 Task: Look for space in Howard, United States from 10th July, 2023 to 15th July, 2023 for 7 adults in price range Rs.10000 to Rs.15000. Place can be entire place or shared room with 4 bedrooms having 7 beds and 4 bathrooms. Property type can be house, flat, guest house. Amenities needed are: wifi, TV, free parkinig on premises, gym, breakfast. Booking option can be shelf check-in. Required host language is English.
Action: Mouse moved to (594, 121)
Screenshot: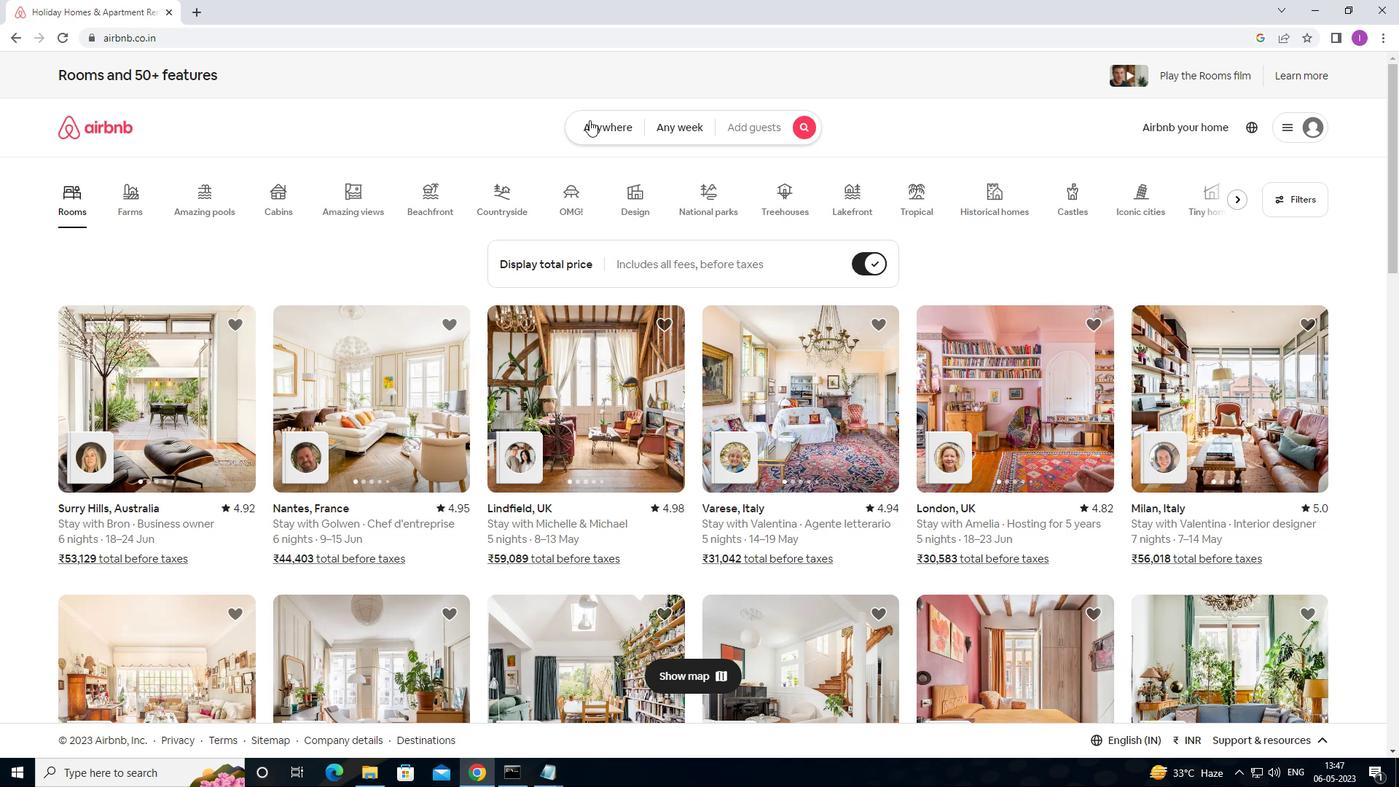 
Action: Mouse pressed left at (594, 121)
Screenshot: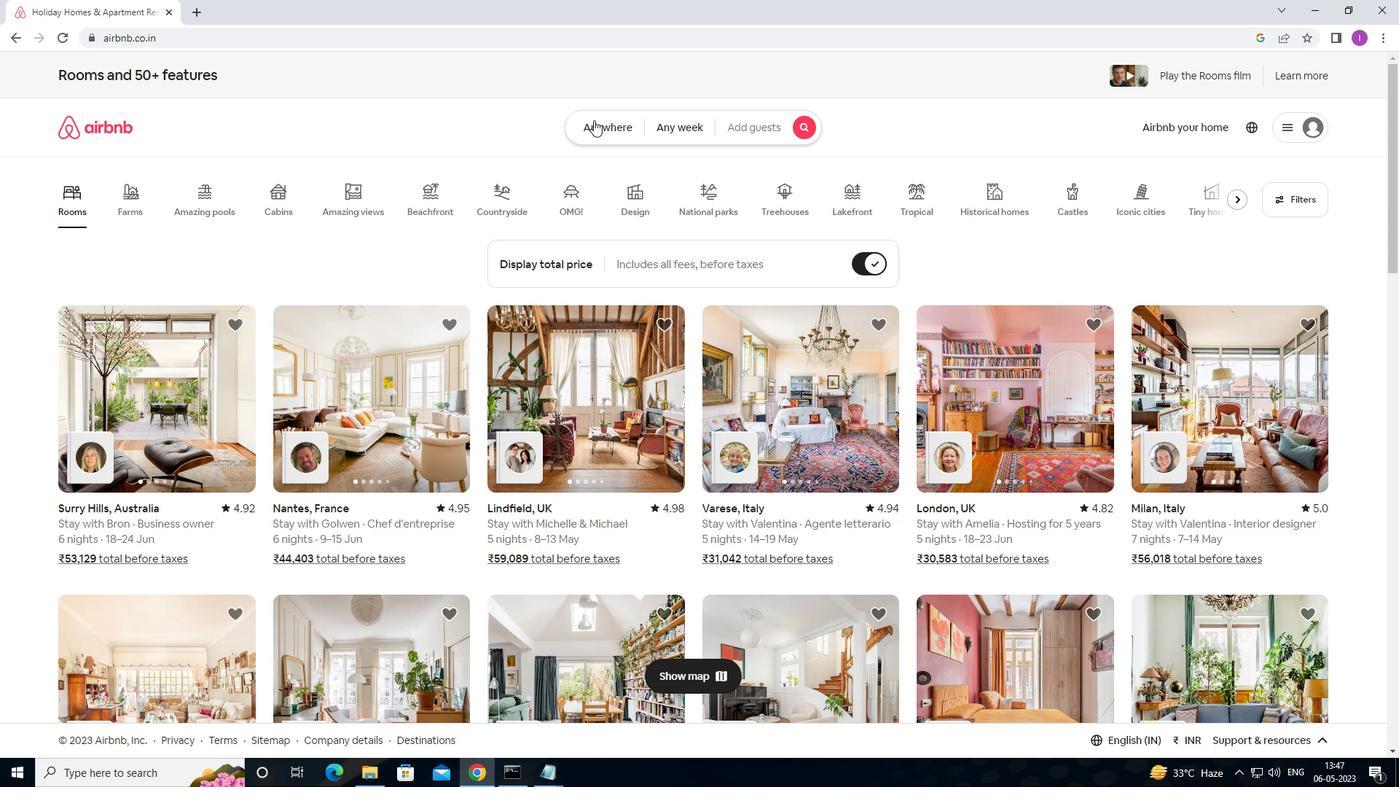 
Action: Mouse moved to (446, 186)
Screenshot: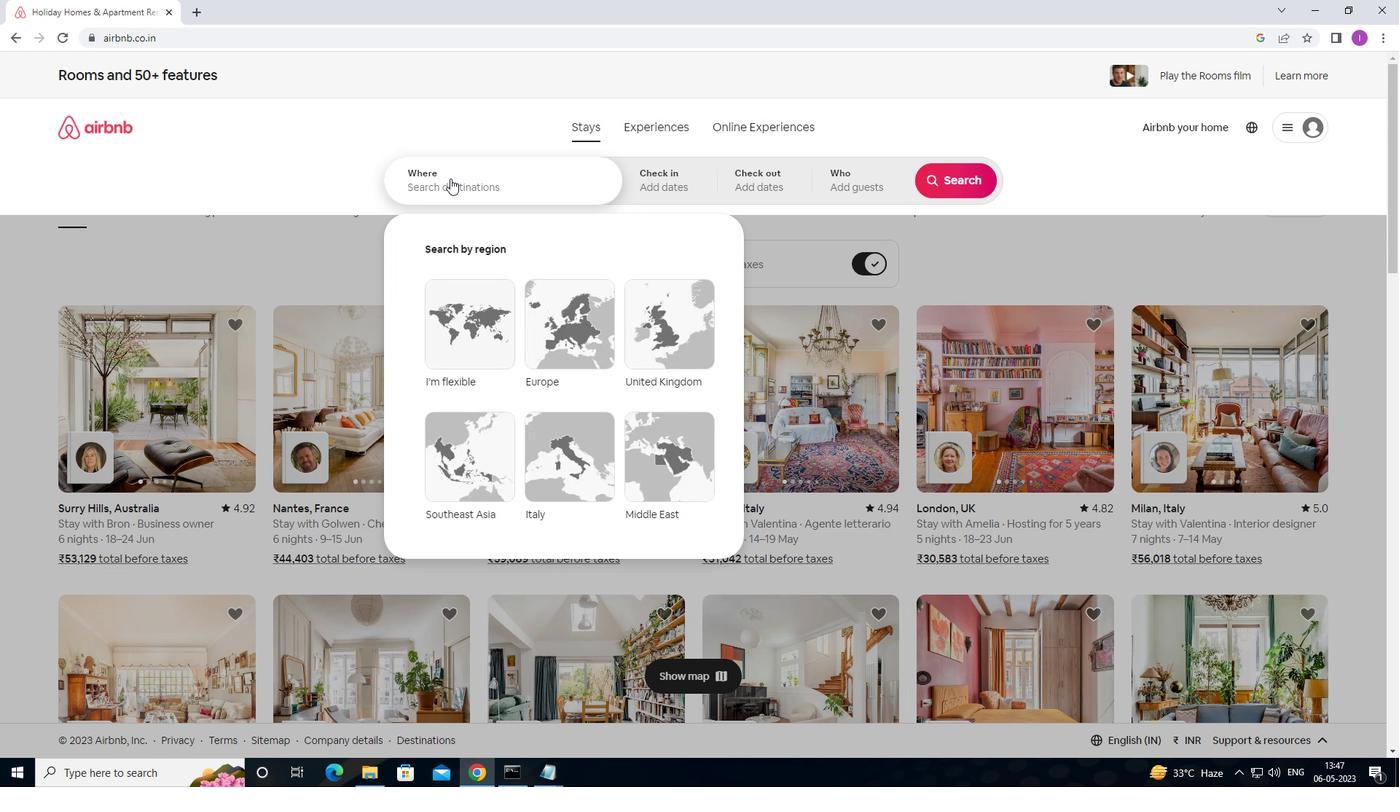 
Action: Mouse pressed left at (446, 186)
Screenshot: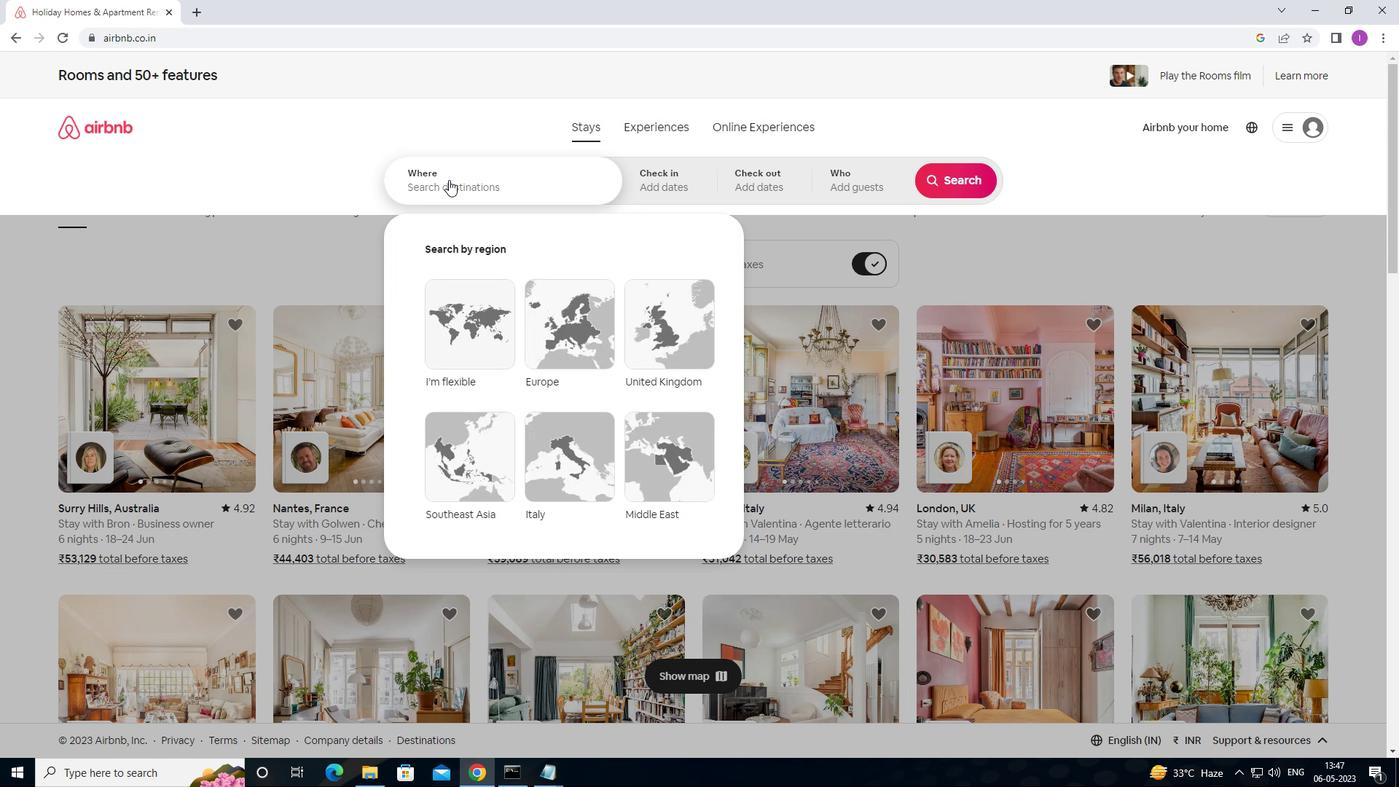 
Action: Mouse moved to (416, 8)
Screenshot: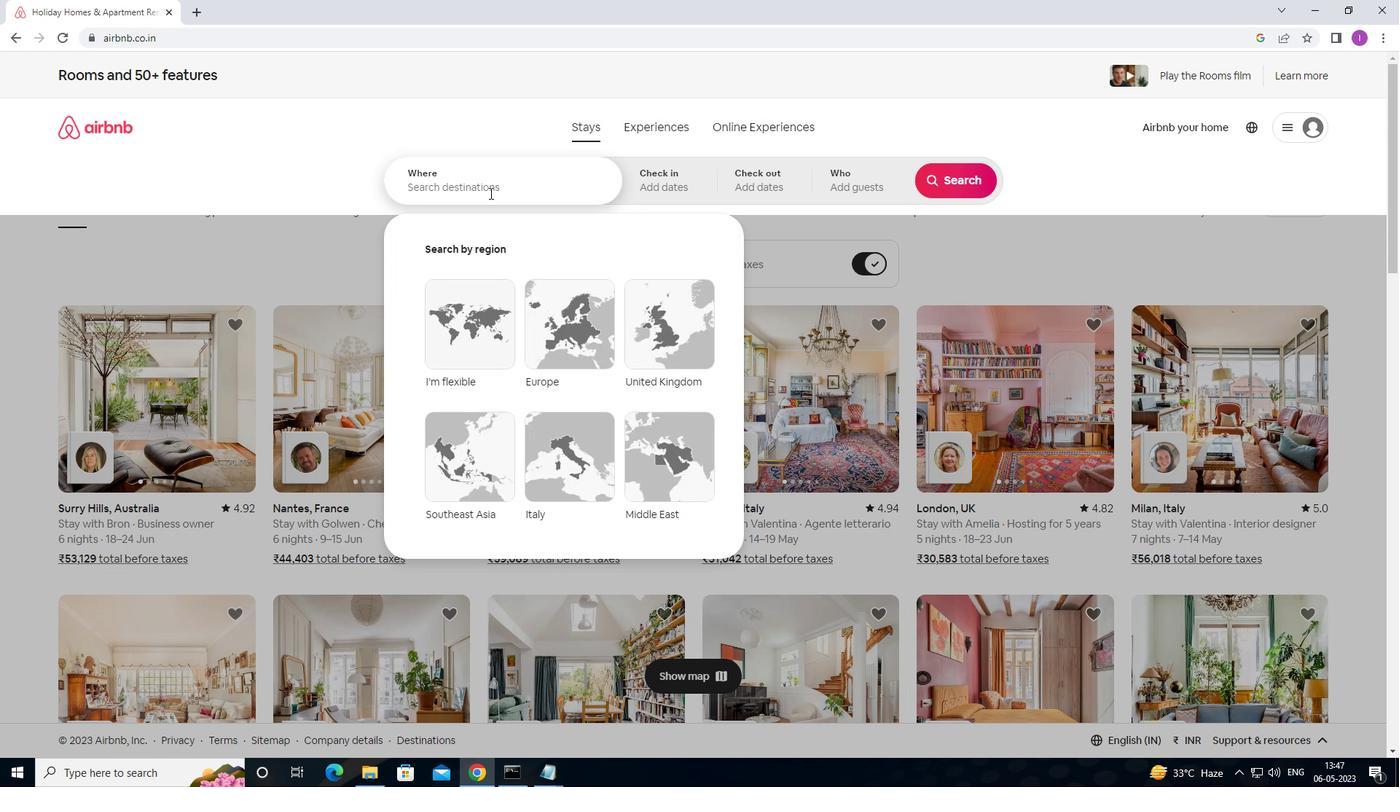 
Action: Key pressed <Key.shift><Key.shift><Key.shift>HOWARD,<Key.shift>UNITED<Key.space>STATES
Screenshot: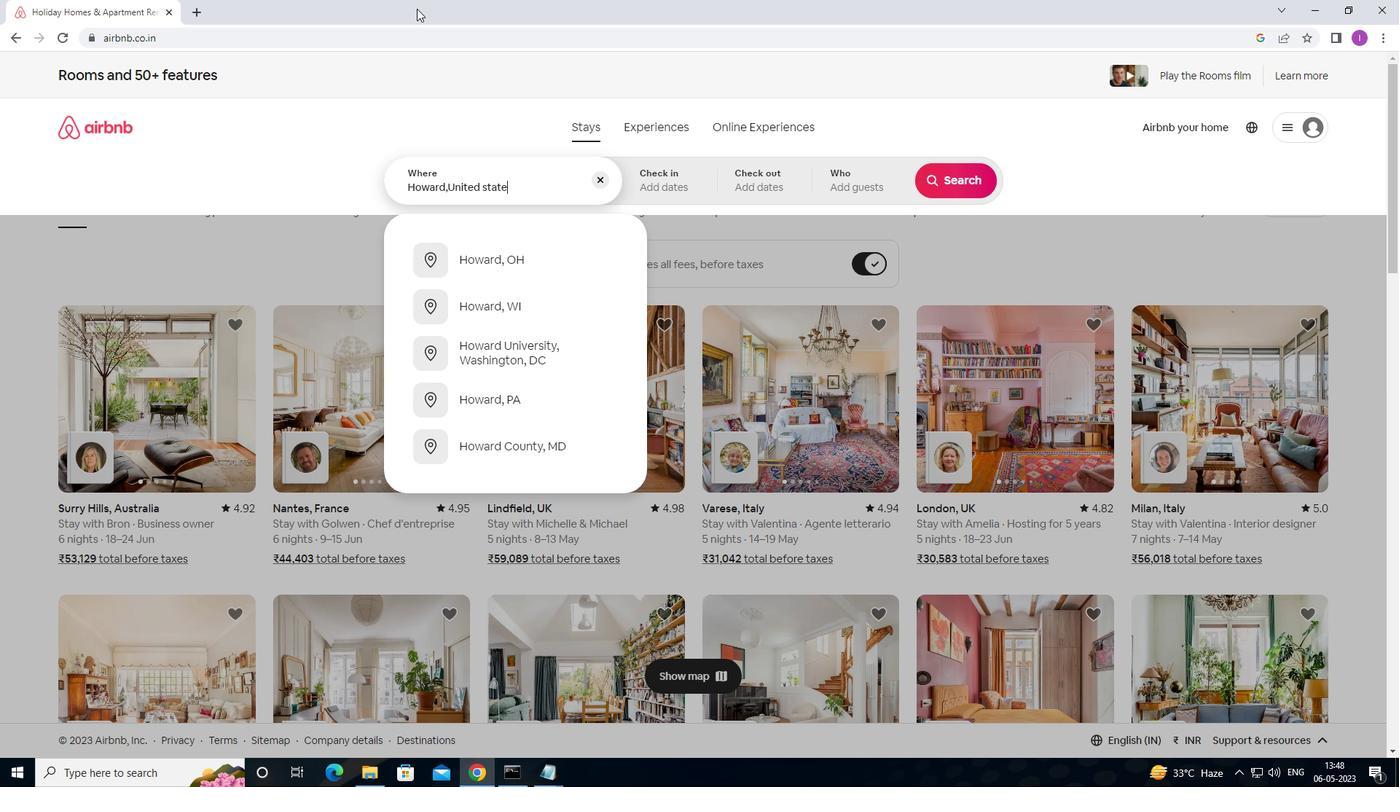 
Action: Mouse moved to (648, 186)
Screenshot: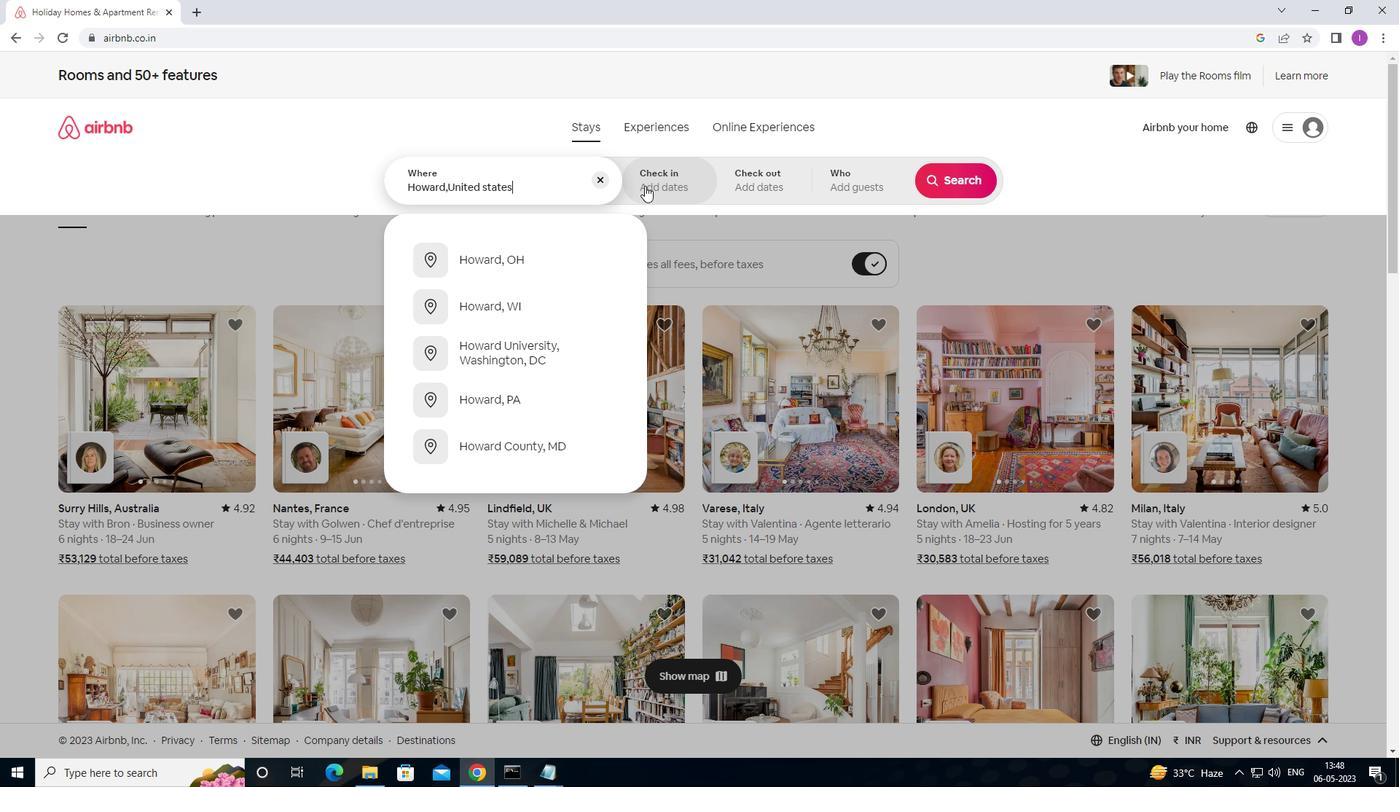 
Action: Mouse pressed left at (648, 186)
Screenshot: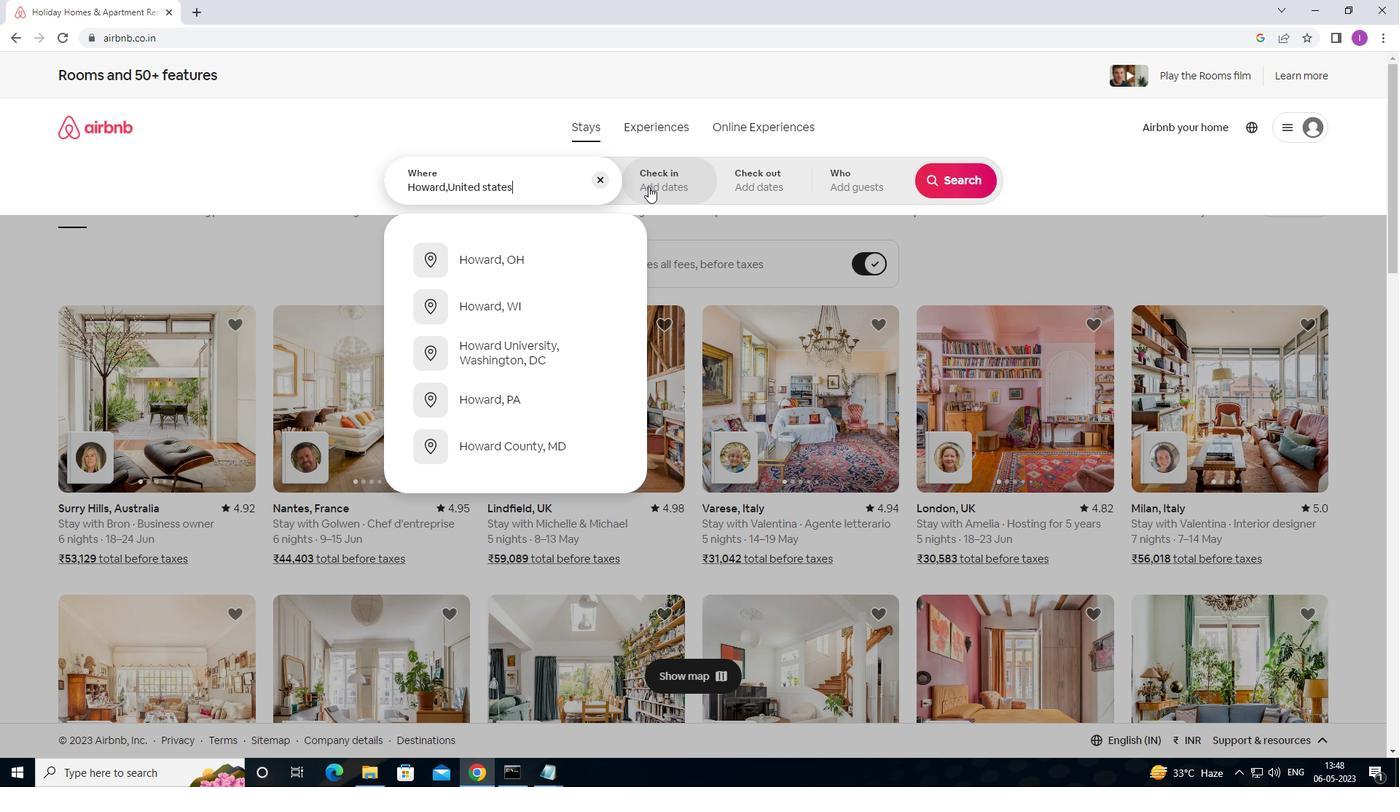 
Action: Mouse moved to (955, 301)
Screenshot: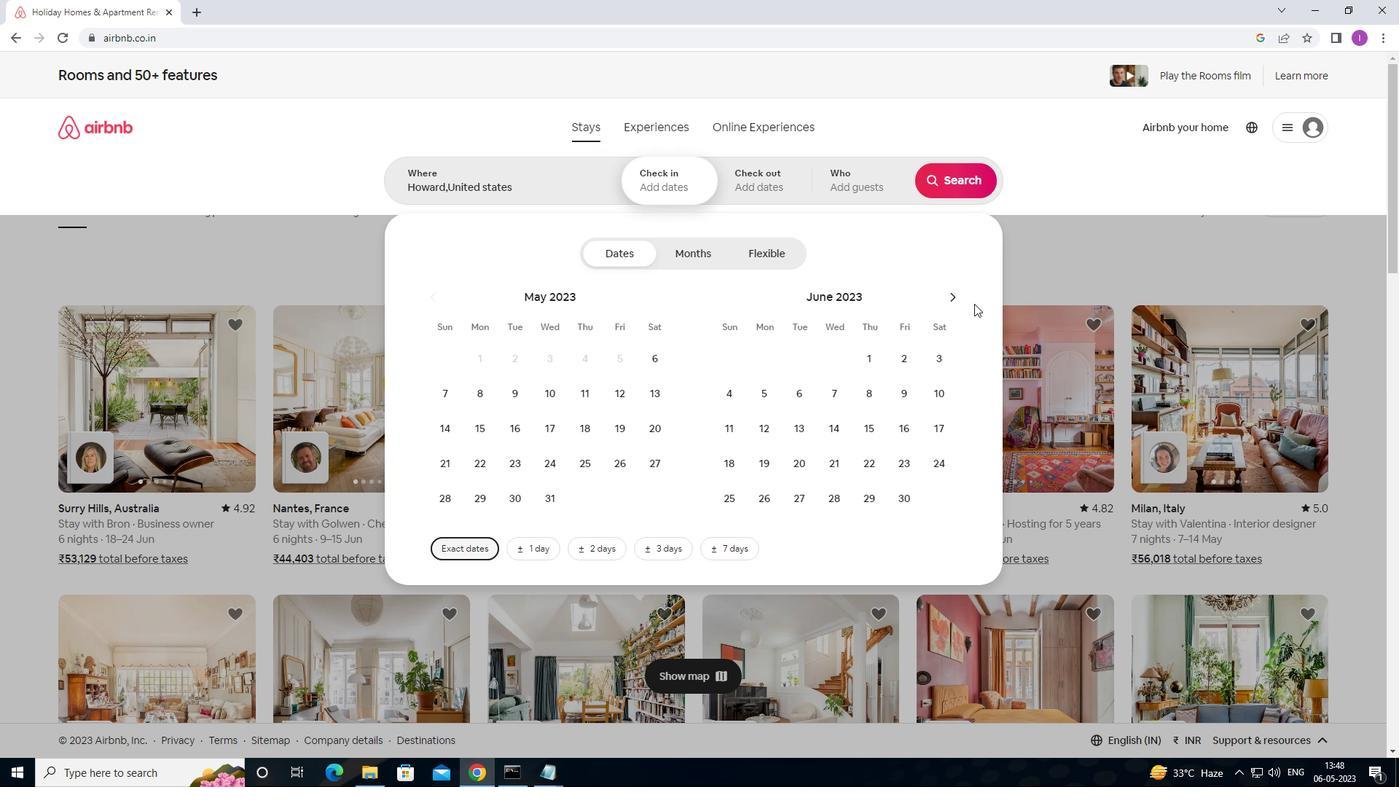 
Action: Mouse pressed left at (955, 301)
Screenshot: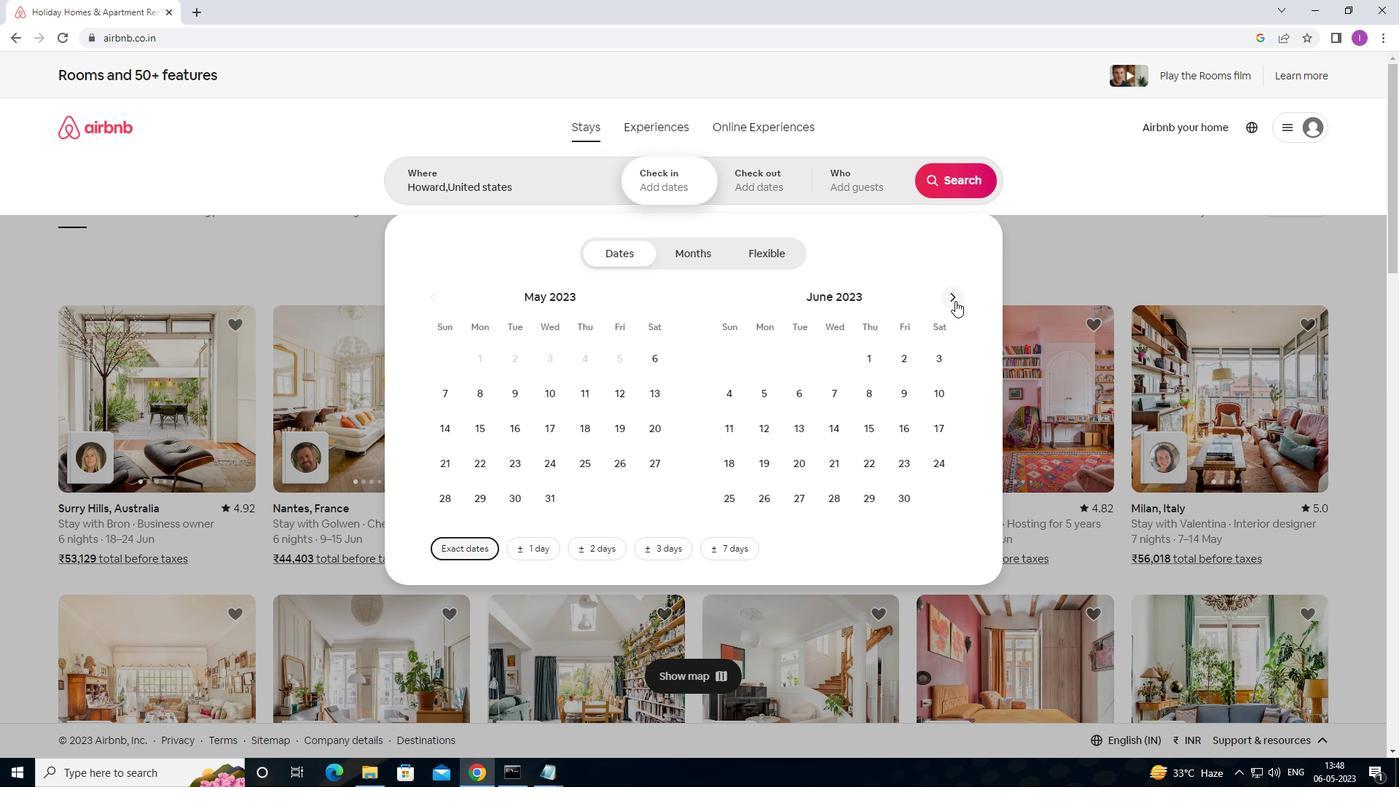 
Action: Mouse pressed left at (955, 301)
Screenshot: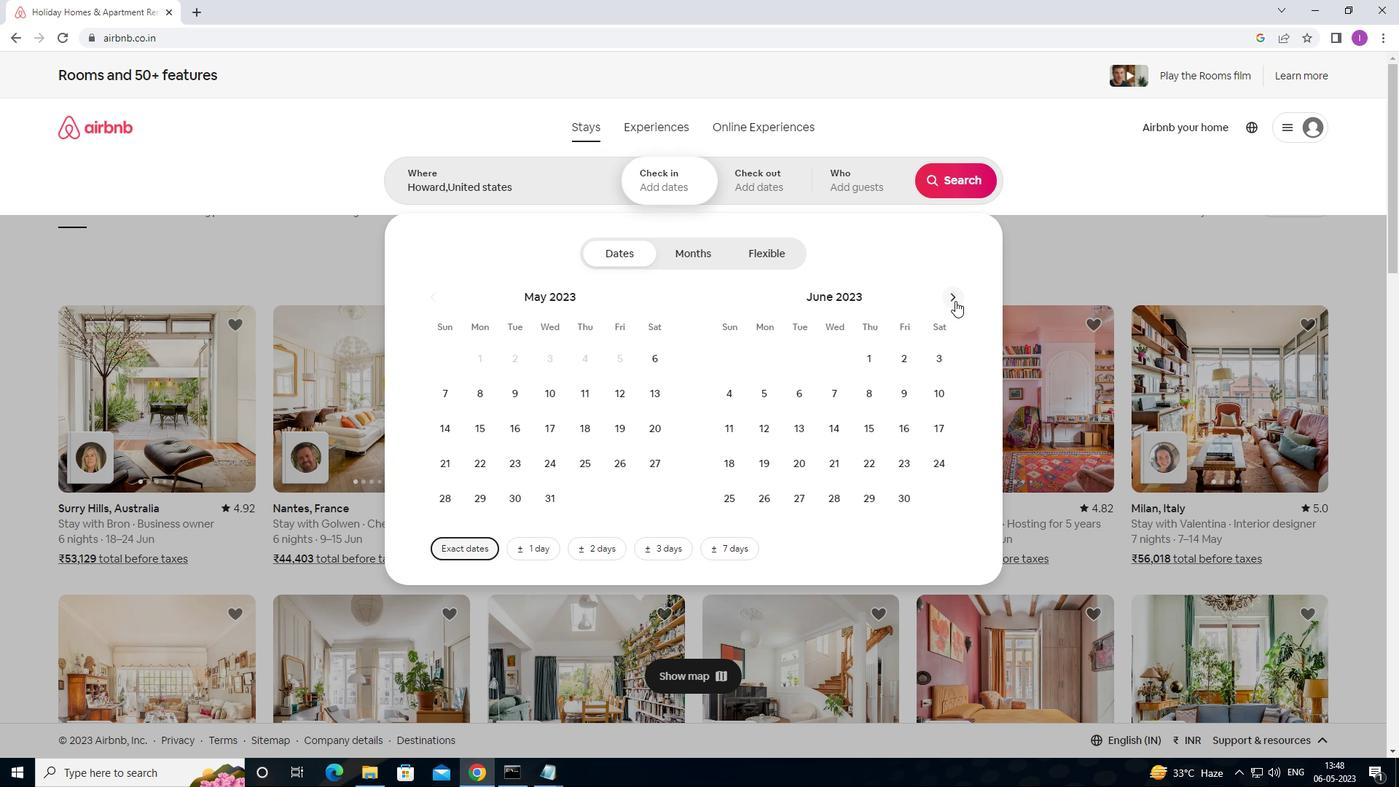 
Action: Mouse moved to (478, 430)
Screenshot: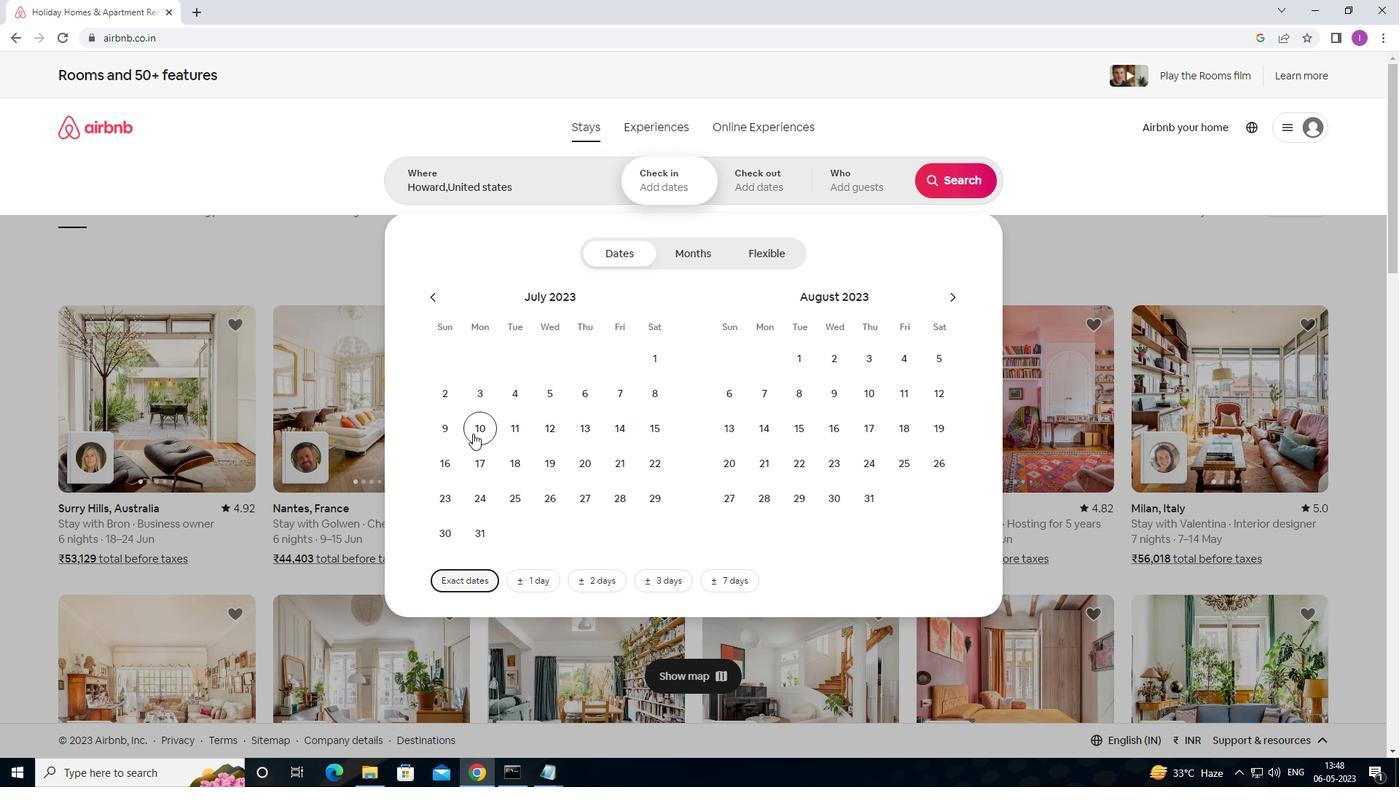 
Action: Mouse pressed left at (478, 430)
Screenshot: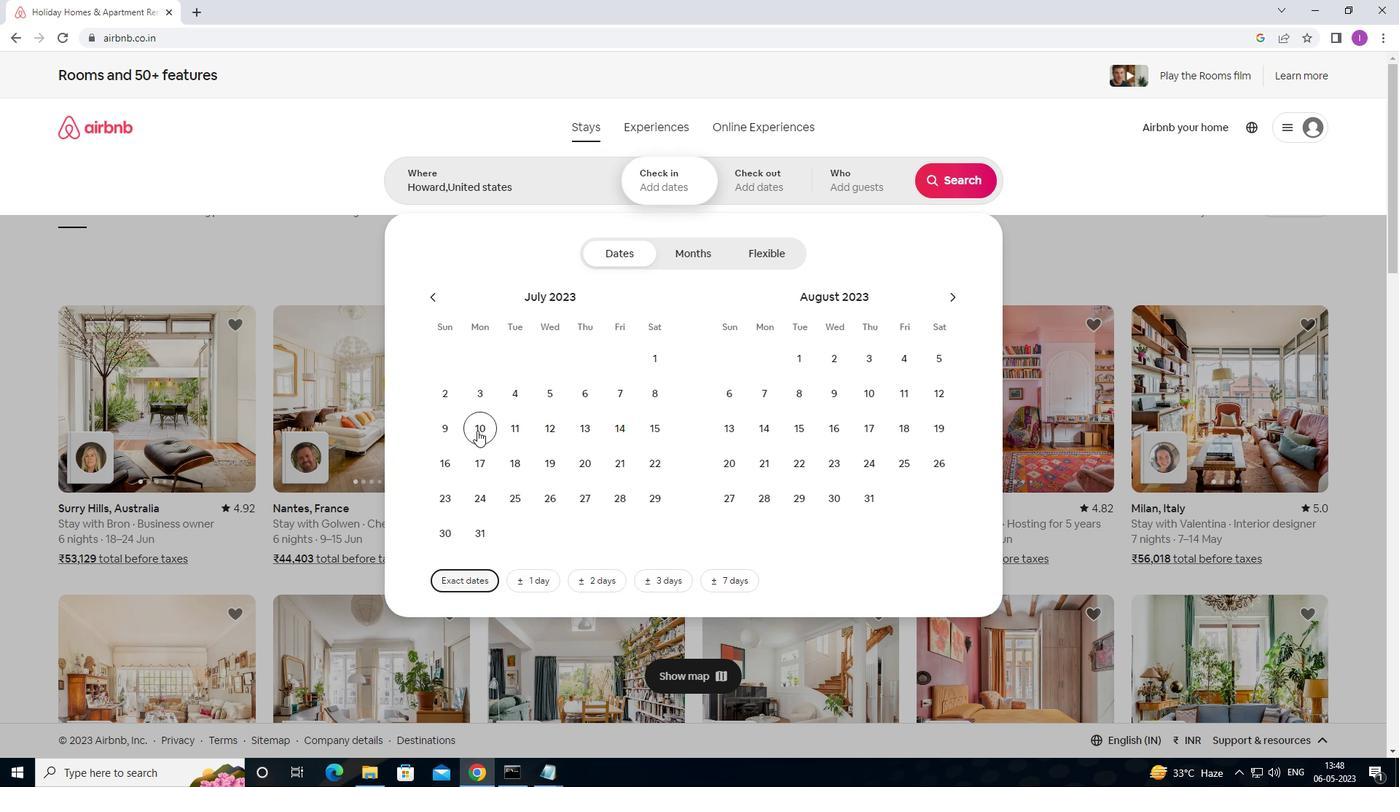 
Action: Mouse moved to (653, 426)
Screenshot: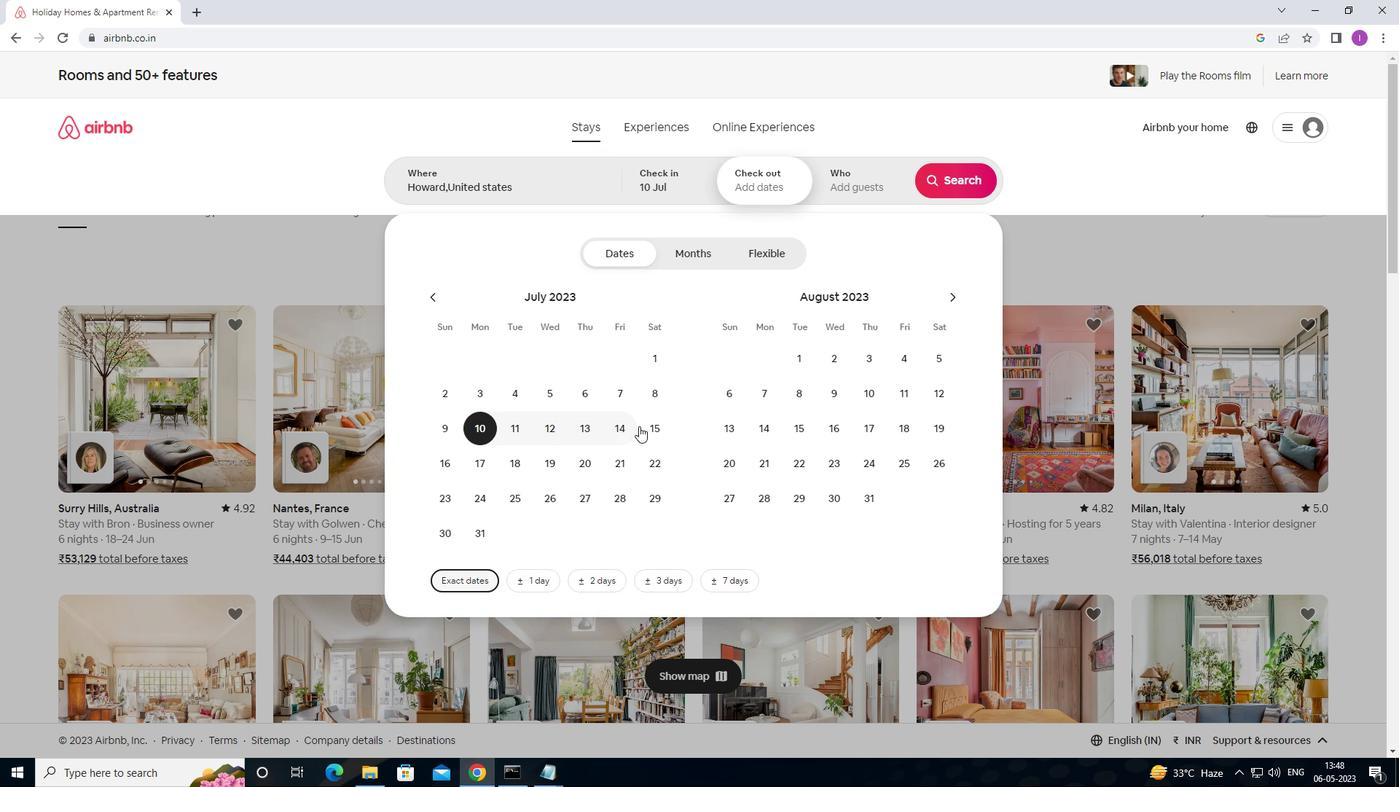 
Action: Mouse pressed left at (653, 426)
Screenshot: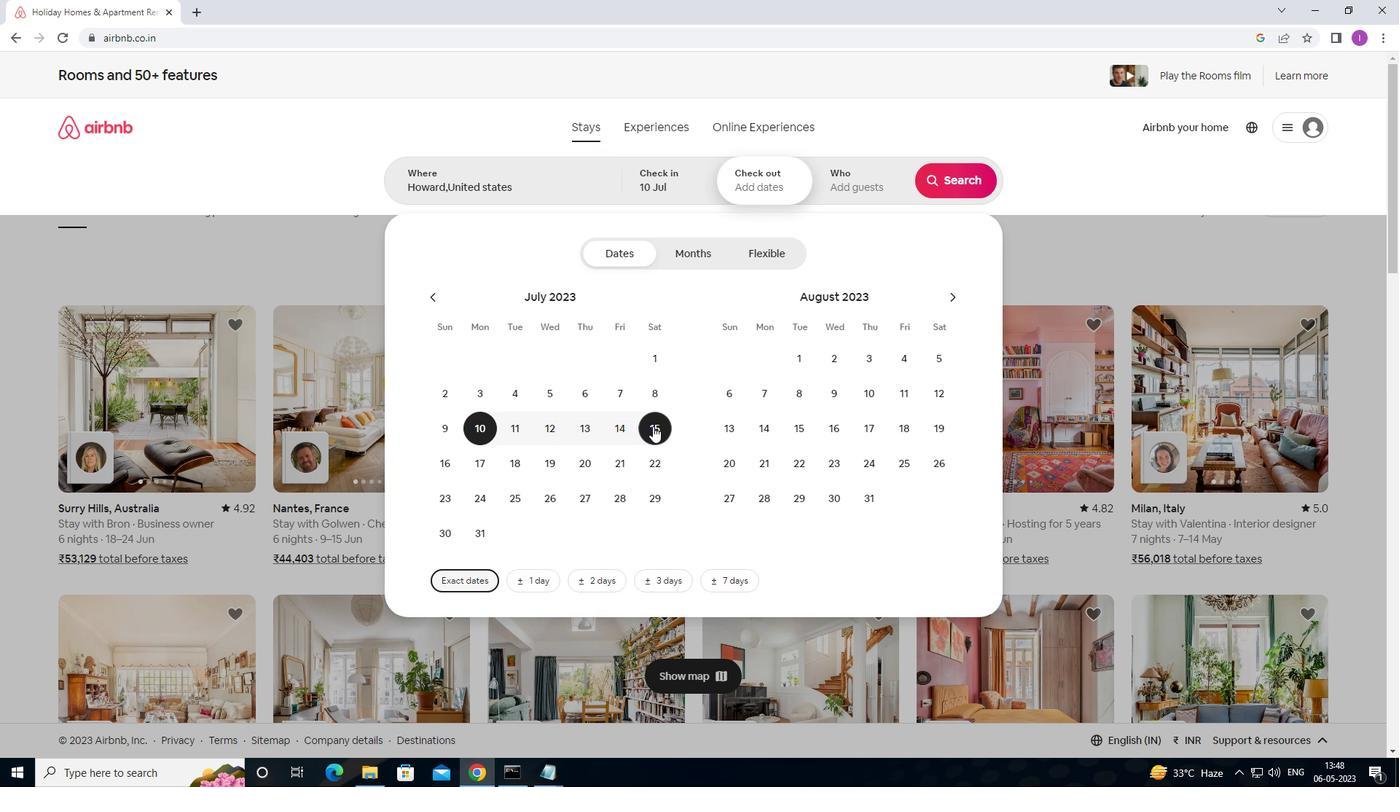 
Action: Mouse moved to (868, 189)
Screenshot: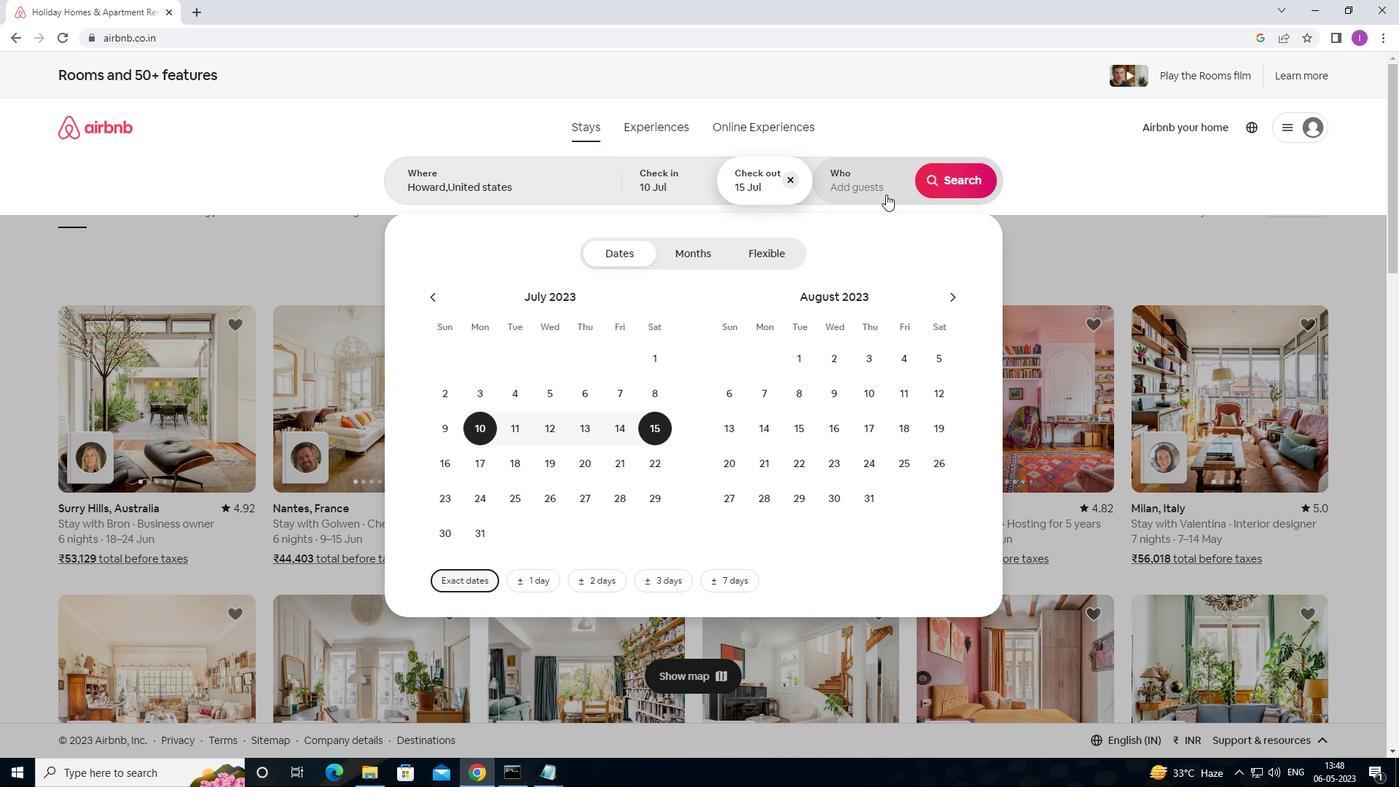 
Action: Mouse pressed left at (868, 189)
Screenshot: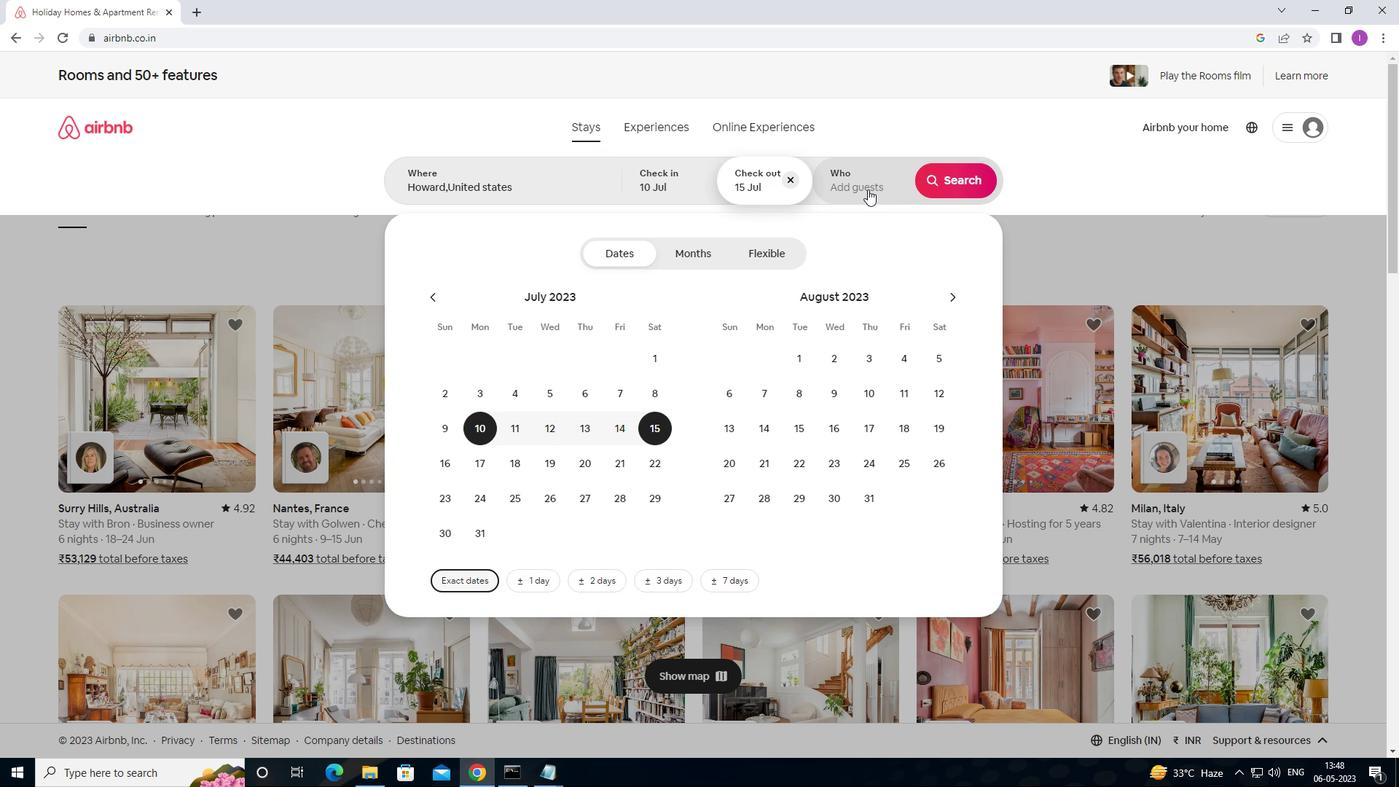 
Action: Mouse moved to (958, 260)
Screenshot: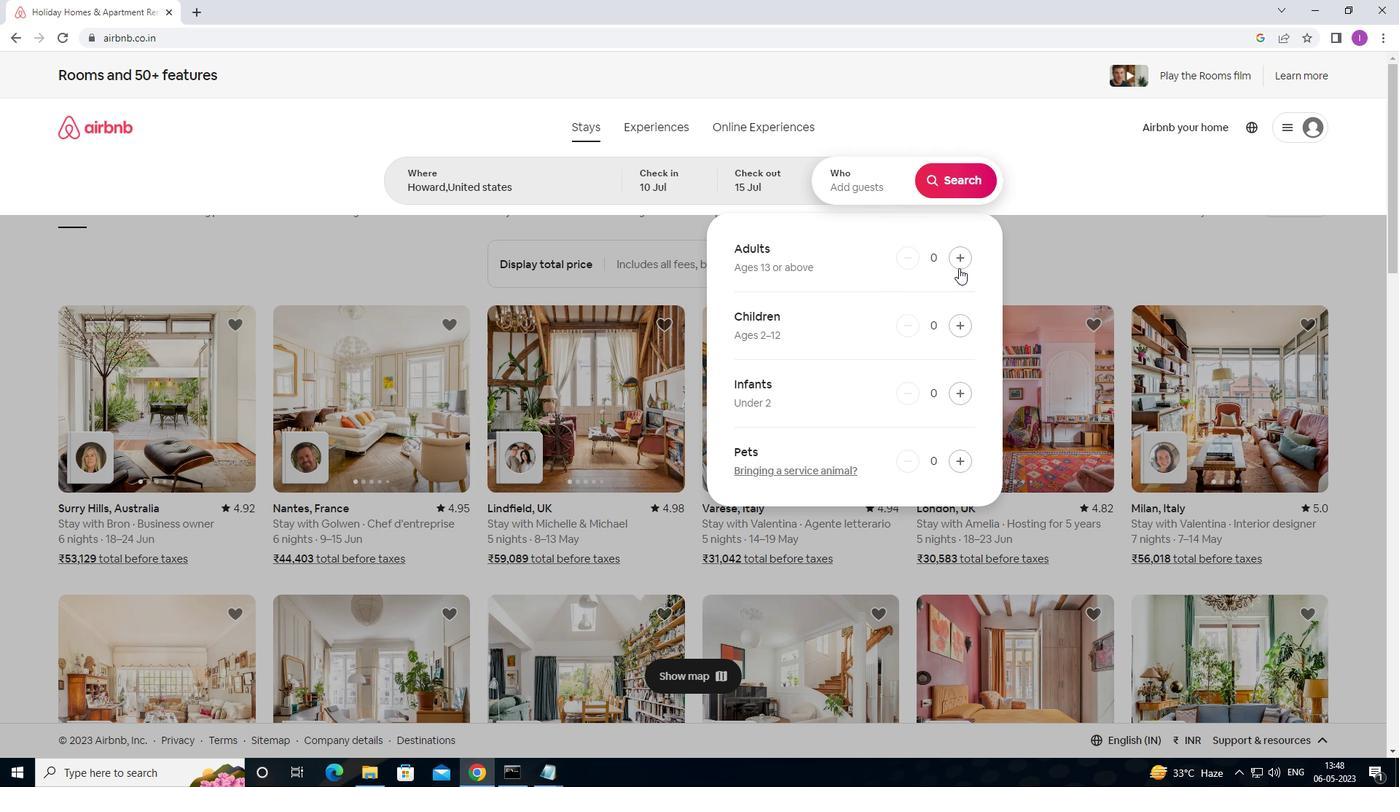 
Action: Mouse pressed left at (958, 260)
Screenshot: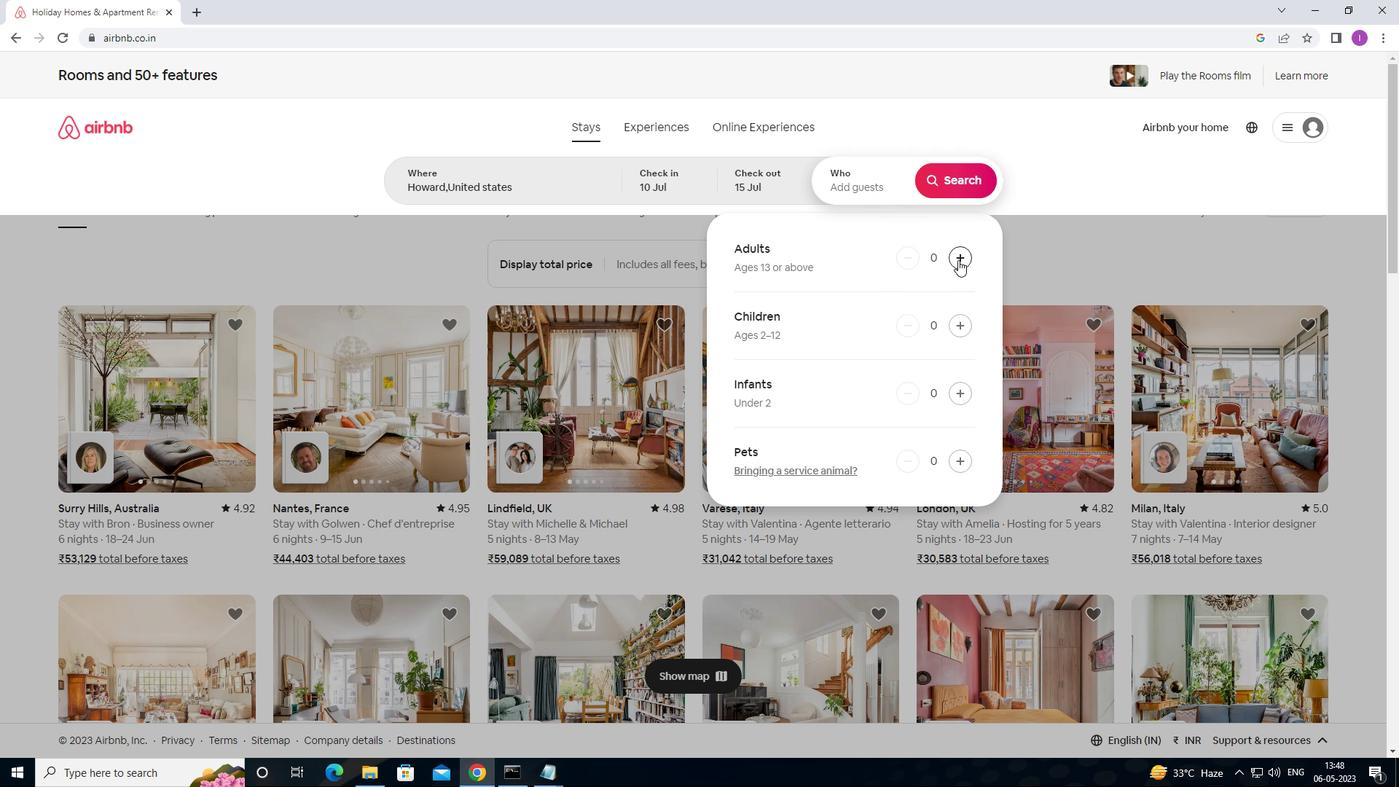 
Action: Mouse pressed left at (958, 260)
Screenshot: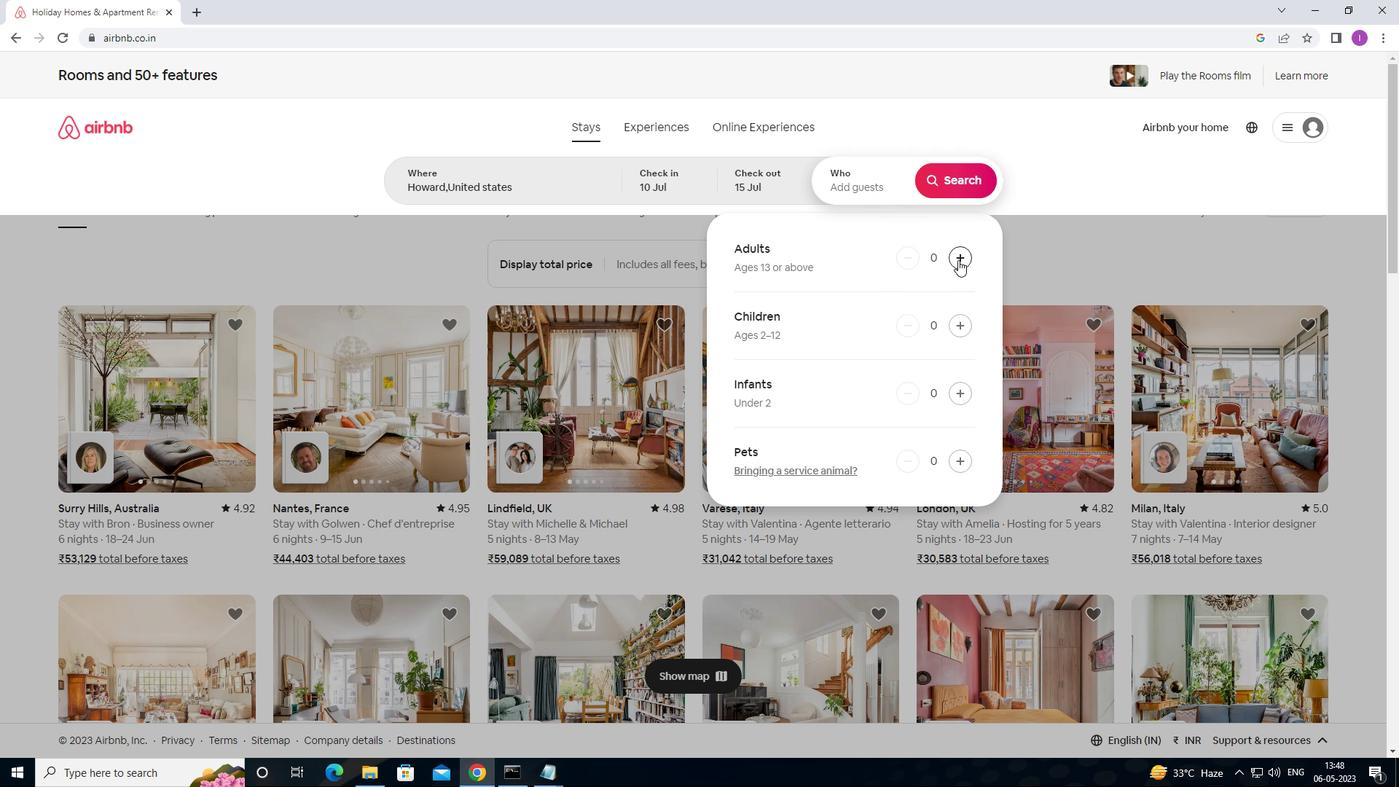 
Action: Mouse pressed left at (958, 260)
Screenshot: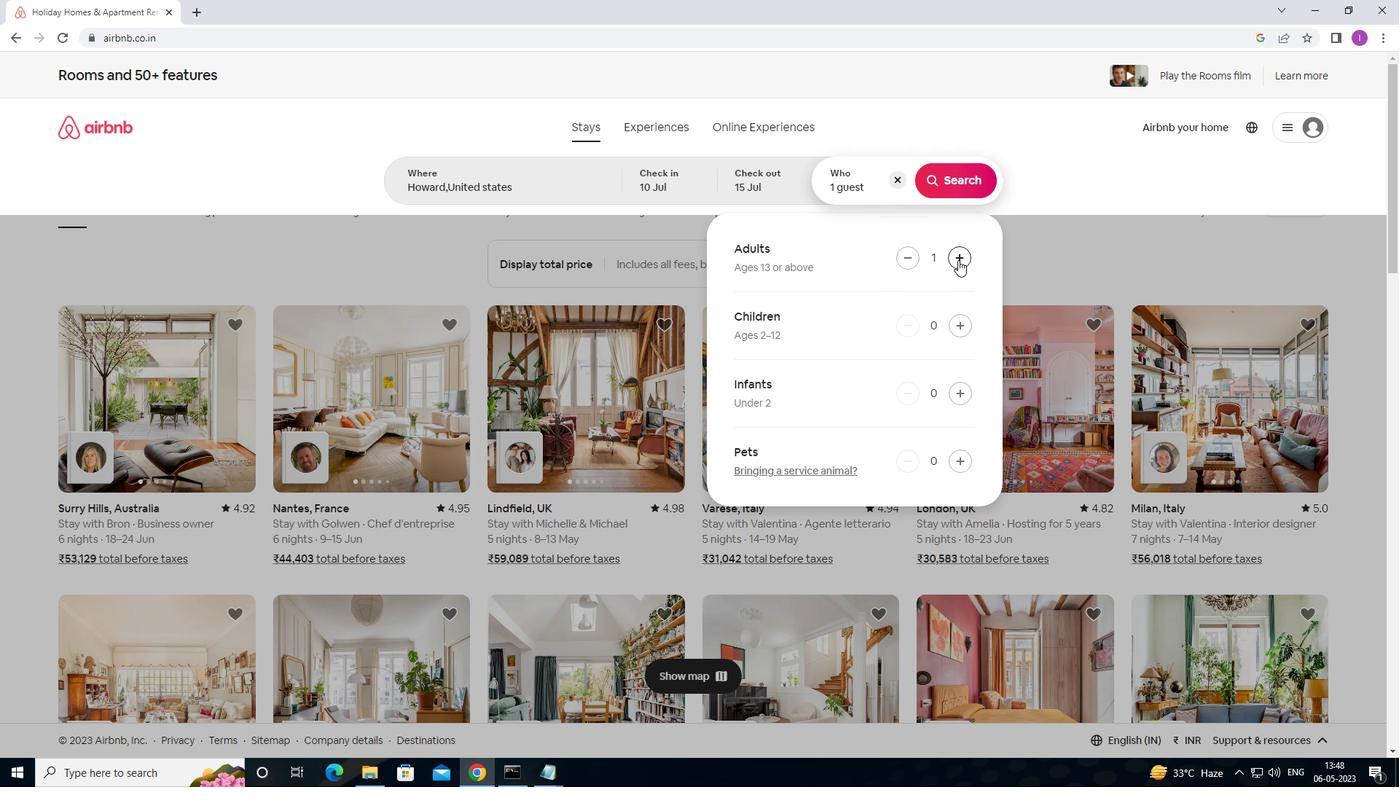 
Action: Mouse pressed left at (958, 260)
Screenshot: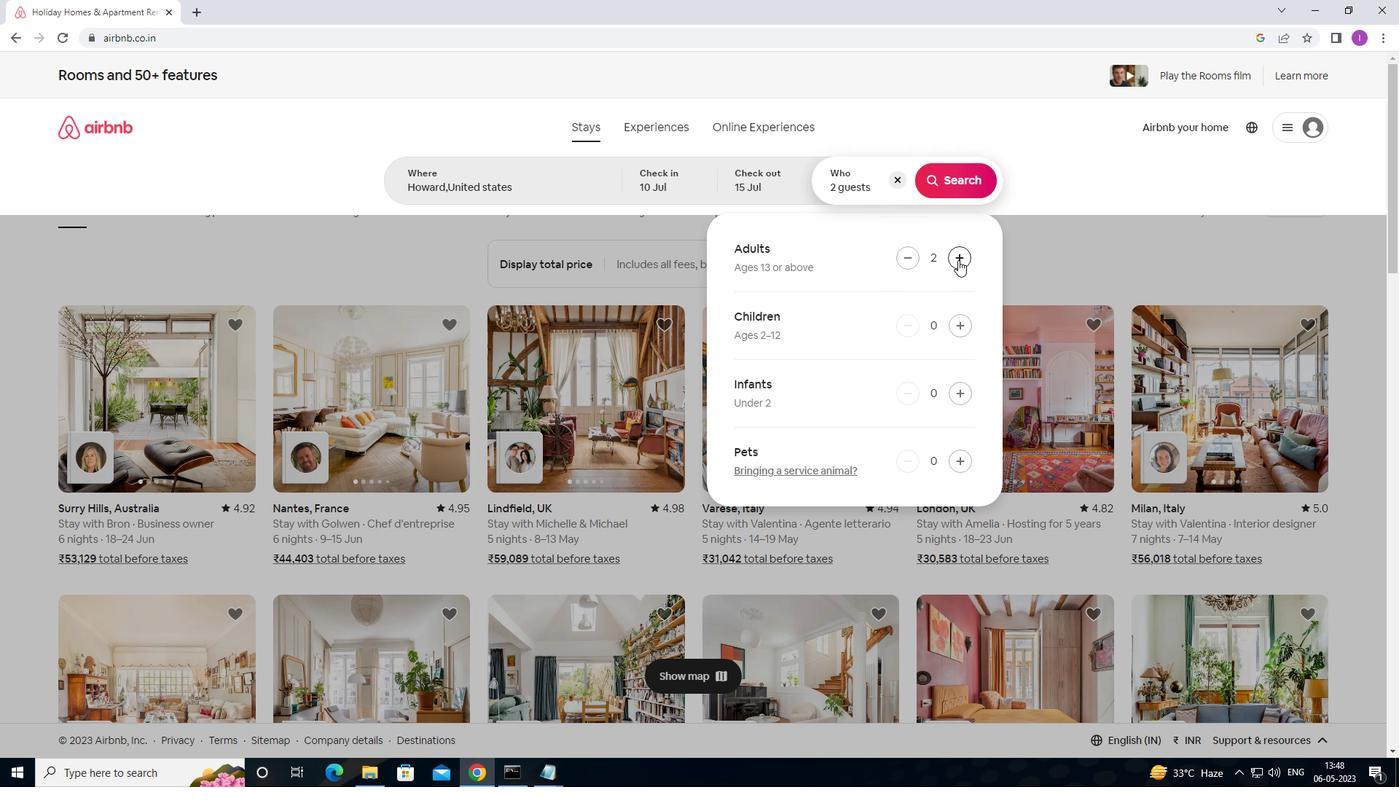 
Action: Mouse pressed left at (958, 260)
Screenshot: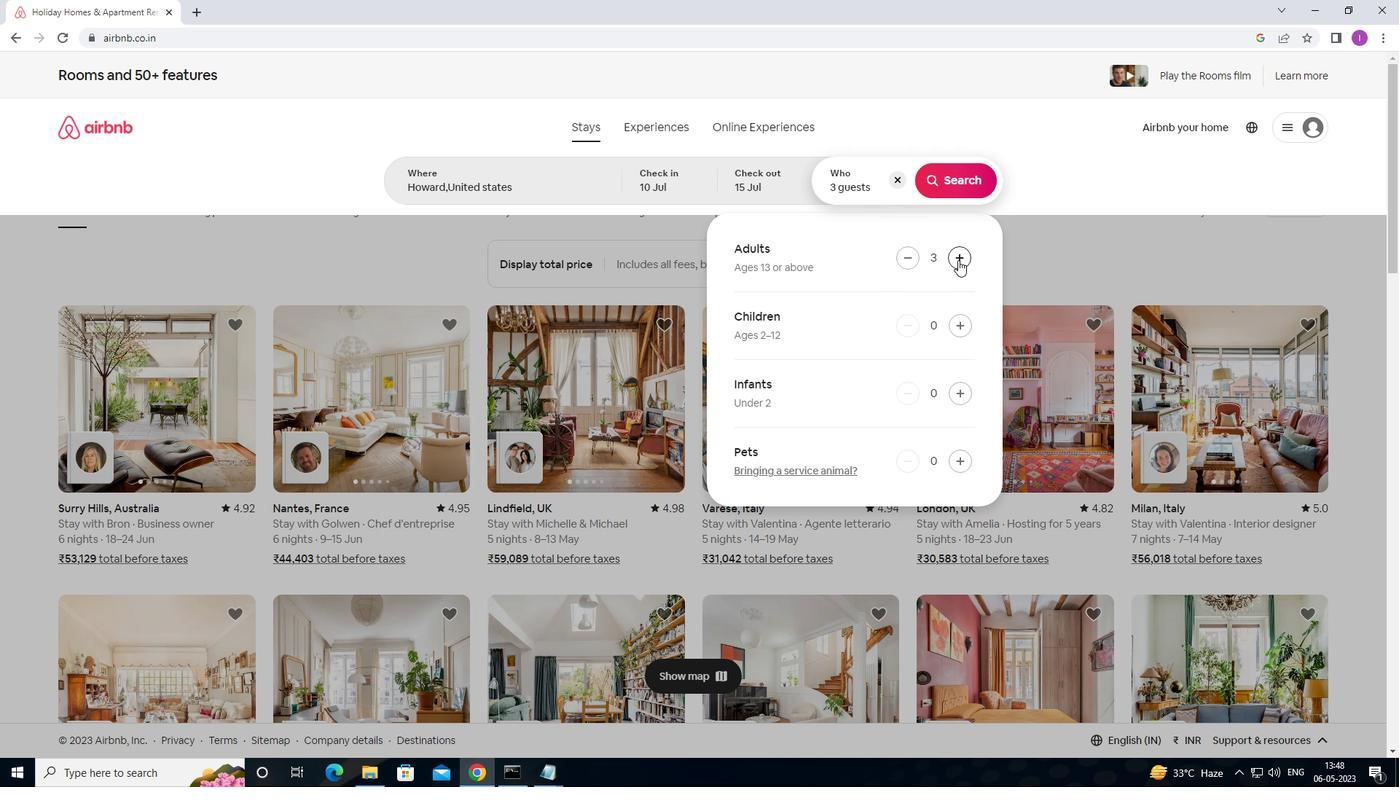 
Action: Mouse moved to (957, 260)
Screenshot: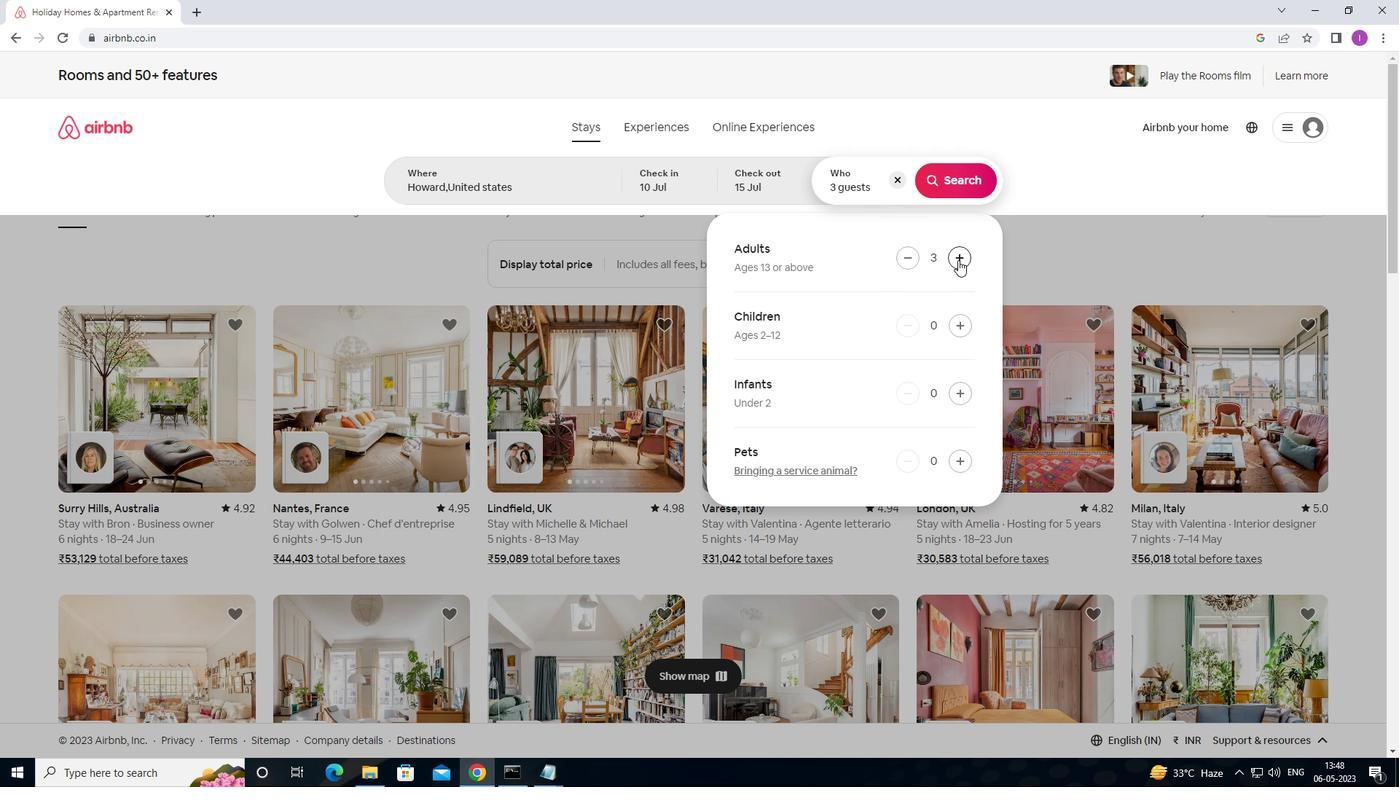 
Action: Mouse pressed left at (957, 260)
Screenshot: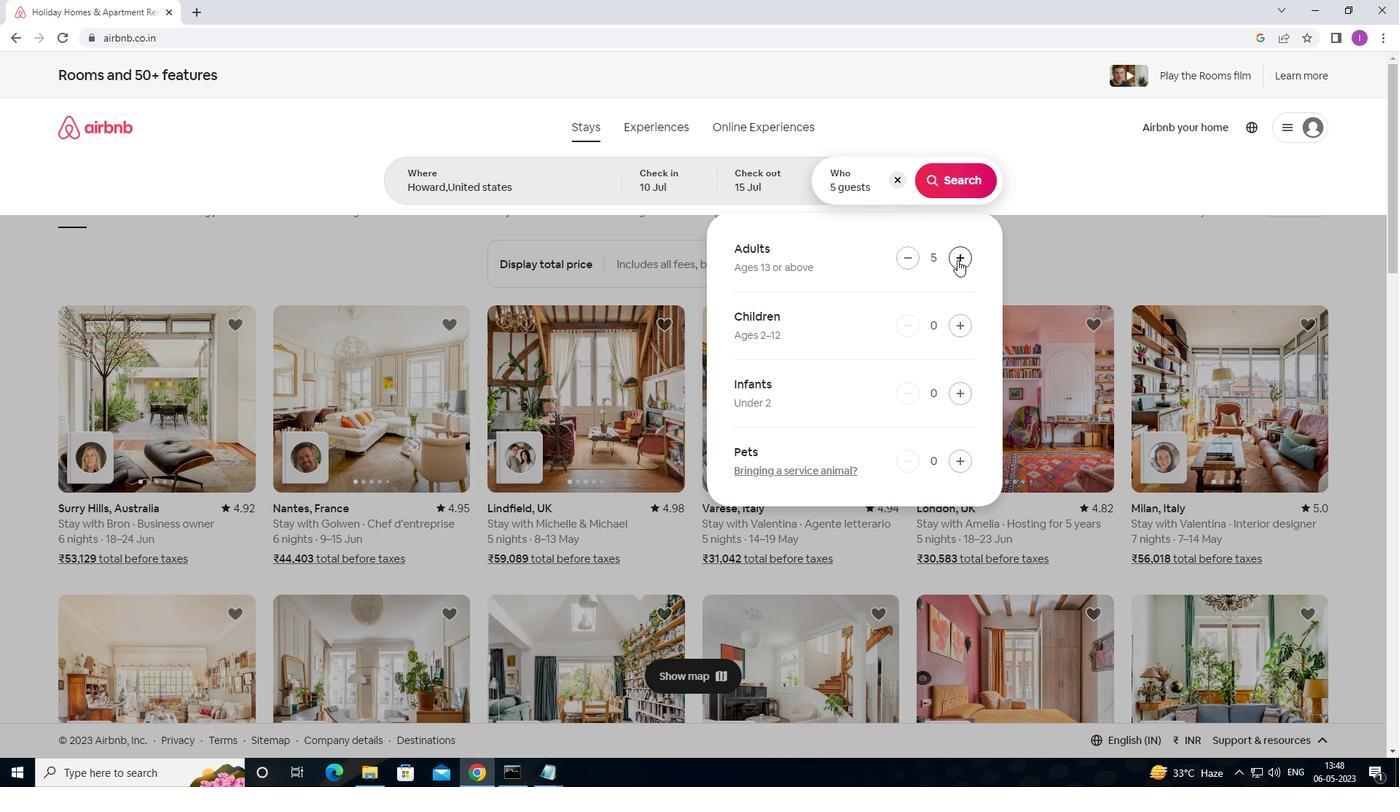 
Action: Mouse pressed left at (957, 260)
Screenshot: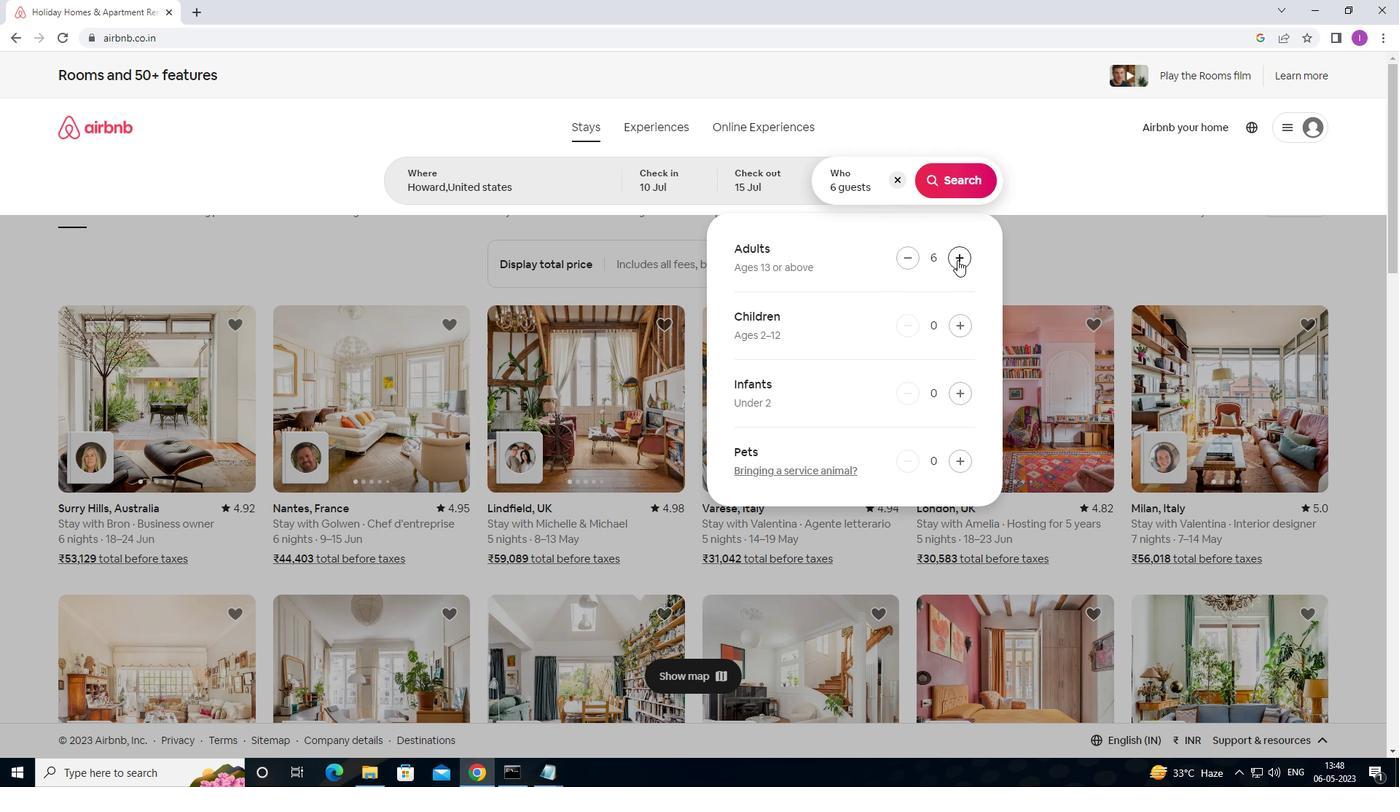 
Action: Mouse moved to (946, 184)
Screenshot: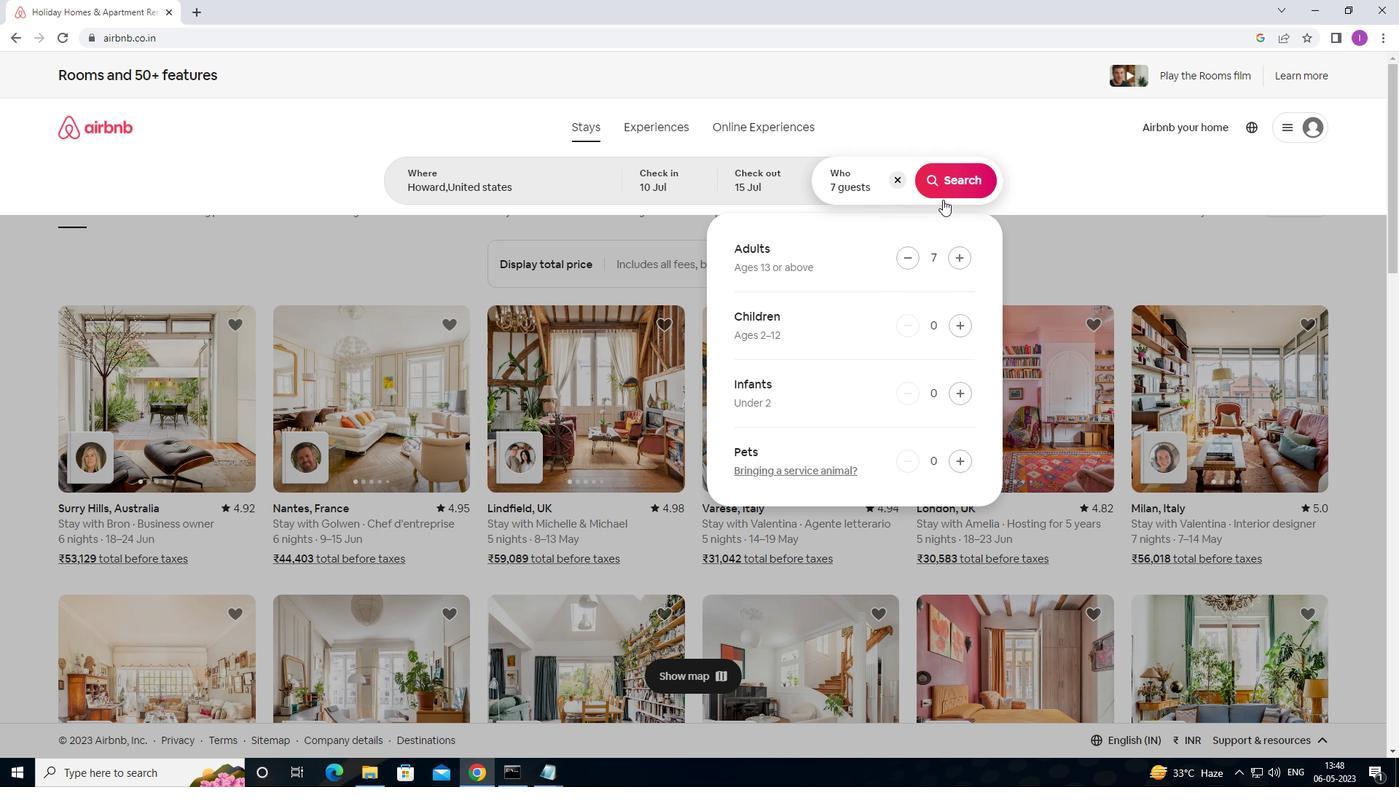 
Action: Mouse pressed left at (946, 184)
Screenshot: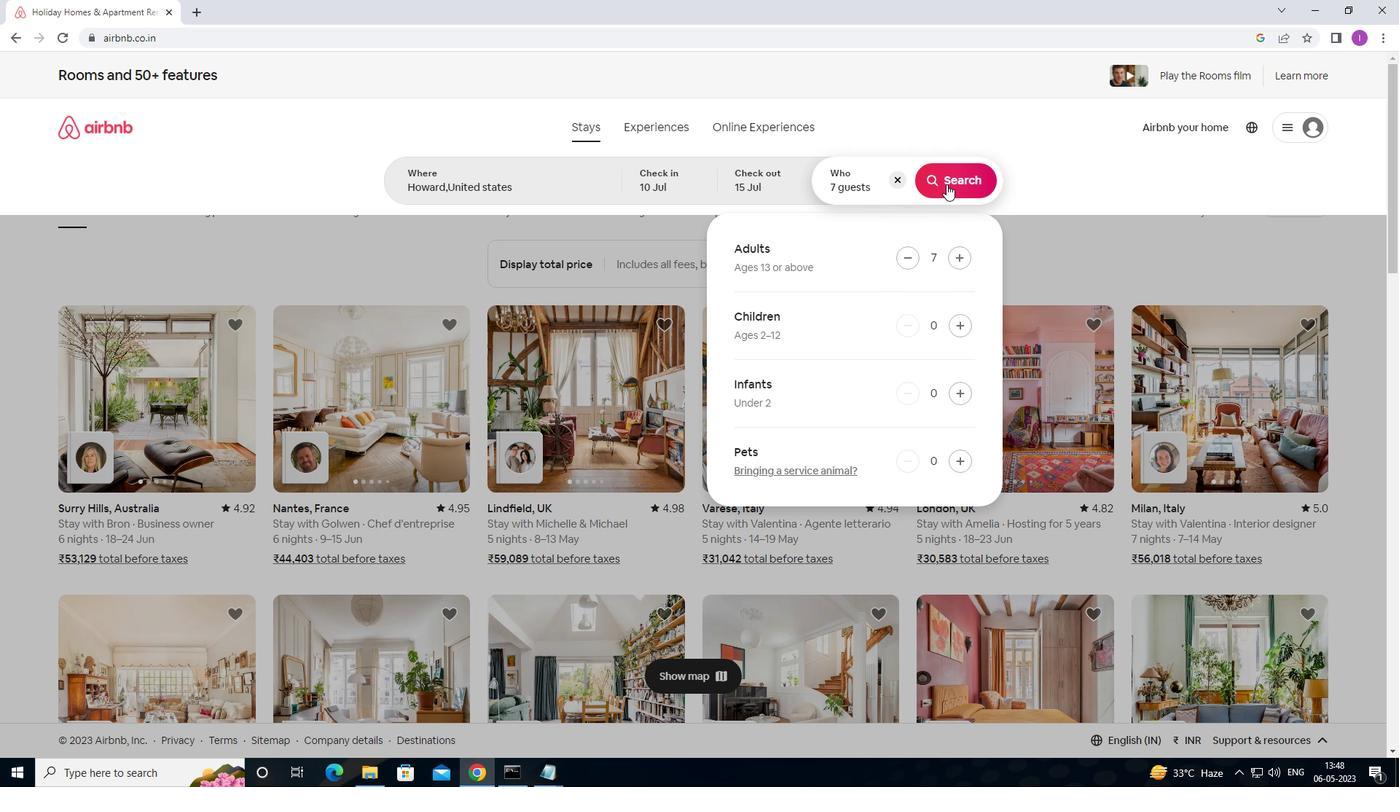 
Action: Mouse moved to (1323, 135)
Screenshot: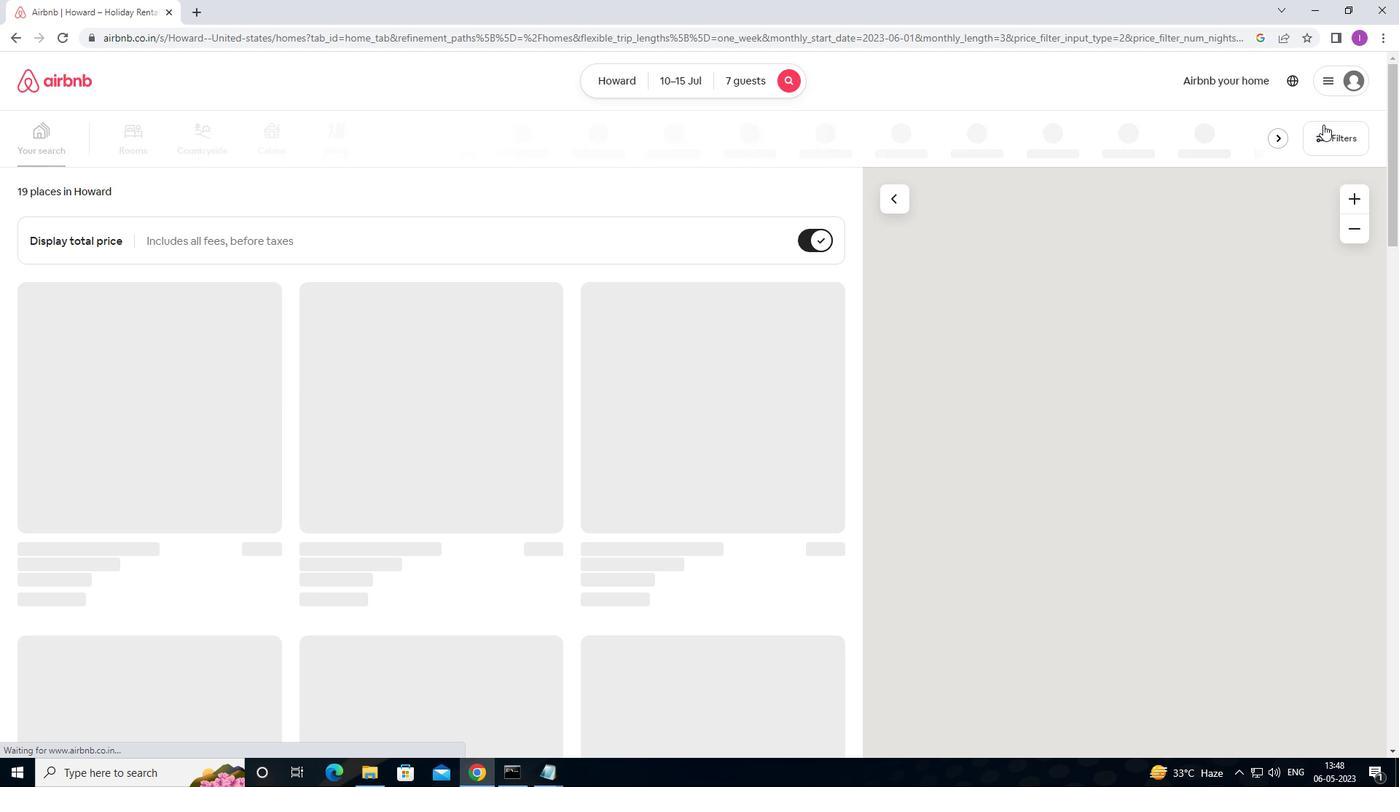 
Action: Mouse pressed left at (1323, 135)
Screenshot: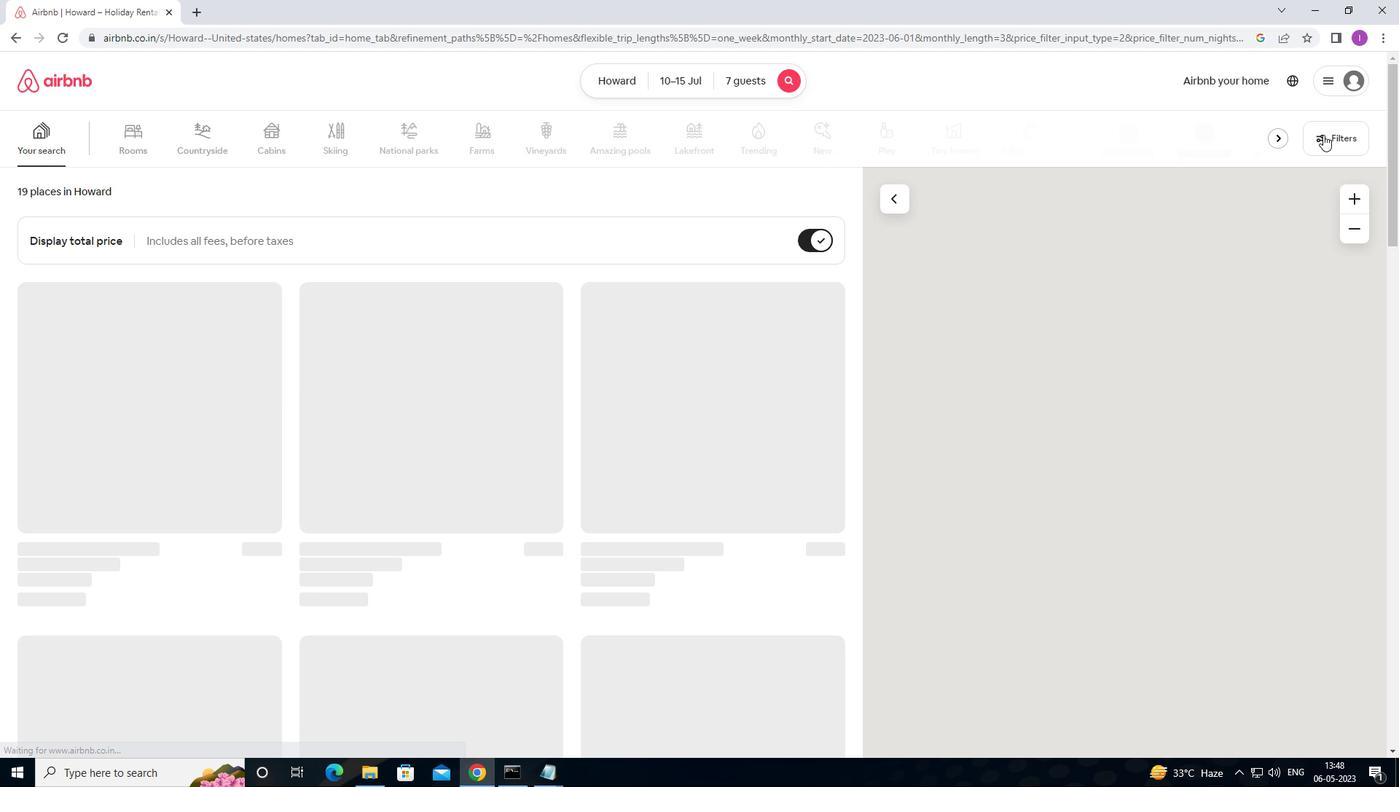
Action: Mouse moved to (524, 497)
Screenshot: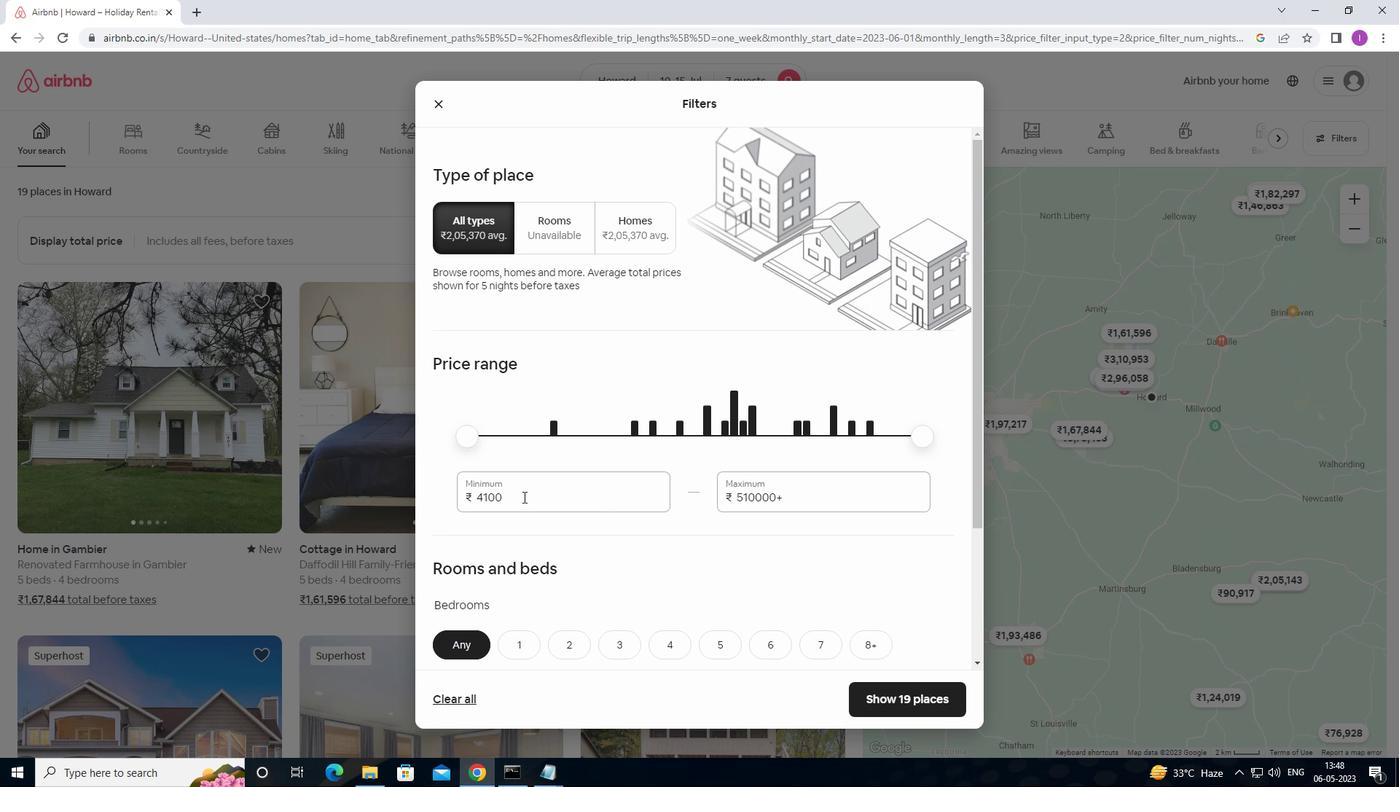 
Action: Mouse pressed left at (524, 497)
Screenshot: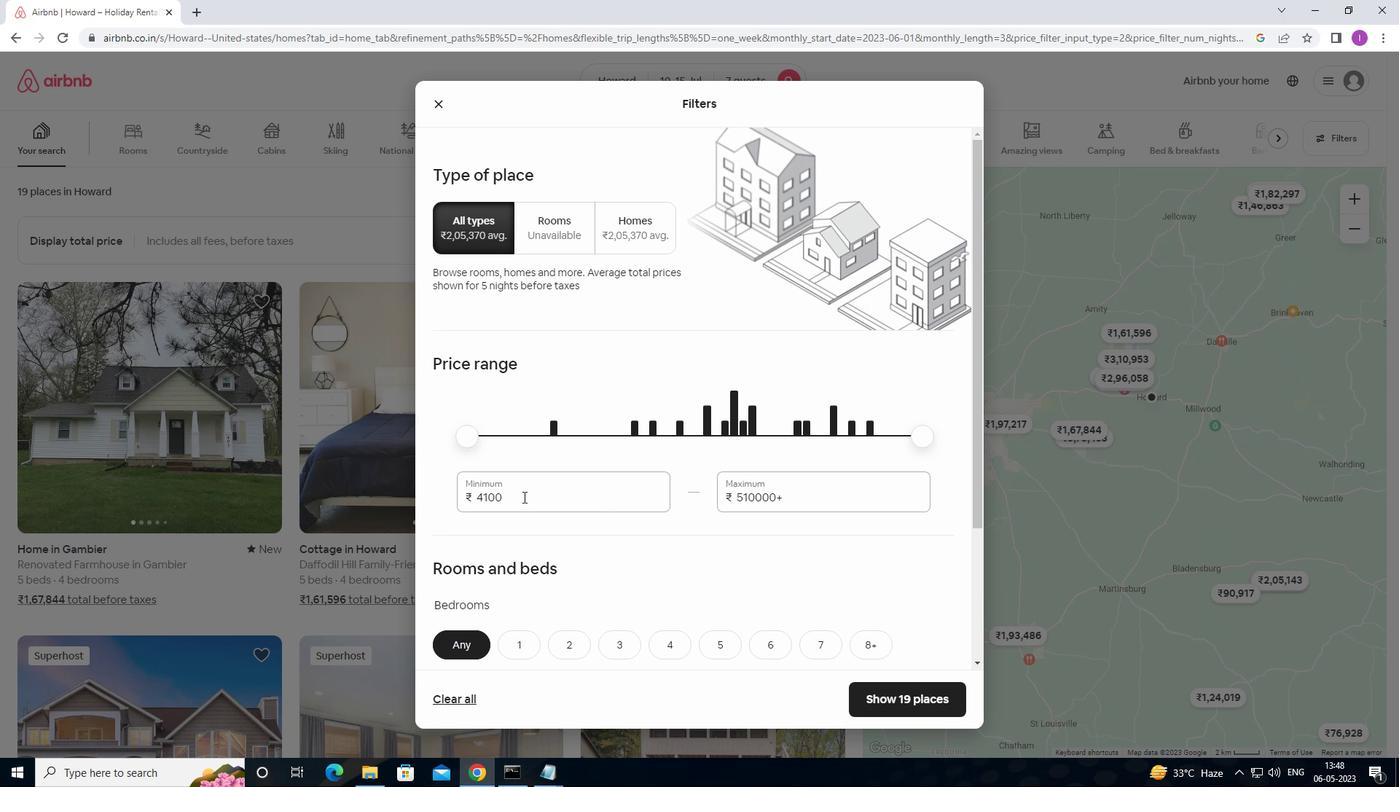 
Action: Mouse moved to (470, 486)
Screenshot: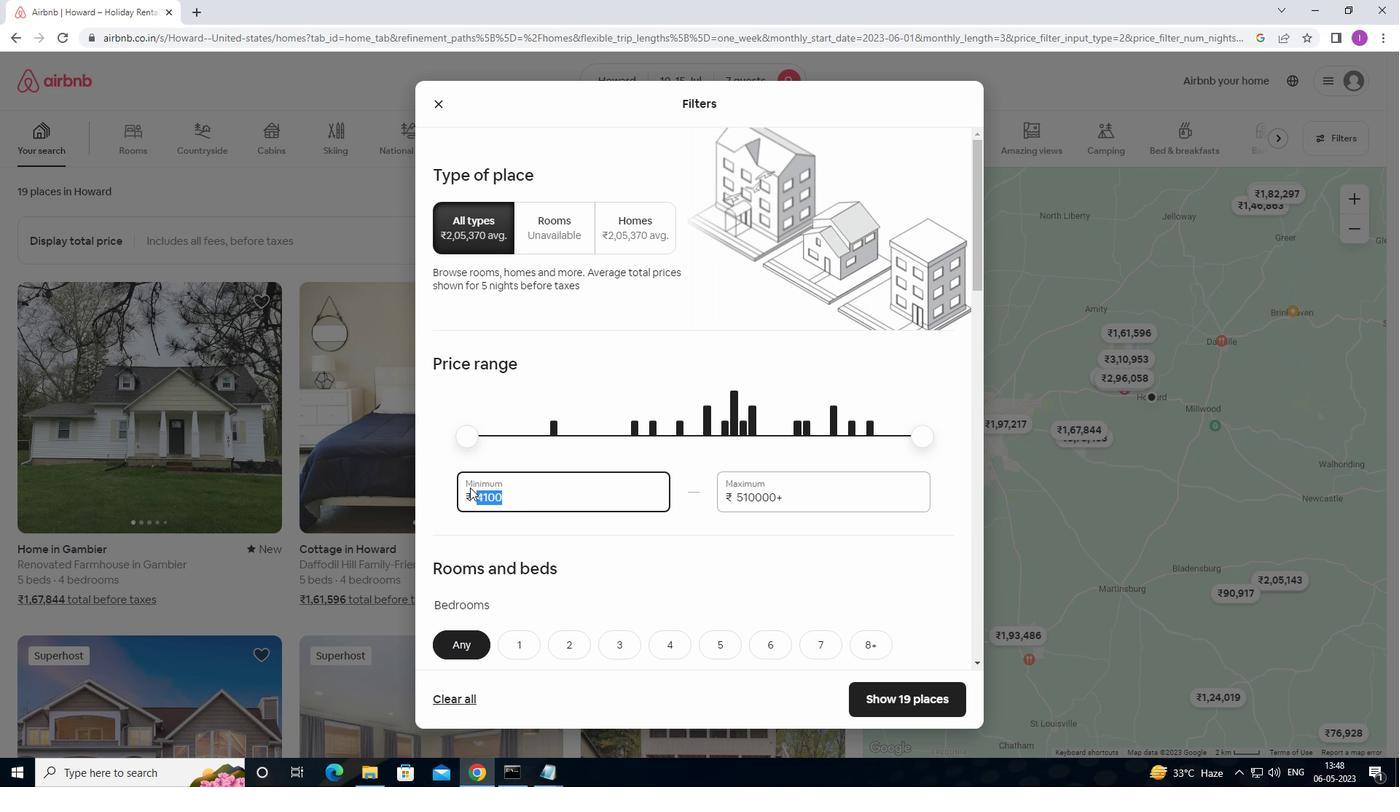 
Action: Key pressed 1
Screenshot: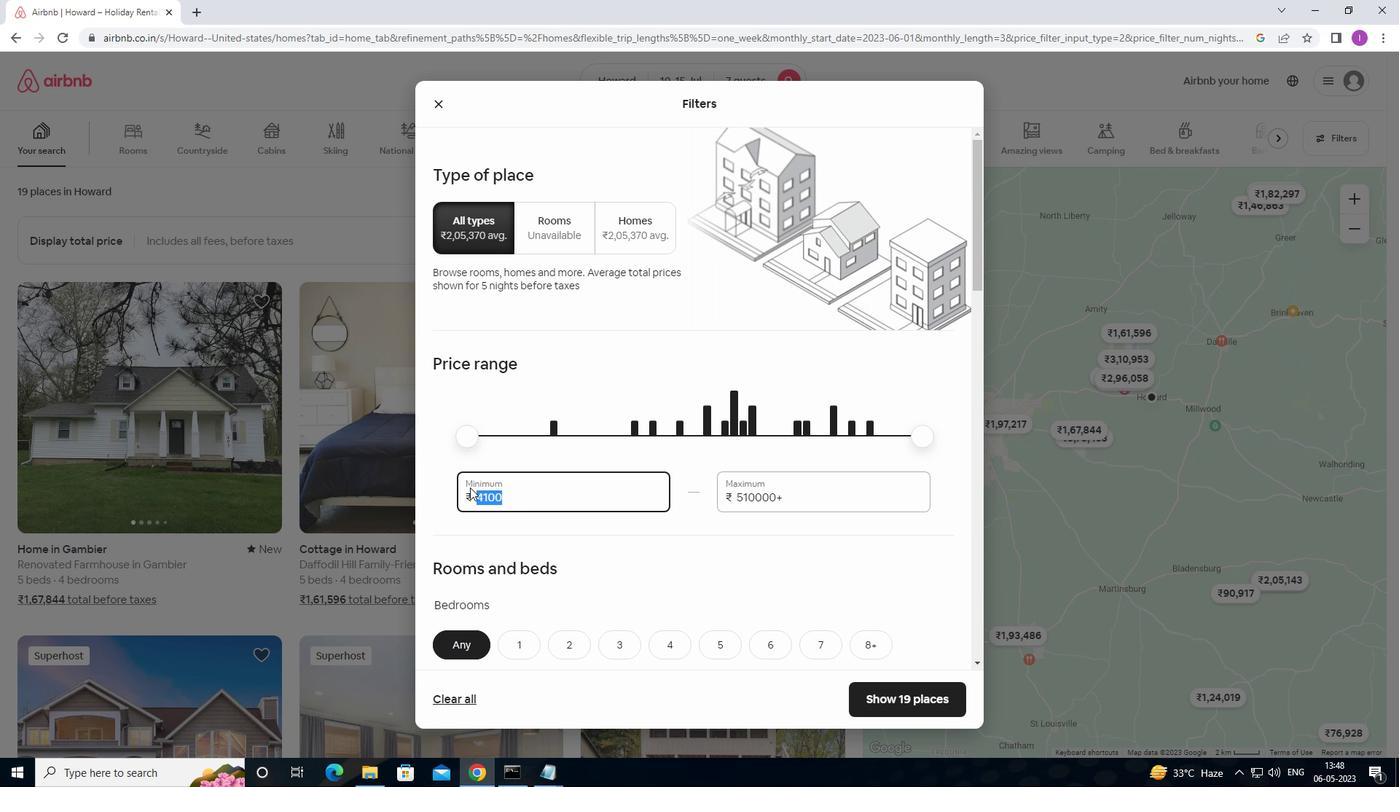 
Action: Mouse moved to (474, 482)
Screenshot: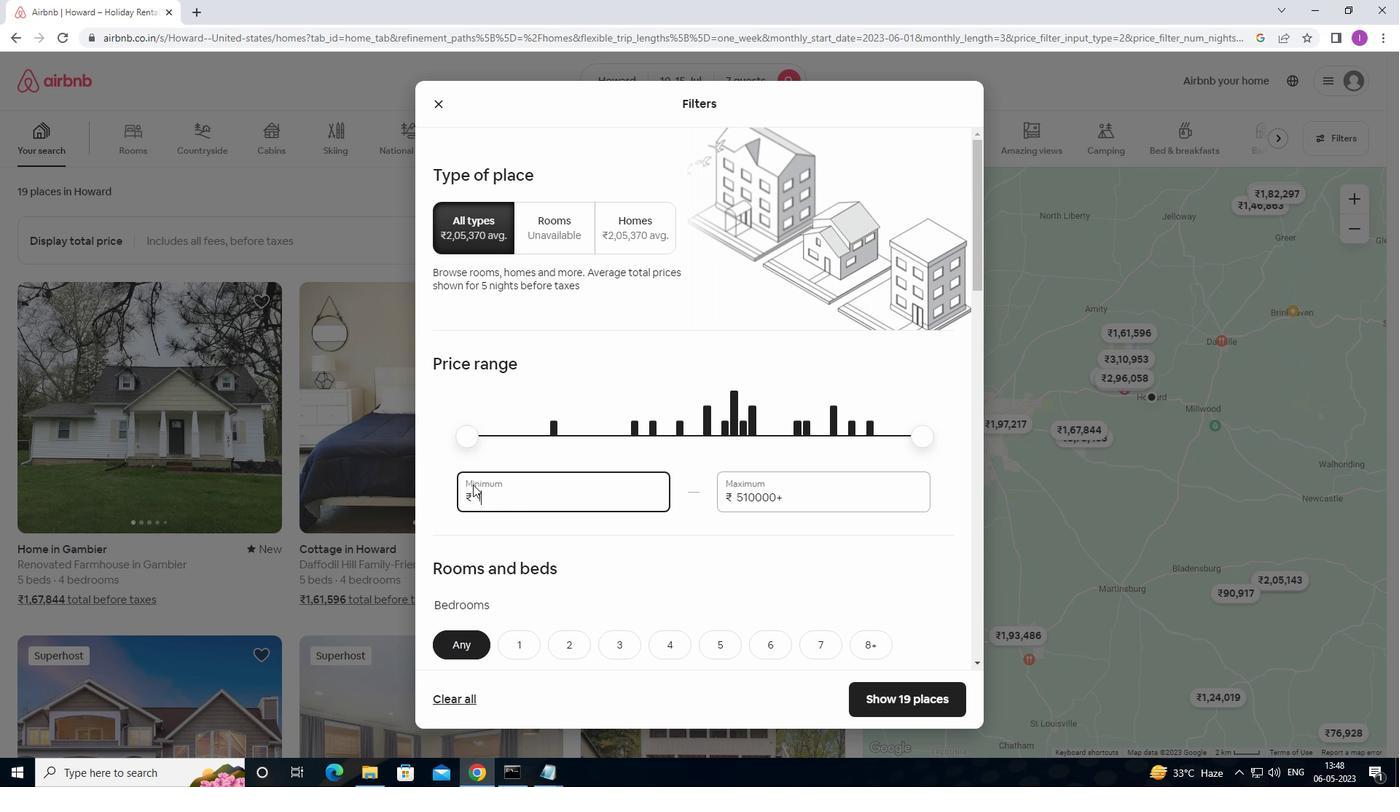 
Action: Key pressed 00
Screenshot: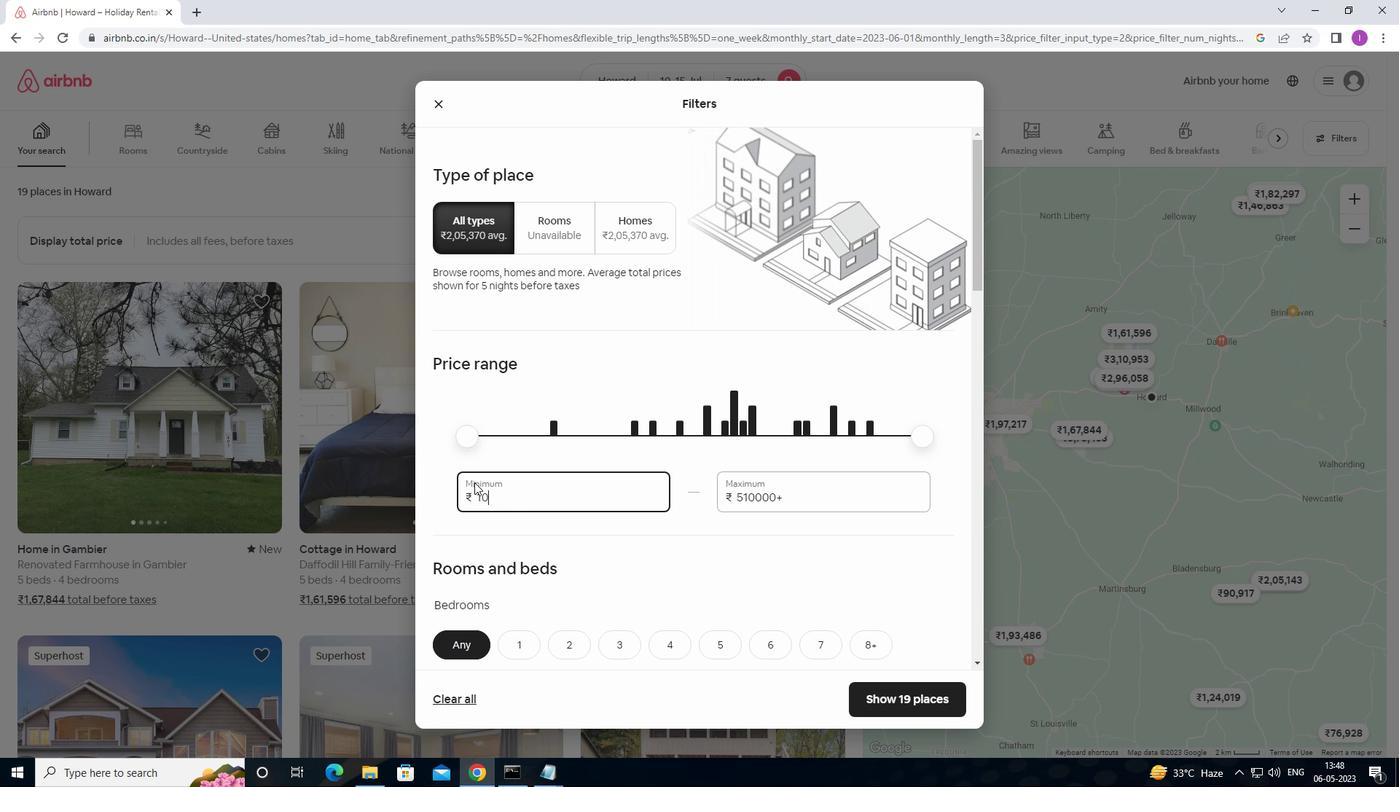 
Action: Mouse moved to (475, 480)
Screenshot: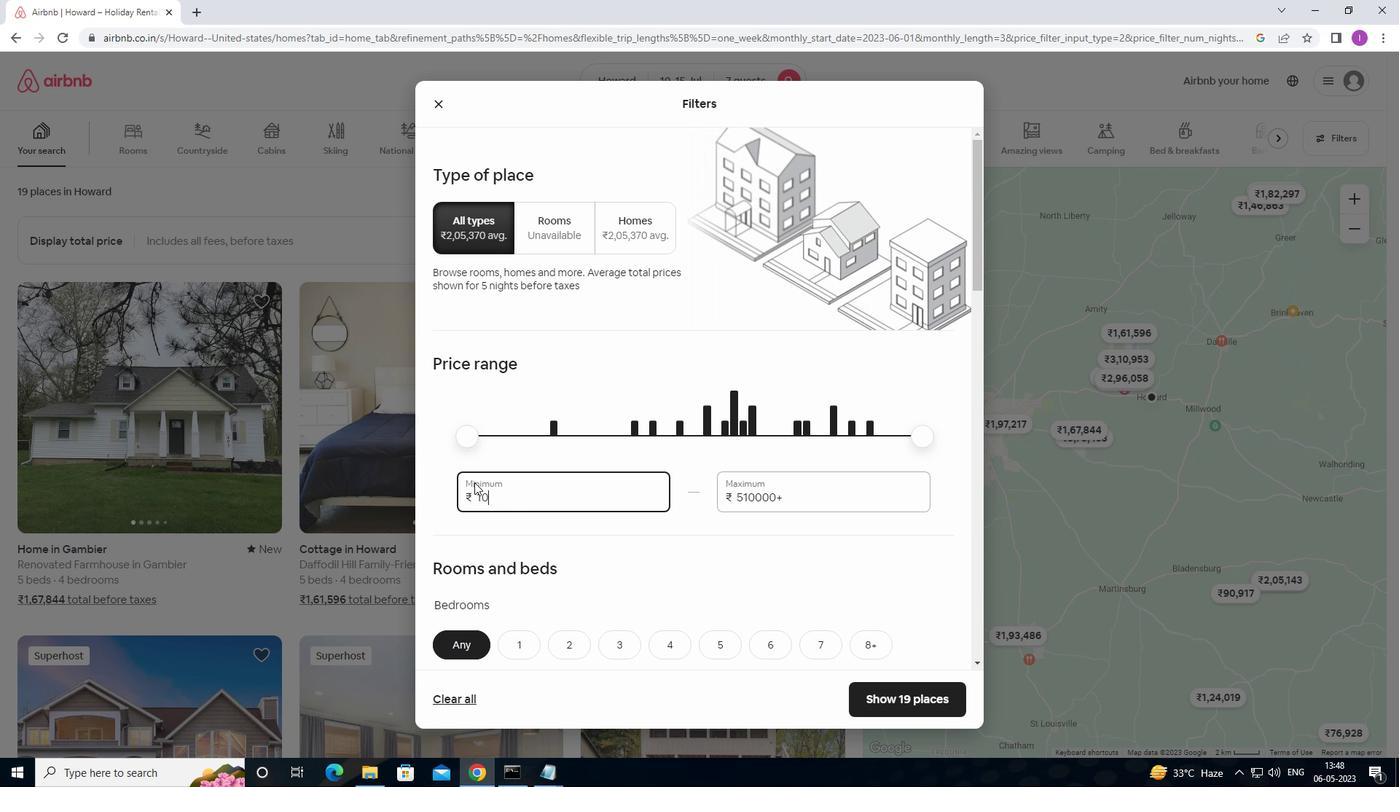 
Action: Key pressed 0
Screenshot: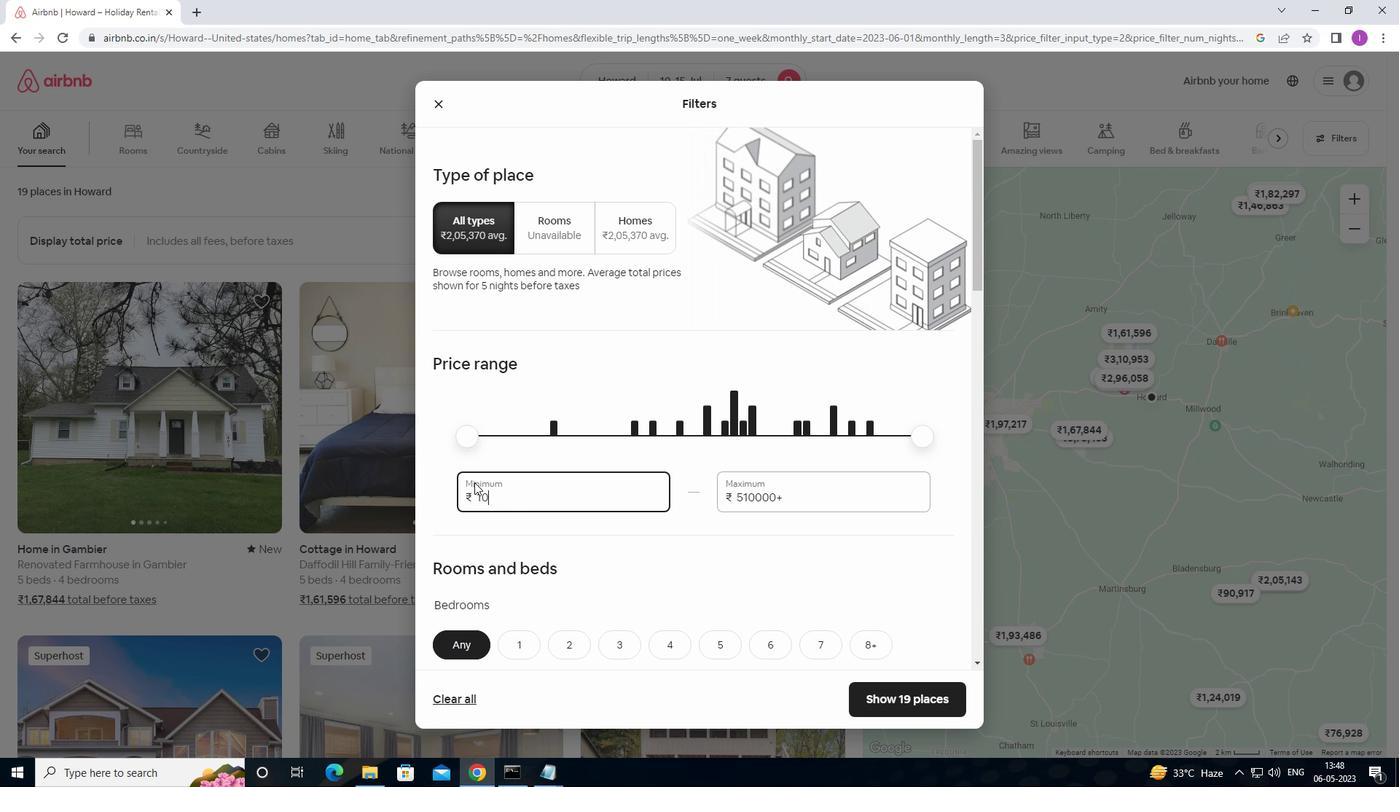 
Action: Mouse moved to (476, 478)
Screenshot: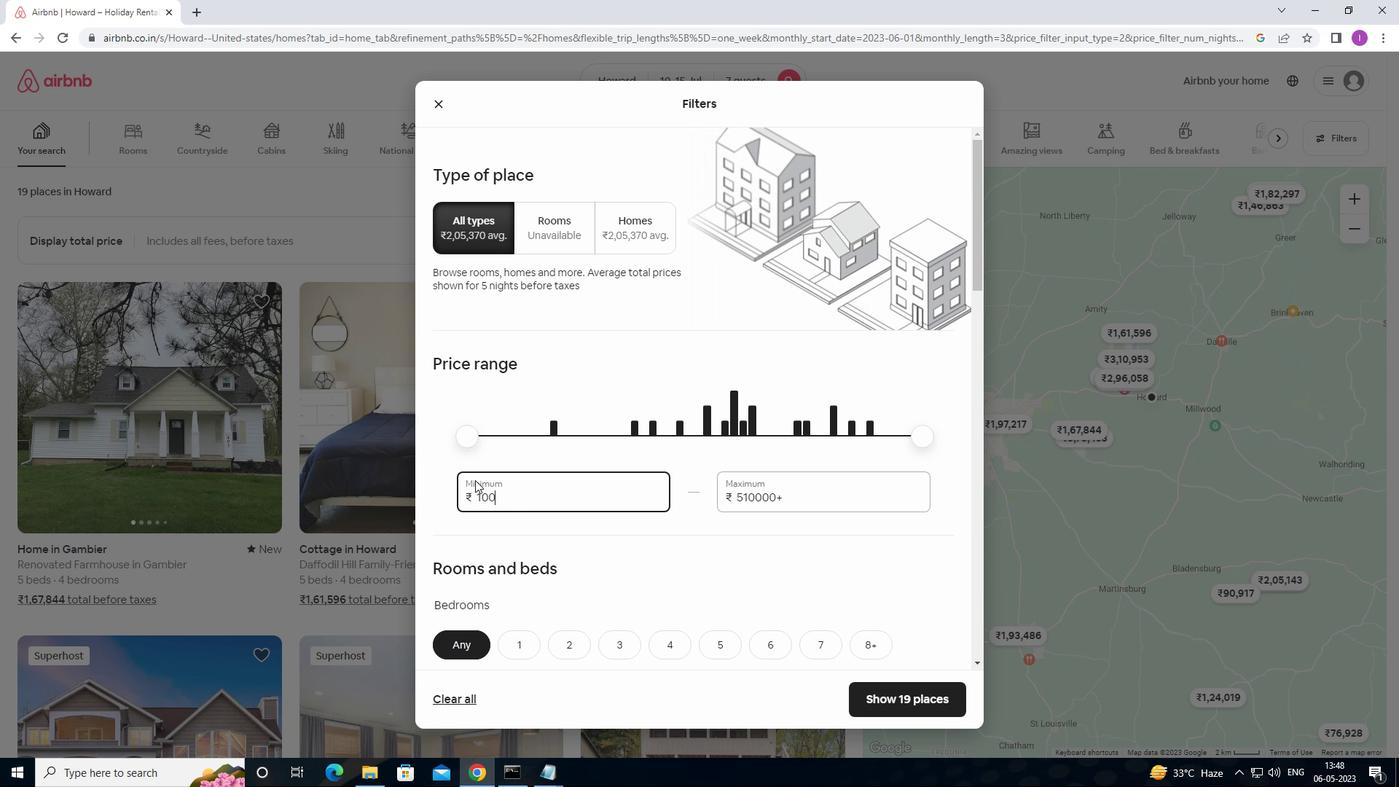 
Action: Key pressed 0
Screenshot: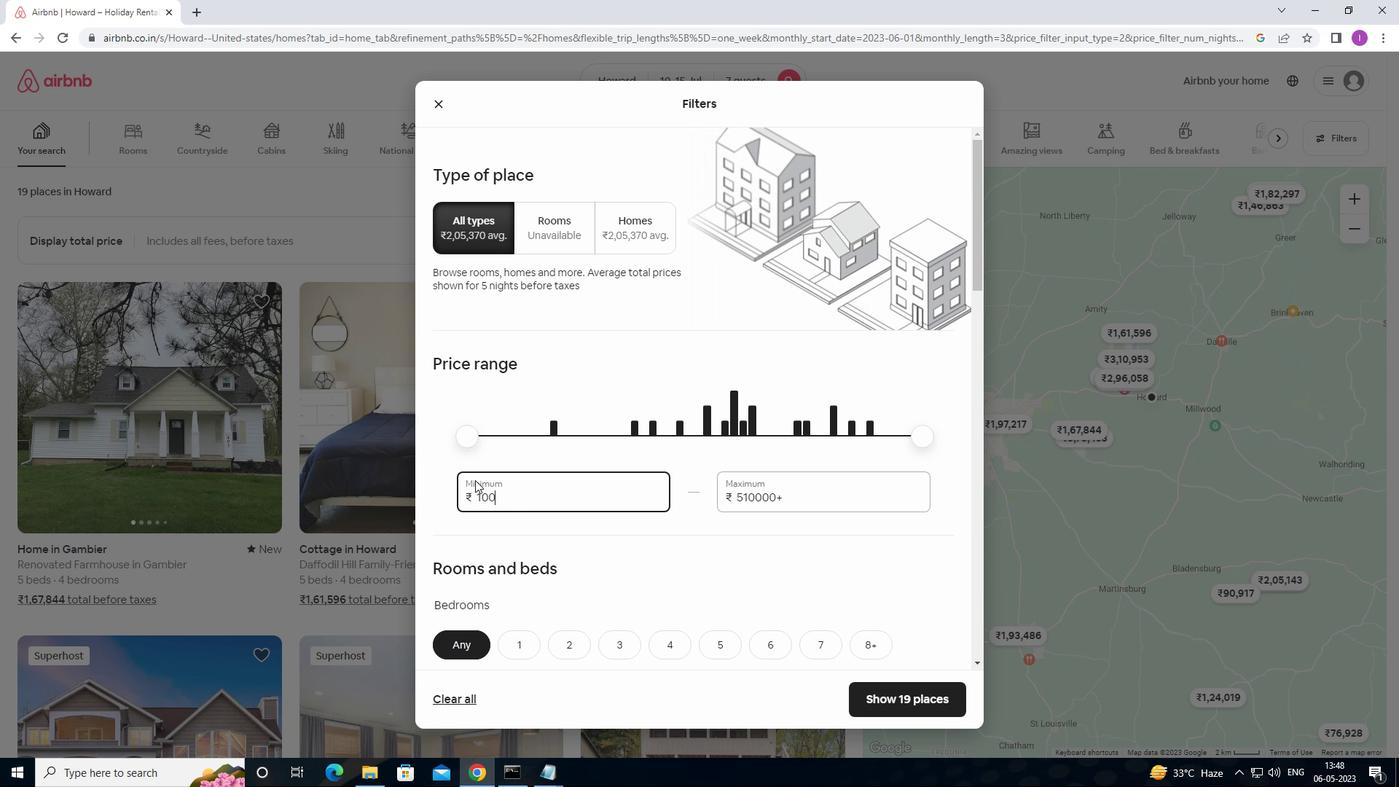 
Action: Mouse moved to (818, 500)
Screenshot: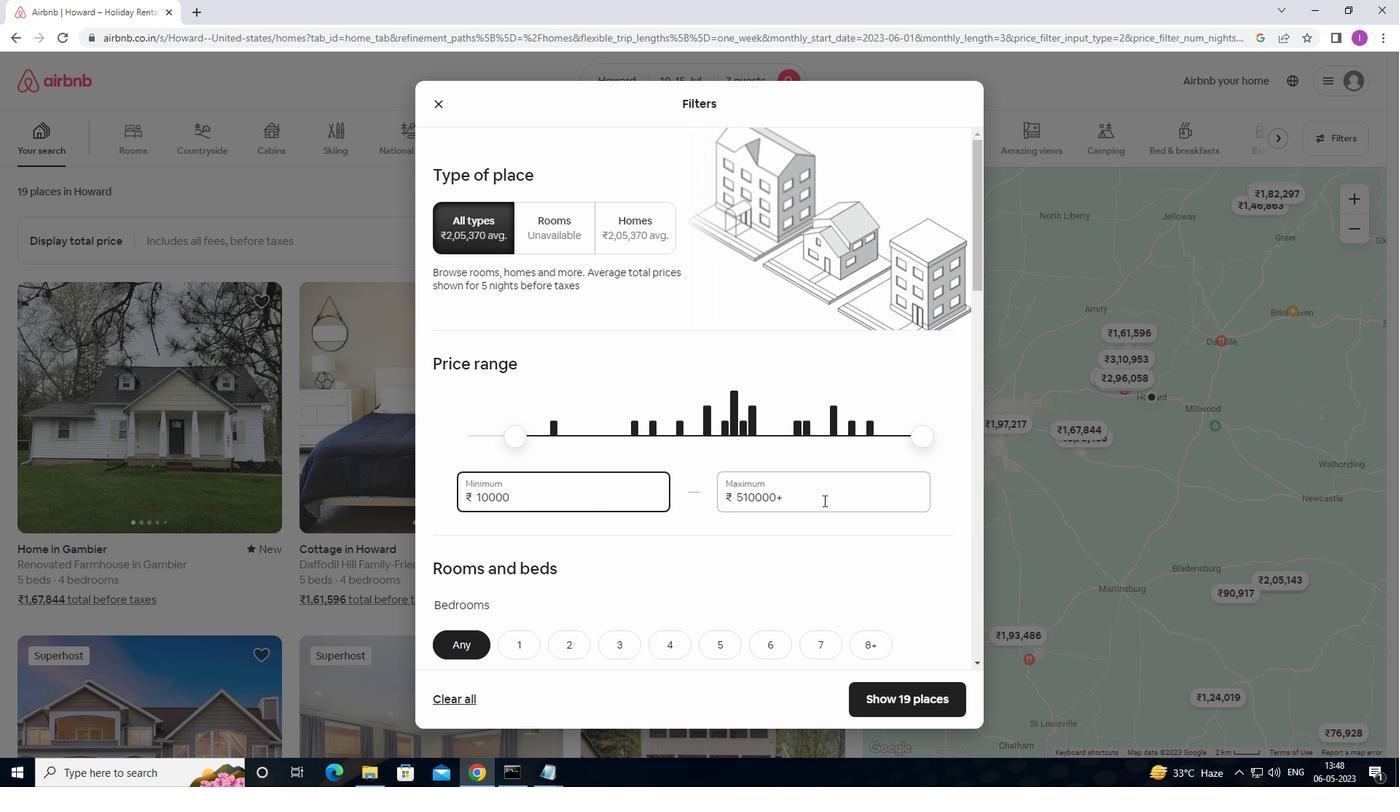 
Action: Mouse pressed left at (818, 500)
Screenshot: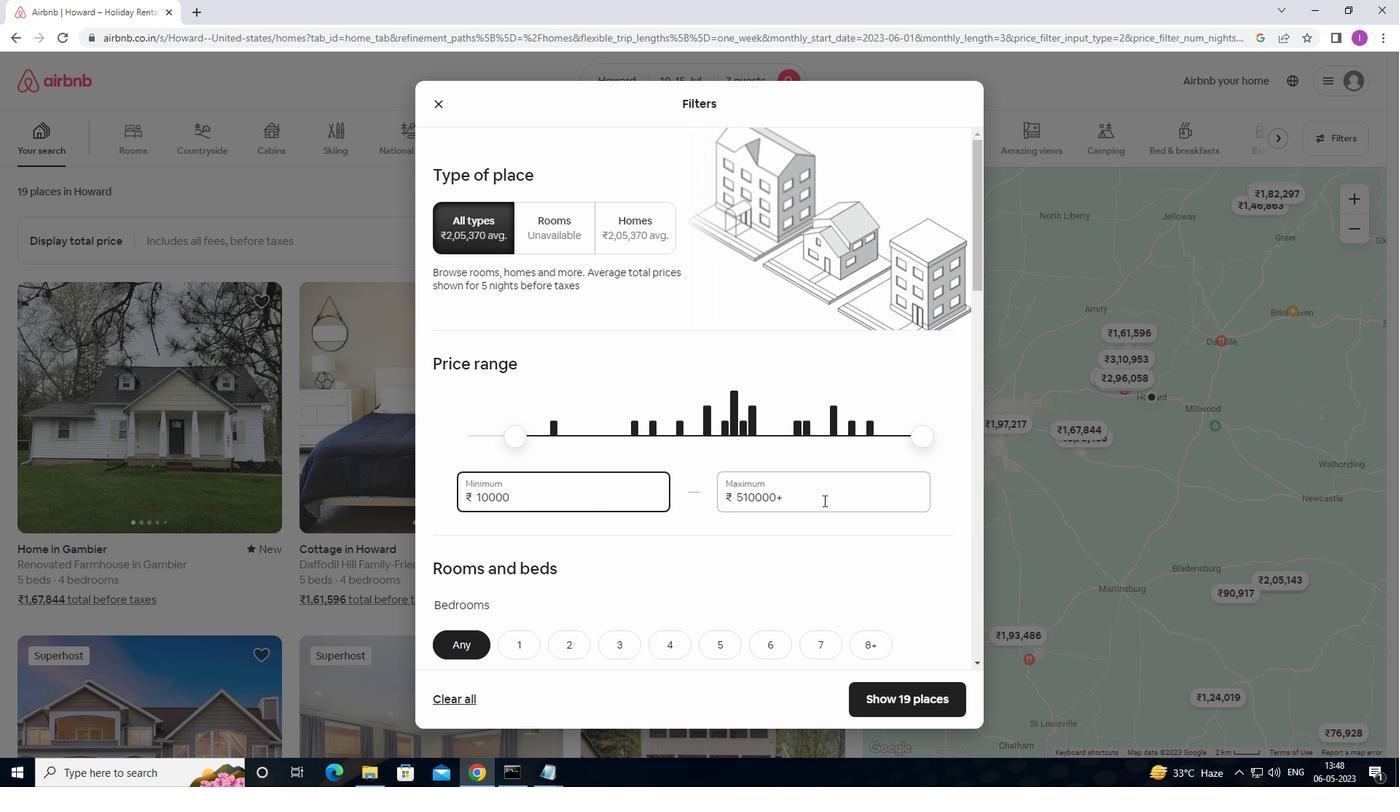 
Action: Mouse moved to (732, 504)
Screenshot: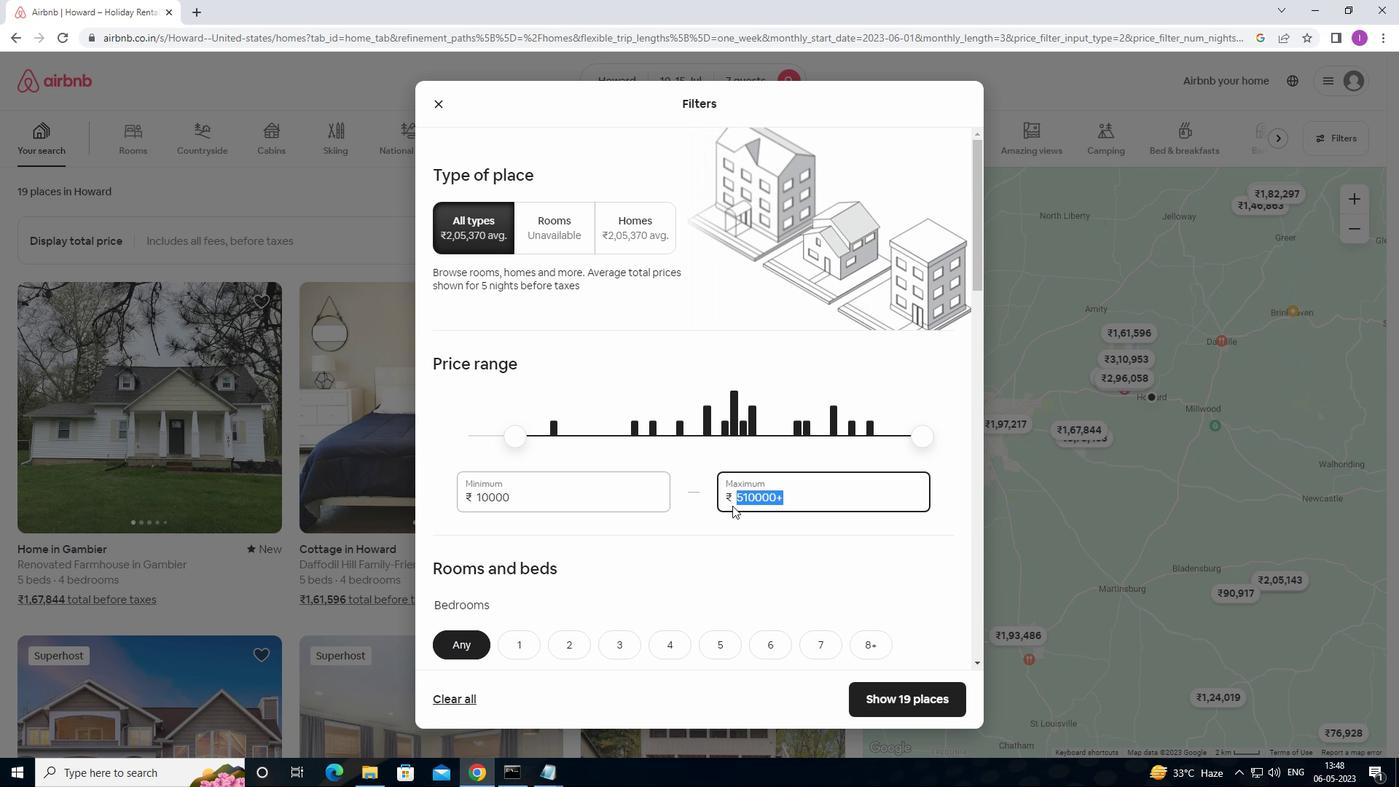 
Action: Key pressed 1
Screenshot: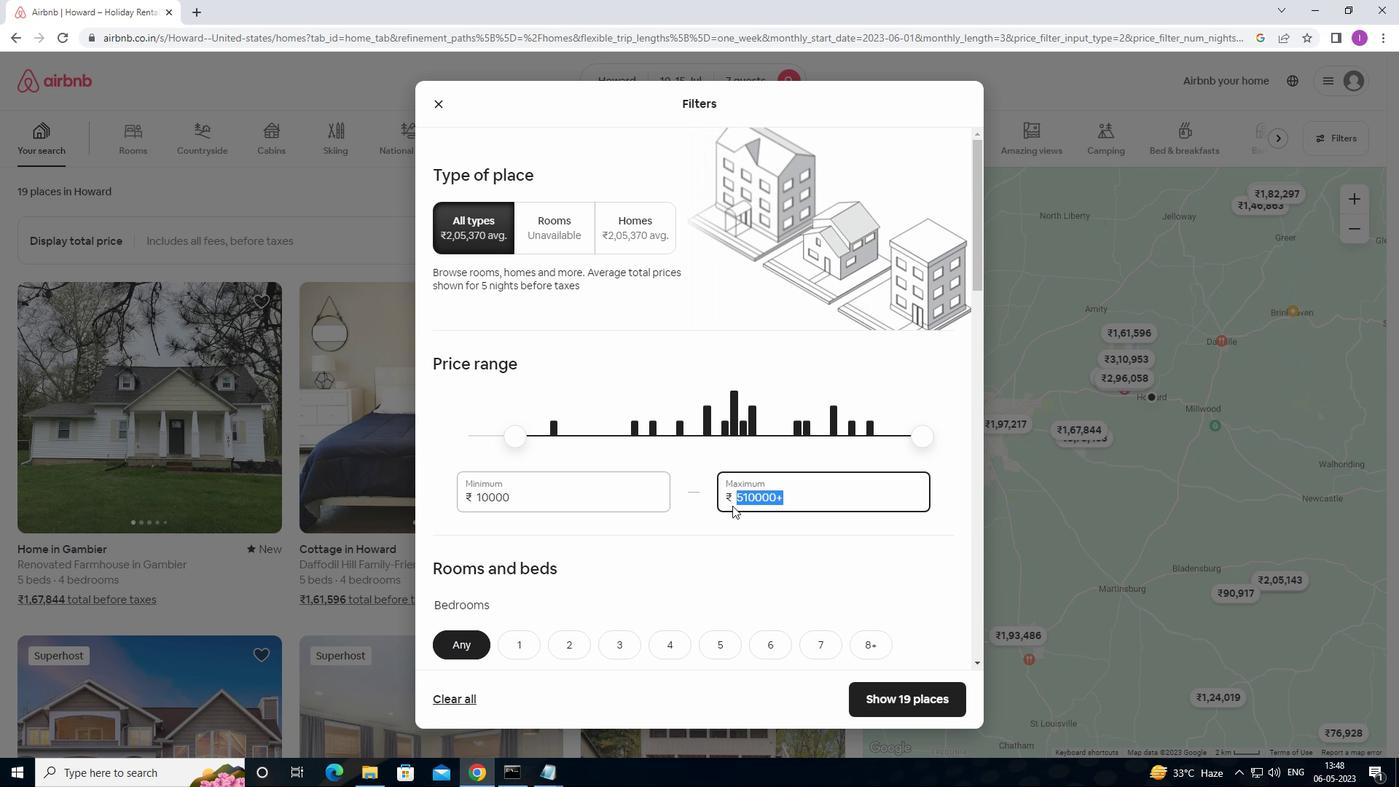 
Action: Mouse moved to (731, 504)
Screenshot: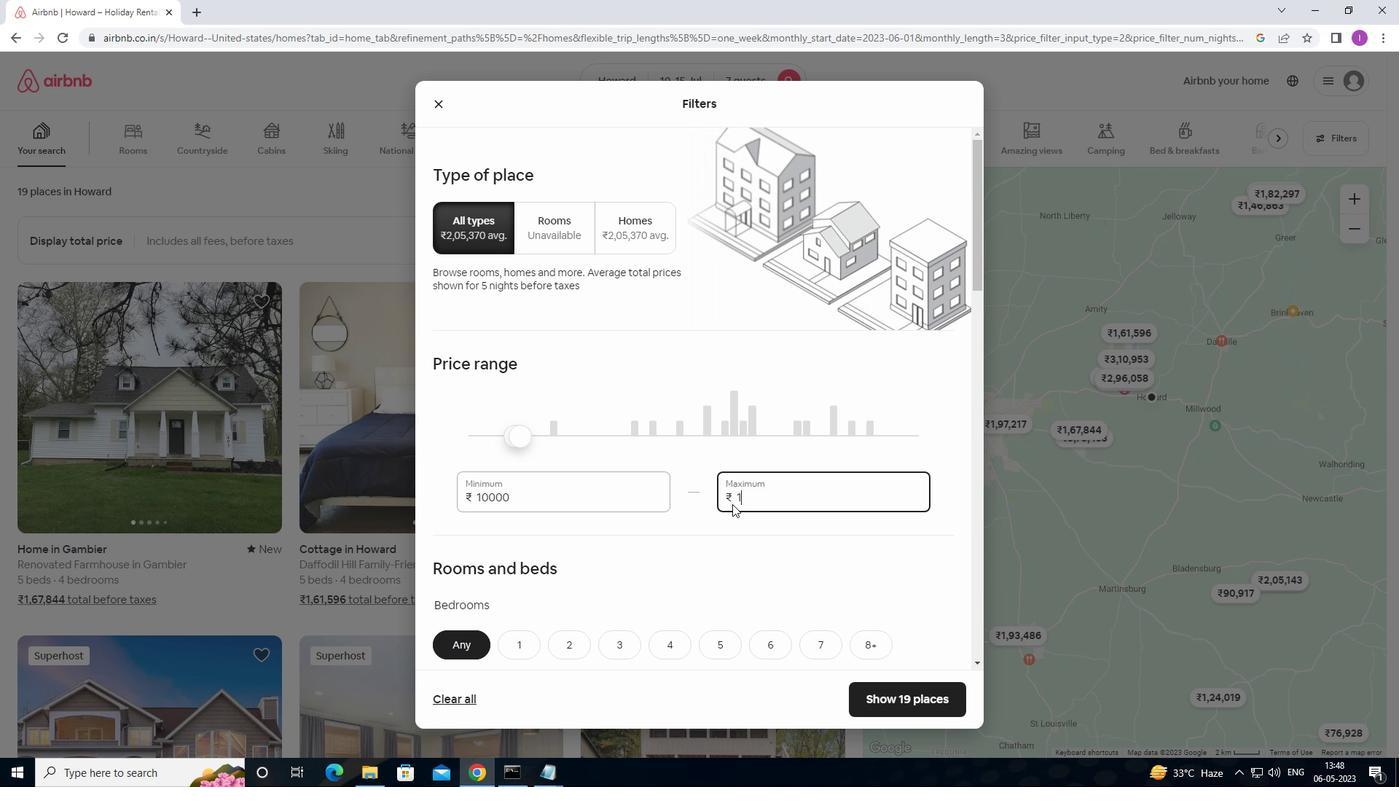 
Action: Key pressed 509000<Key.backspace><Key.backspace><Key.backspace><Key.backspace>00
Screenshot: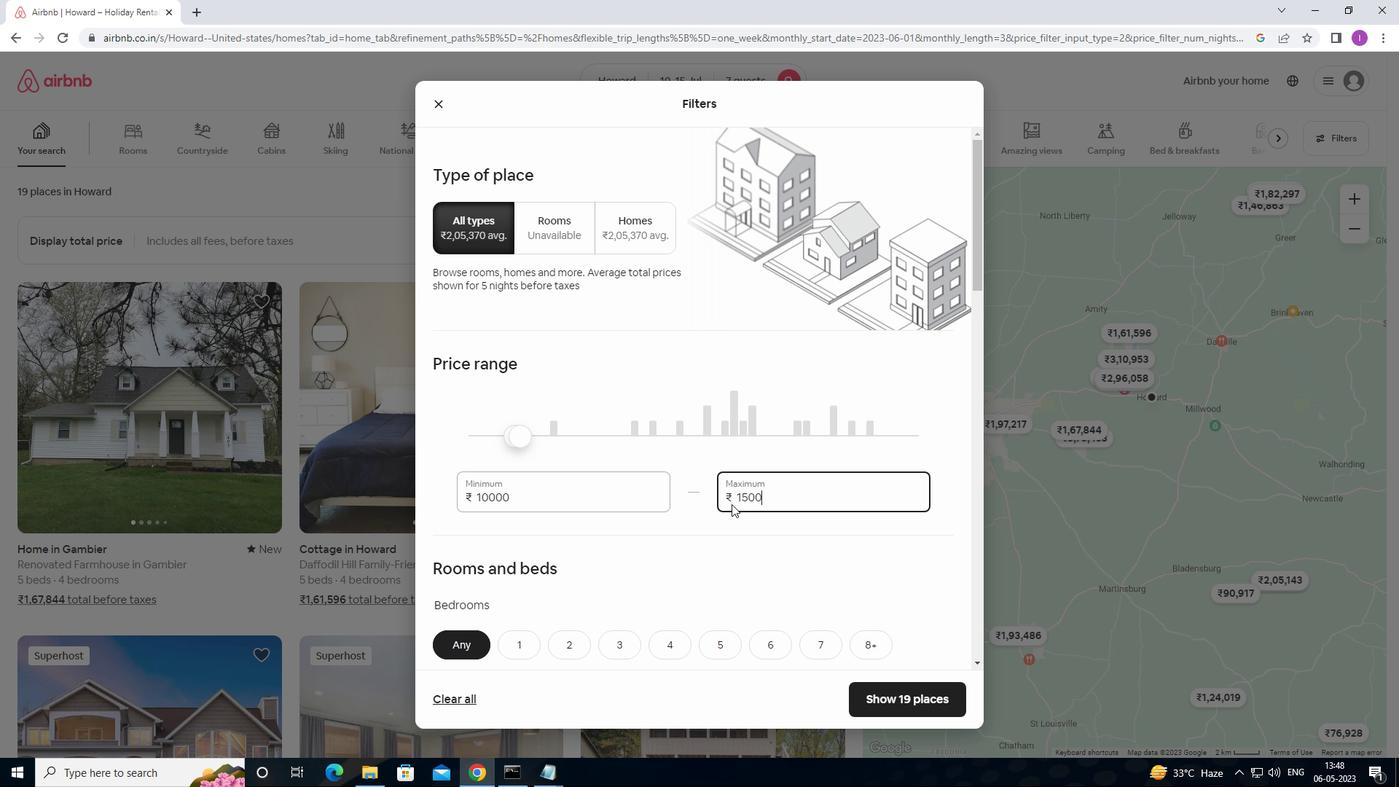 
Action: Mouse moved to (662, 521)
Screenshot: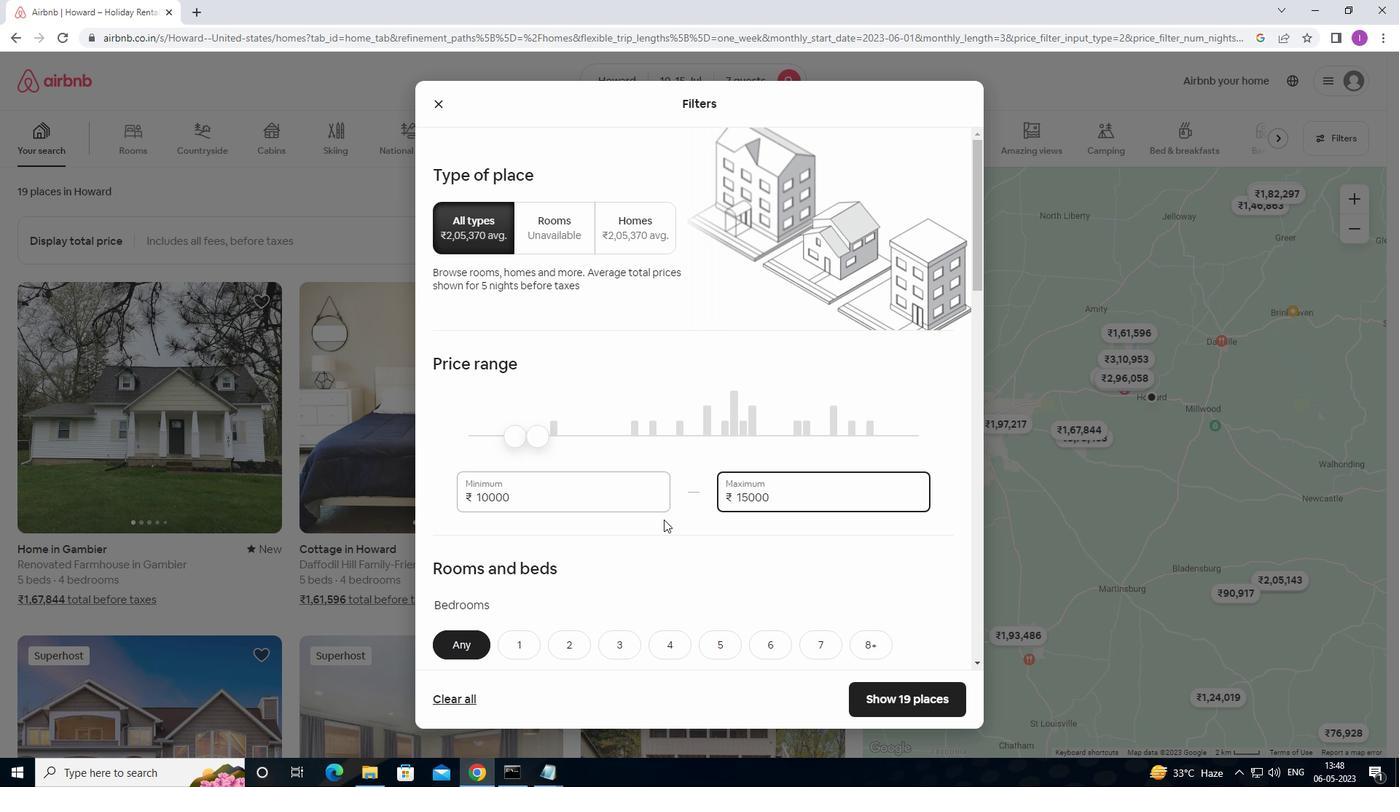 
Action: Mouse scrolled (662, 520) with delta (0, 0)
Screenshot: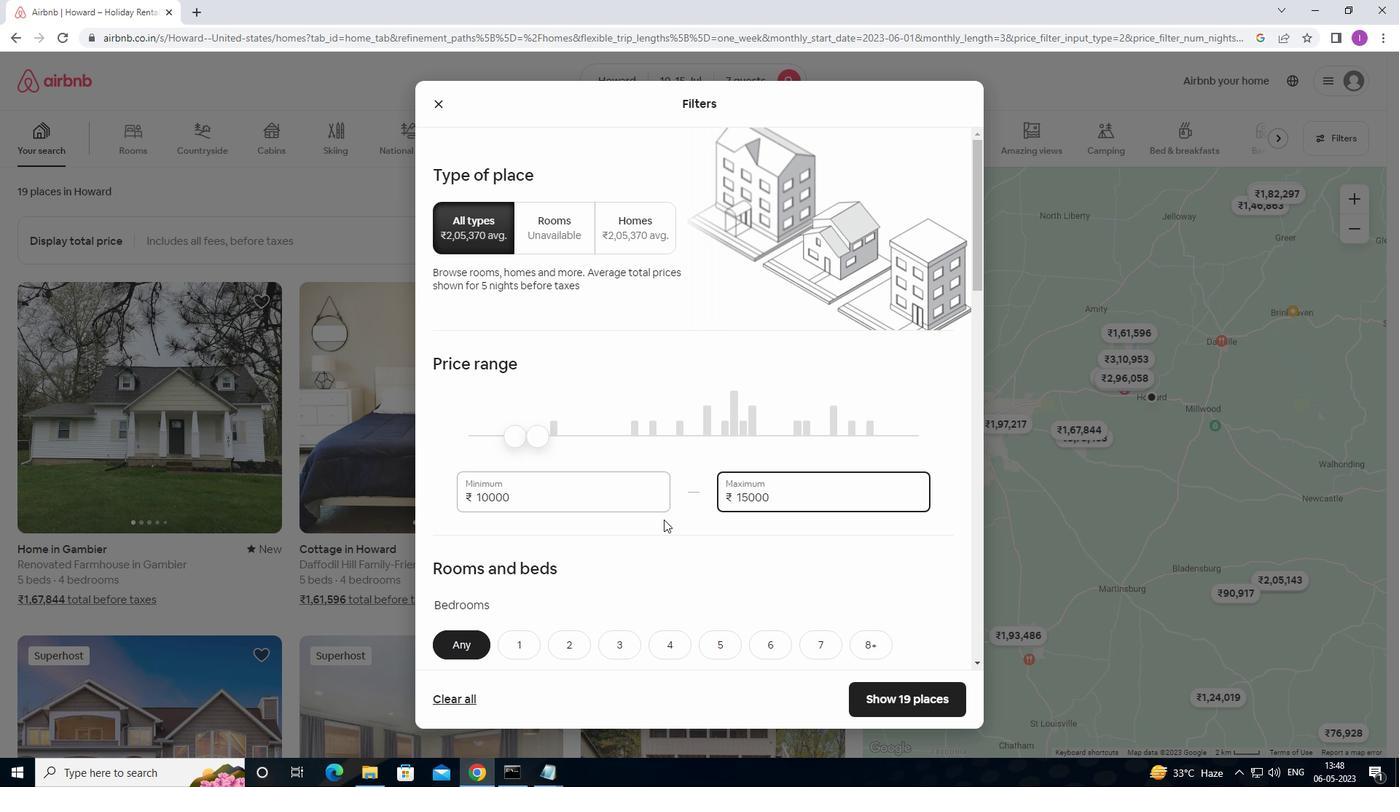 
Action: Mouse moved to (661, 521)
Screenshot: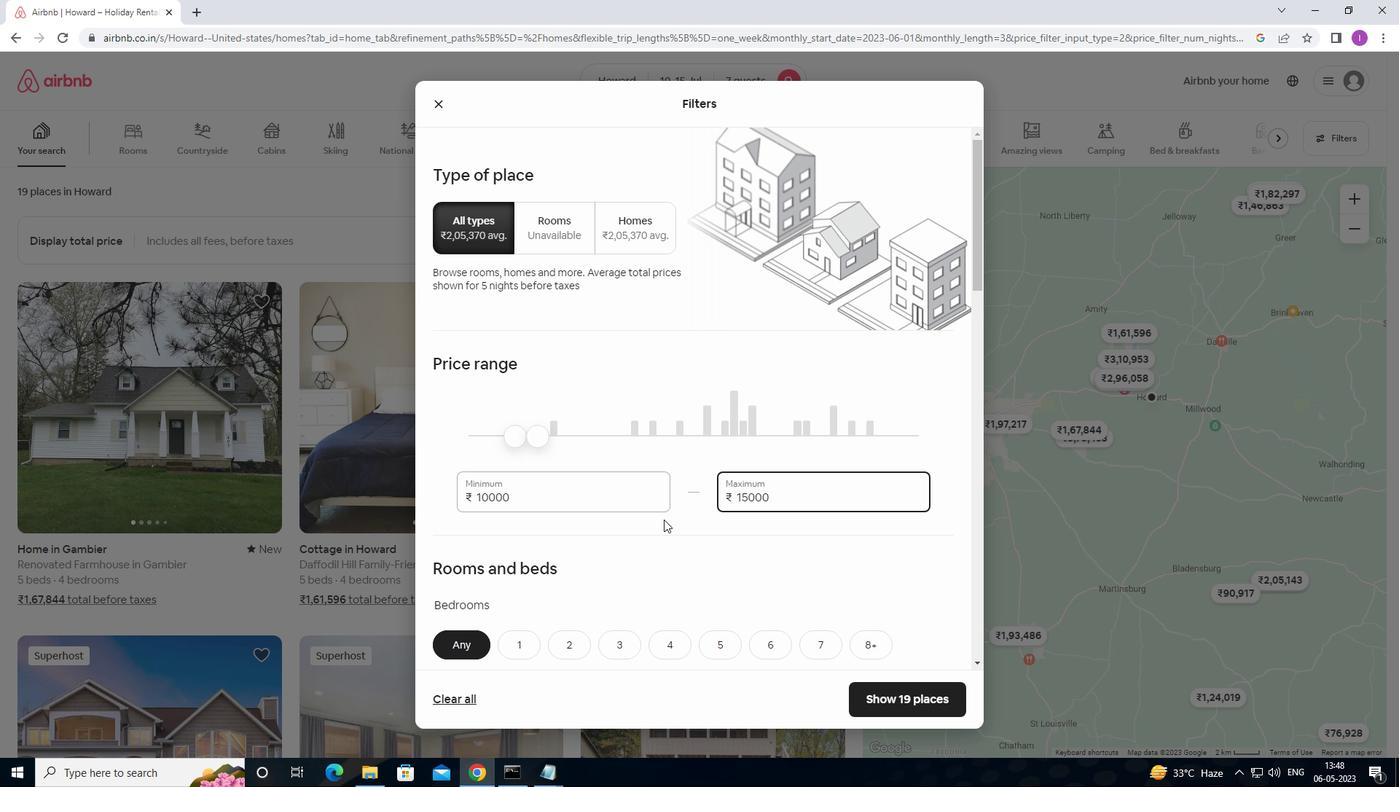 
Action: Mouse scrolled (661, 521) with delta (0, 0)
Screenshot: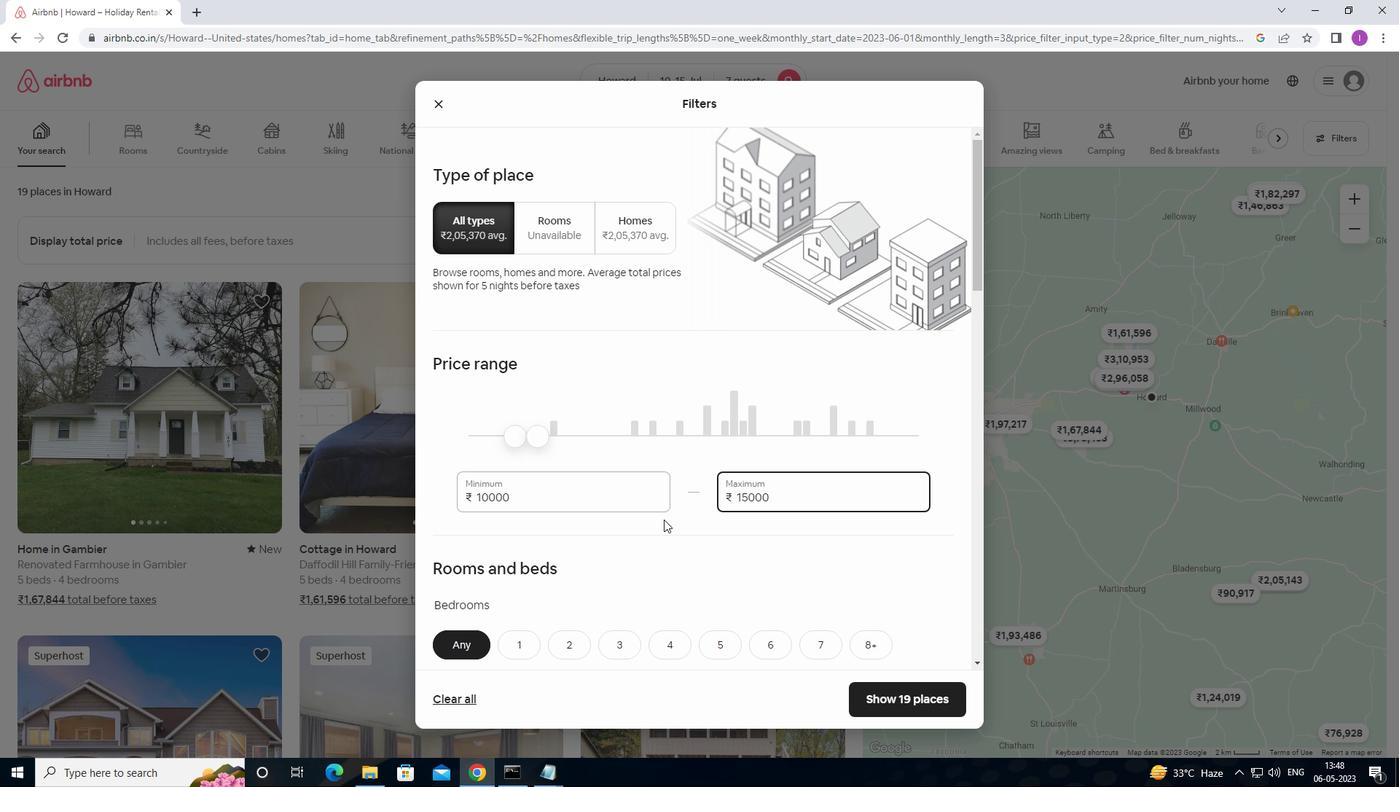 
Action: Mouse moved to (661, 515)
Screenshot: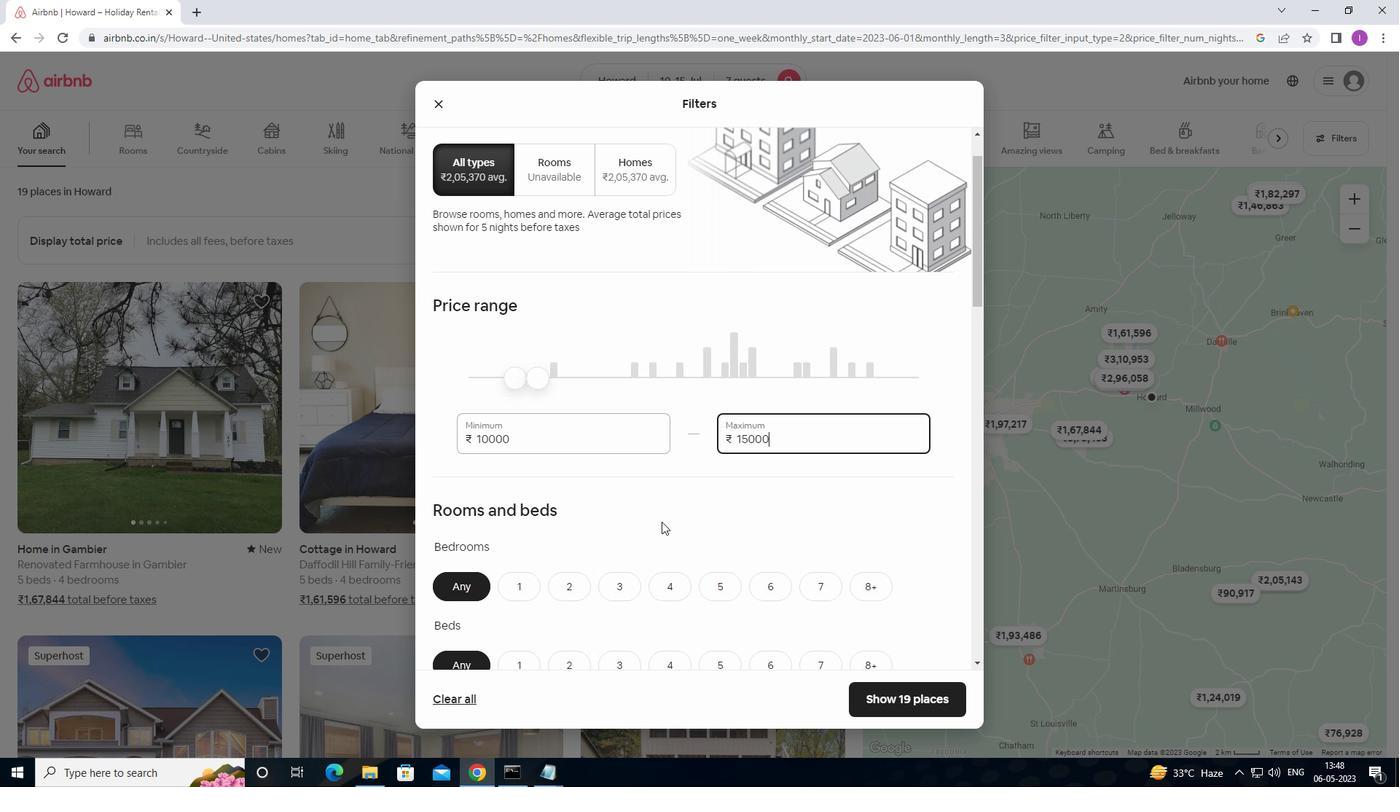 
Action: Mouse scrolled (661, 514) with delta (0, 0)
Screenshot: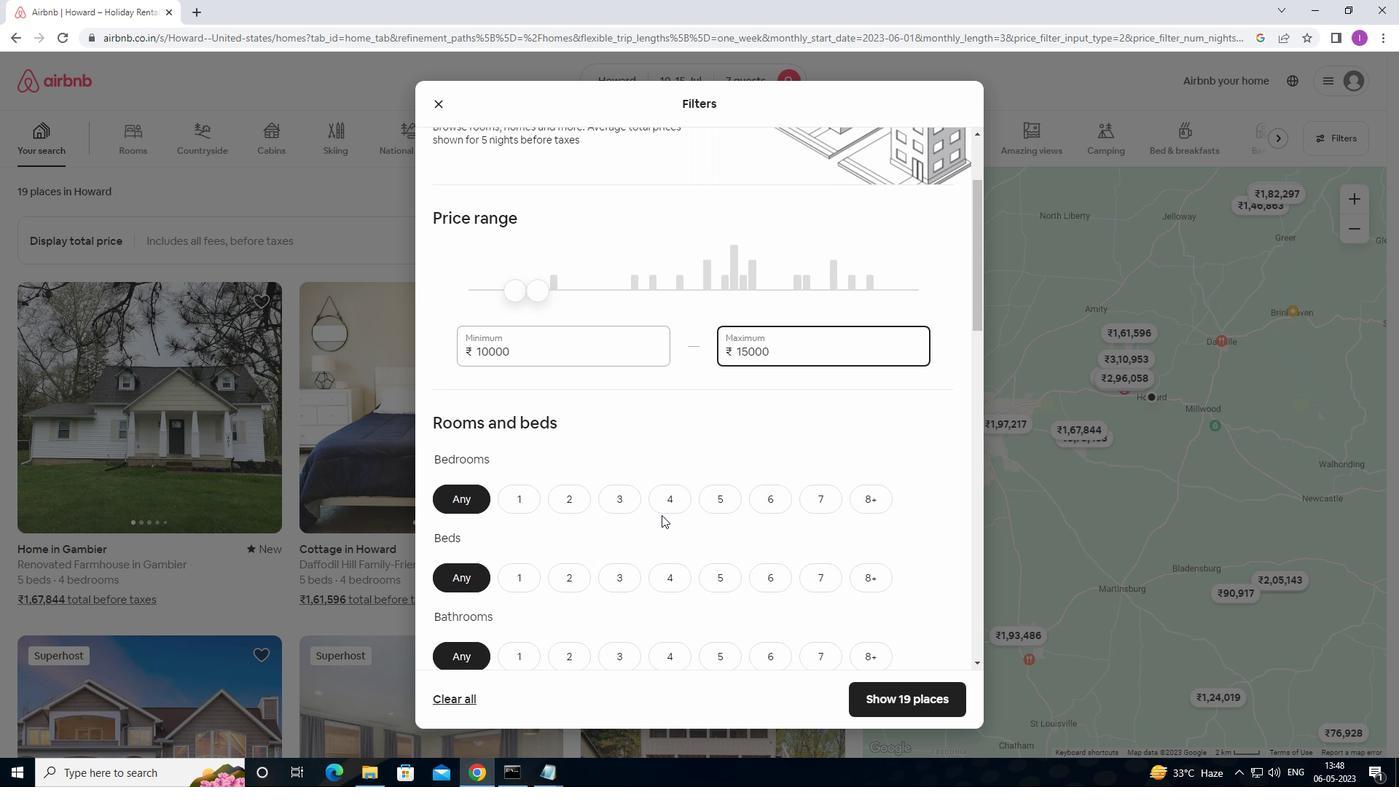
Action: Mouse moved to (675, 428)
Screenshot: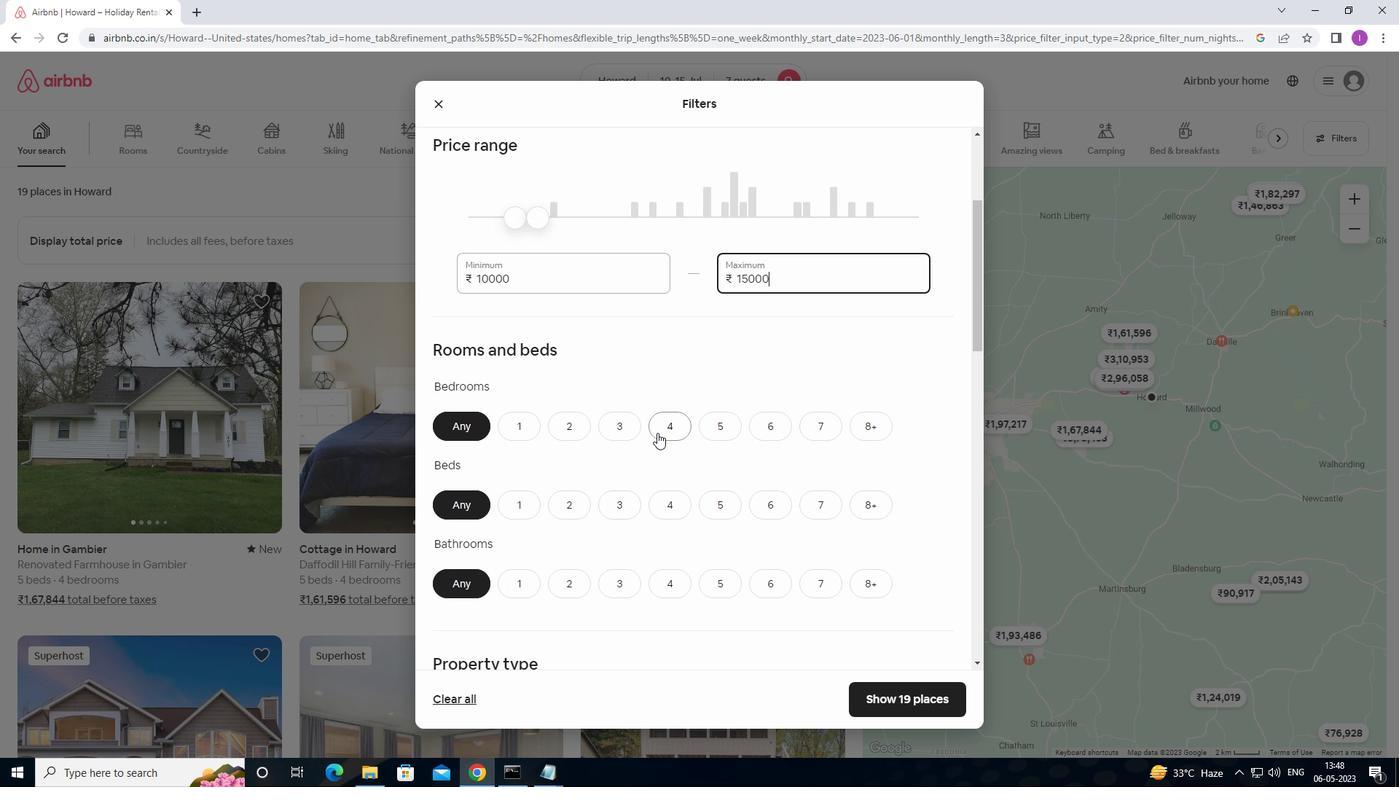 
Action: Mouse pressed left at (675, 428)
Screenshot: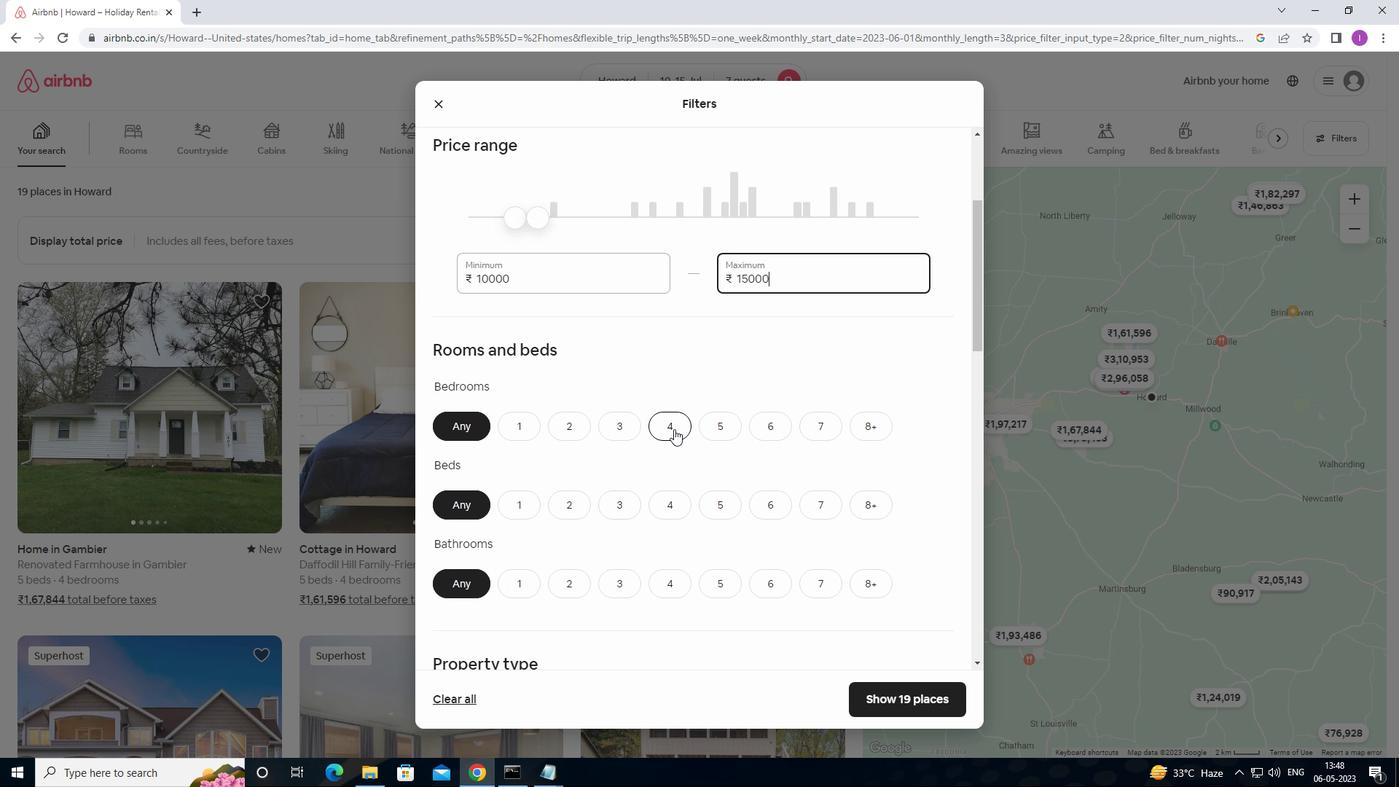 
Action: Mouse moved to (831, 509)
Screenshot: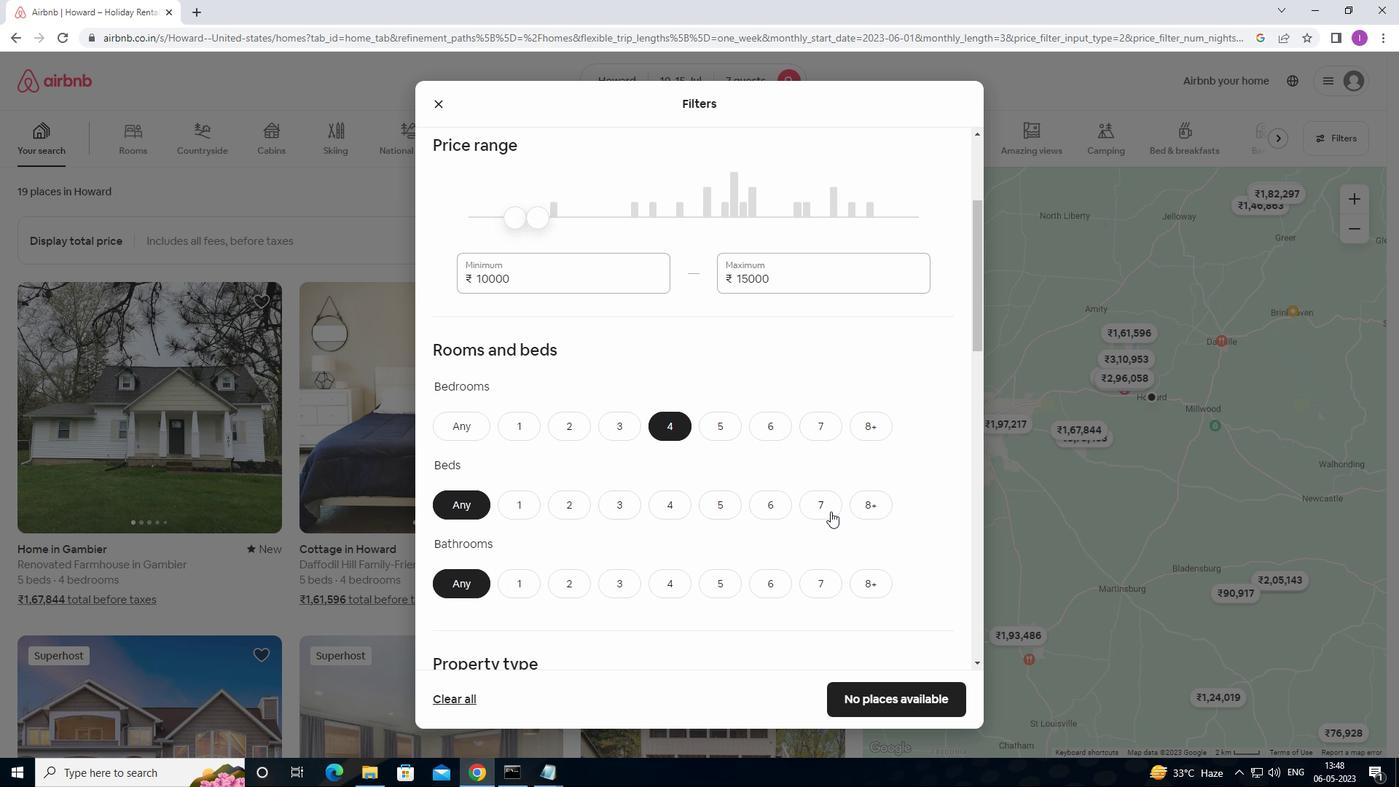 
Action: Mouse pressed left at (831, 509)
Screenshot: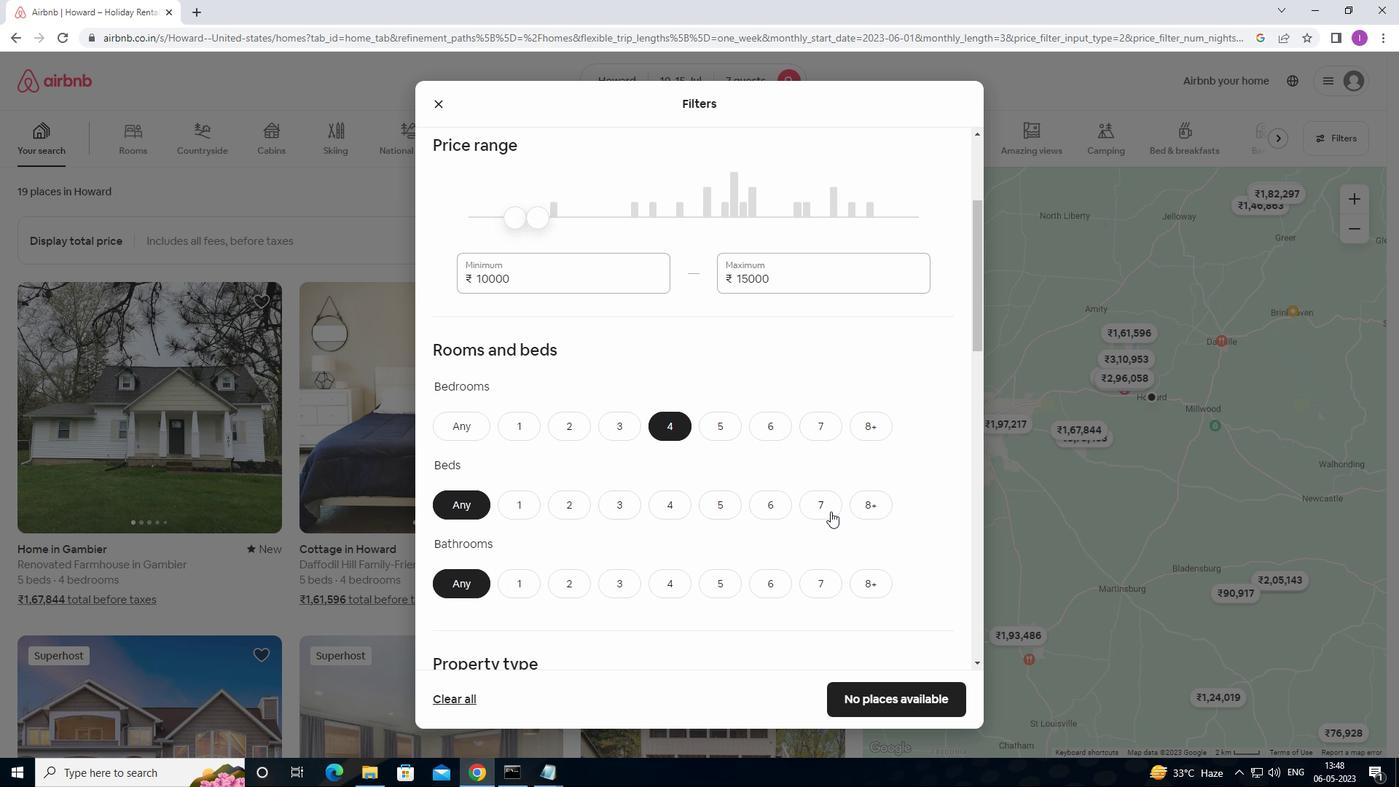 
Action: Mouse moved to (673, 587)
Screenshot: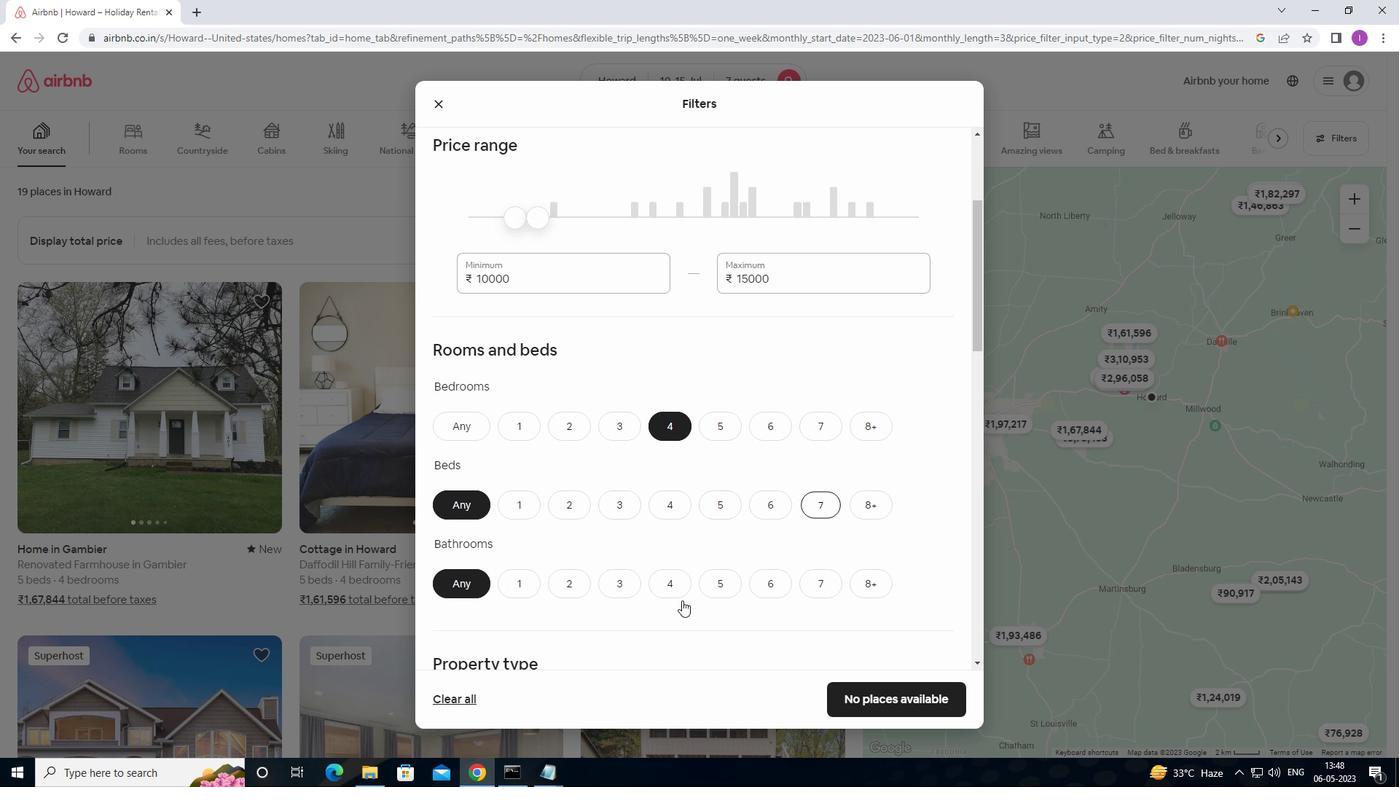 
Action: Mouse pressed left at (673, 587)
Screenshot: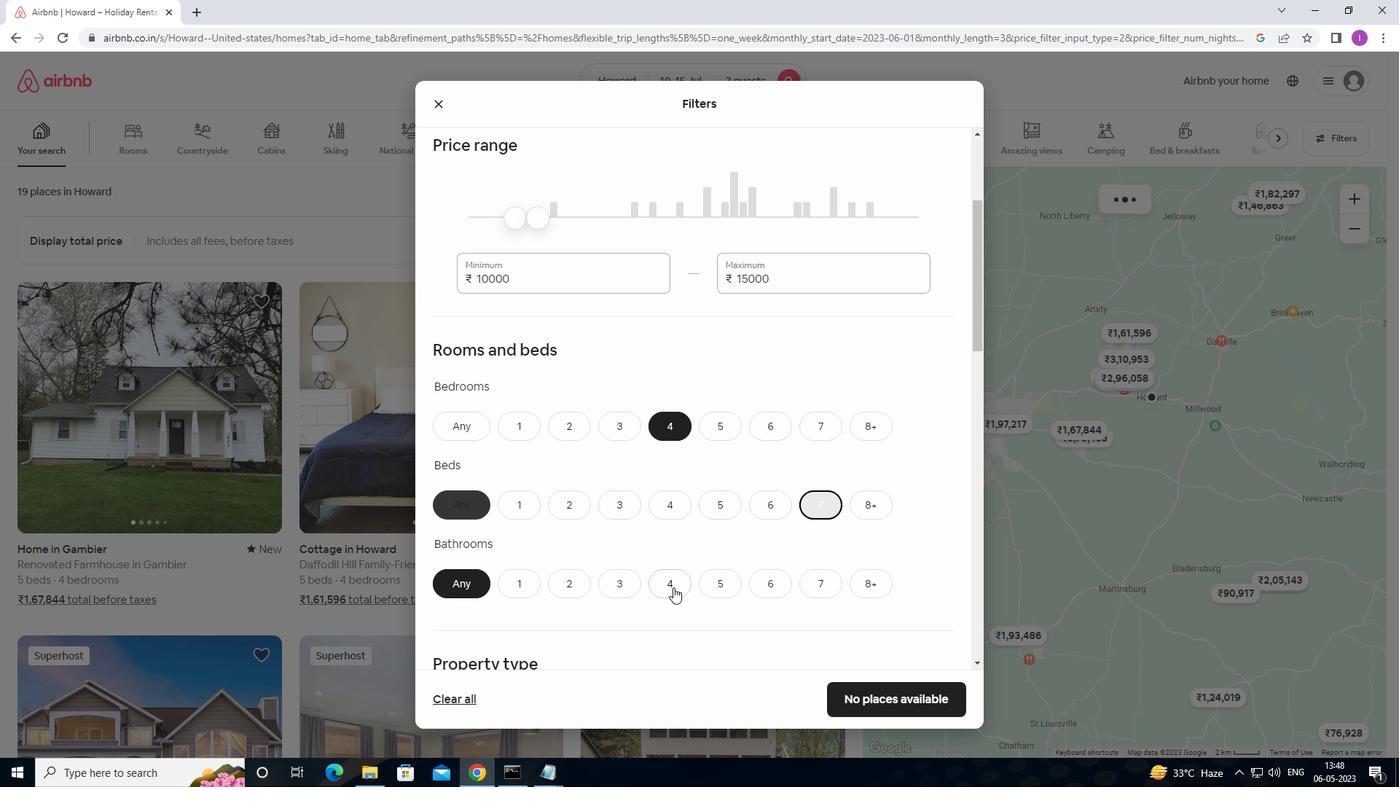 
Action: Mouse moved to (820, 554)
Screenshot: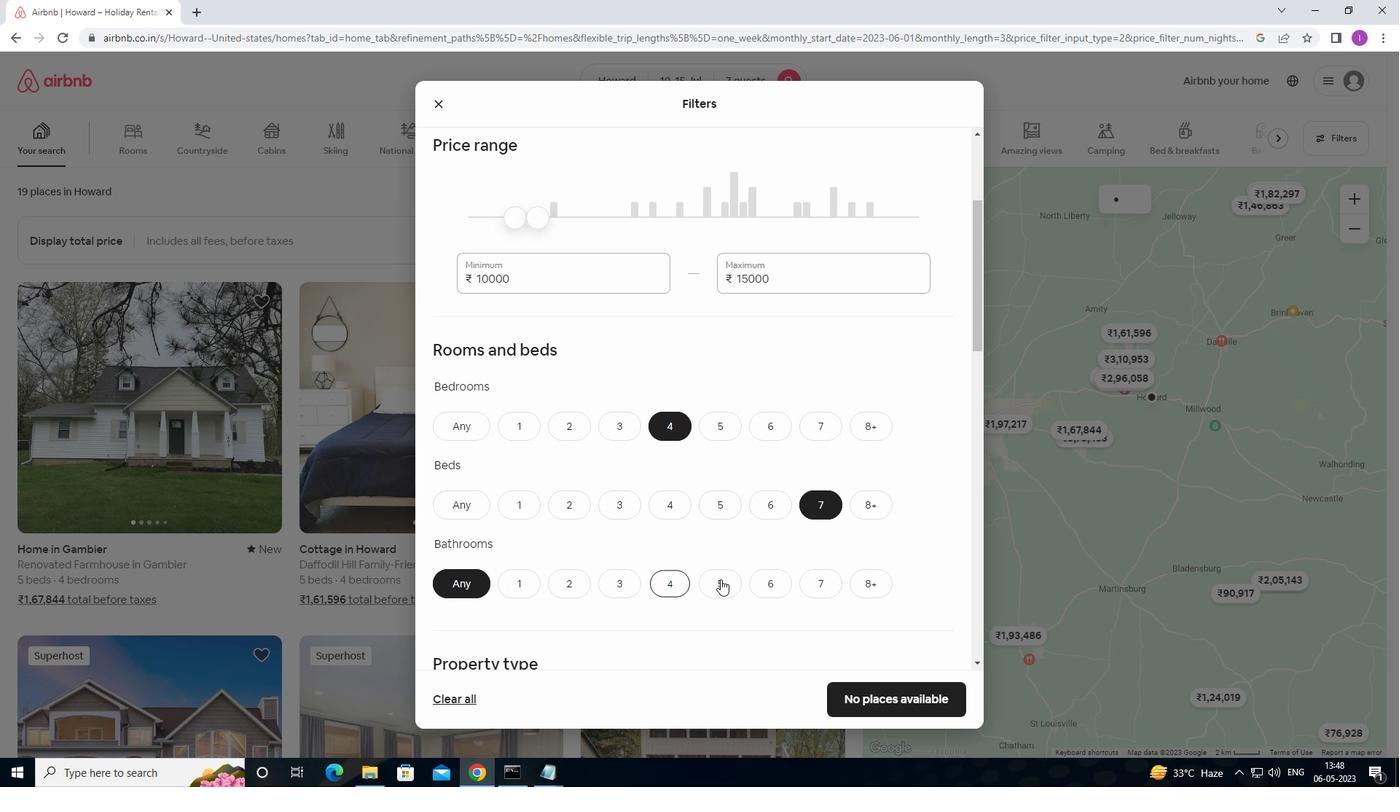 
Action: Mouse scrolled (820, 553) with delta (0, 0)
Screenshot: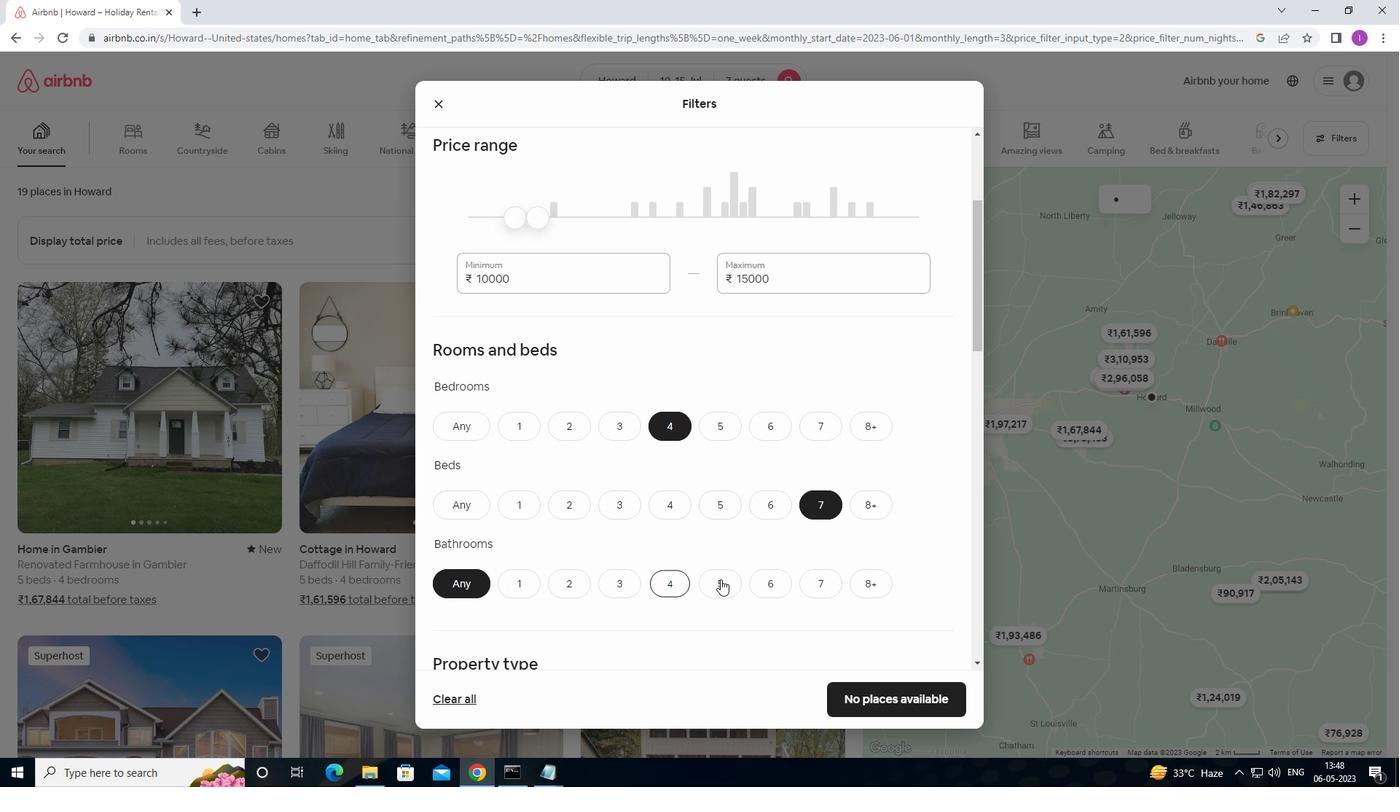 
Action: Mouse scrolled (820, 553) with delta (0, 0)
Screenshot: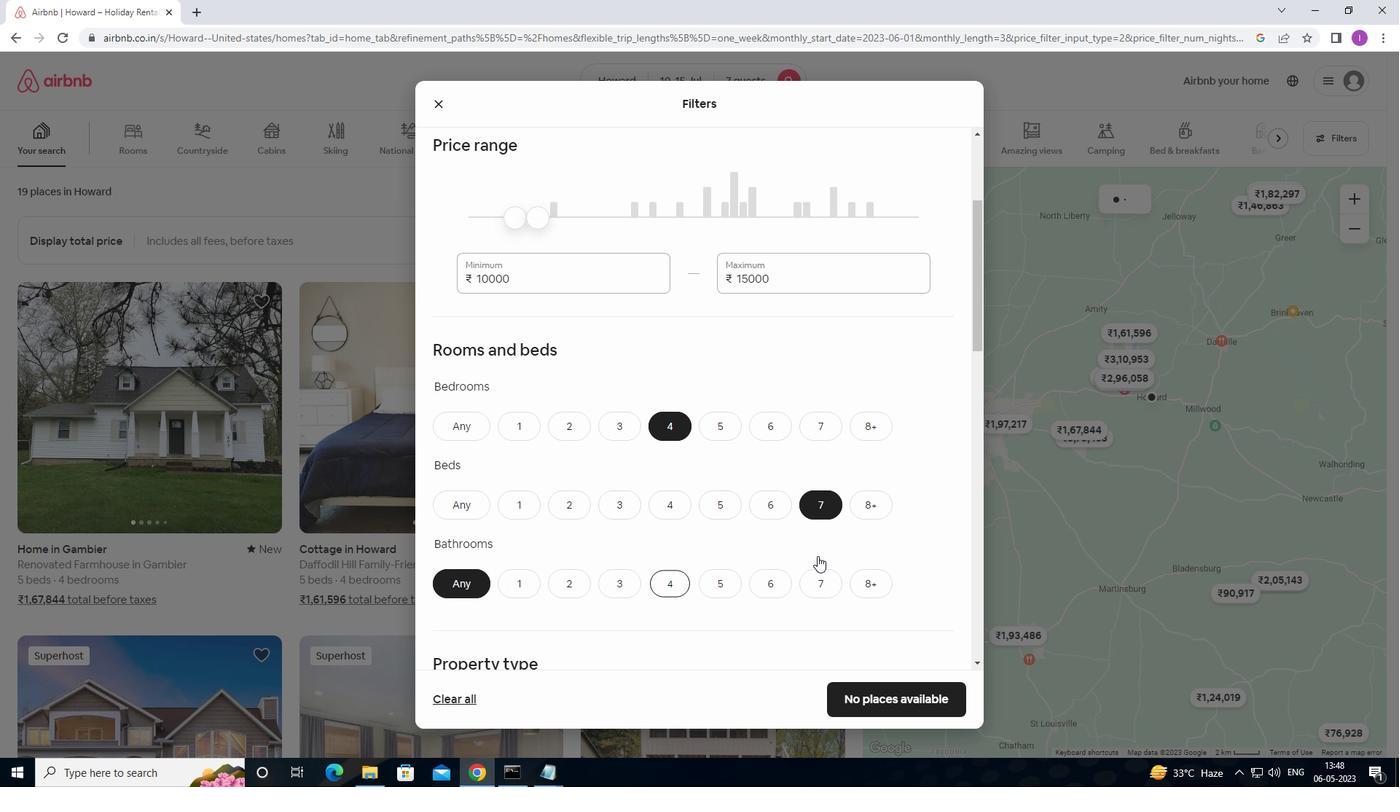 
Action: Mouse scrolled (820, 553) with delta (0, 0)
Screenshot: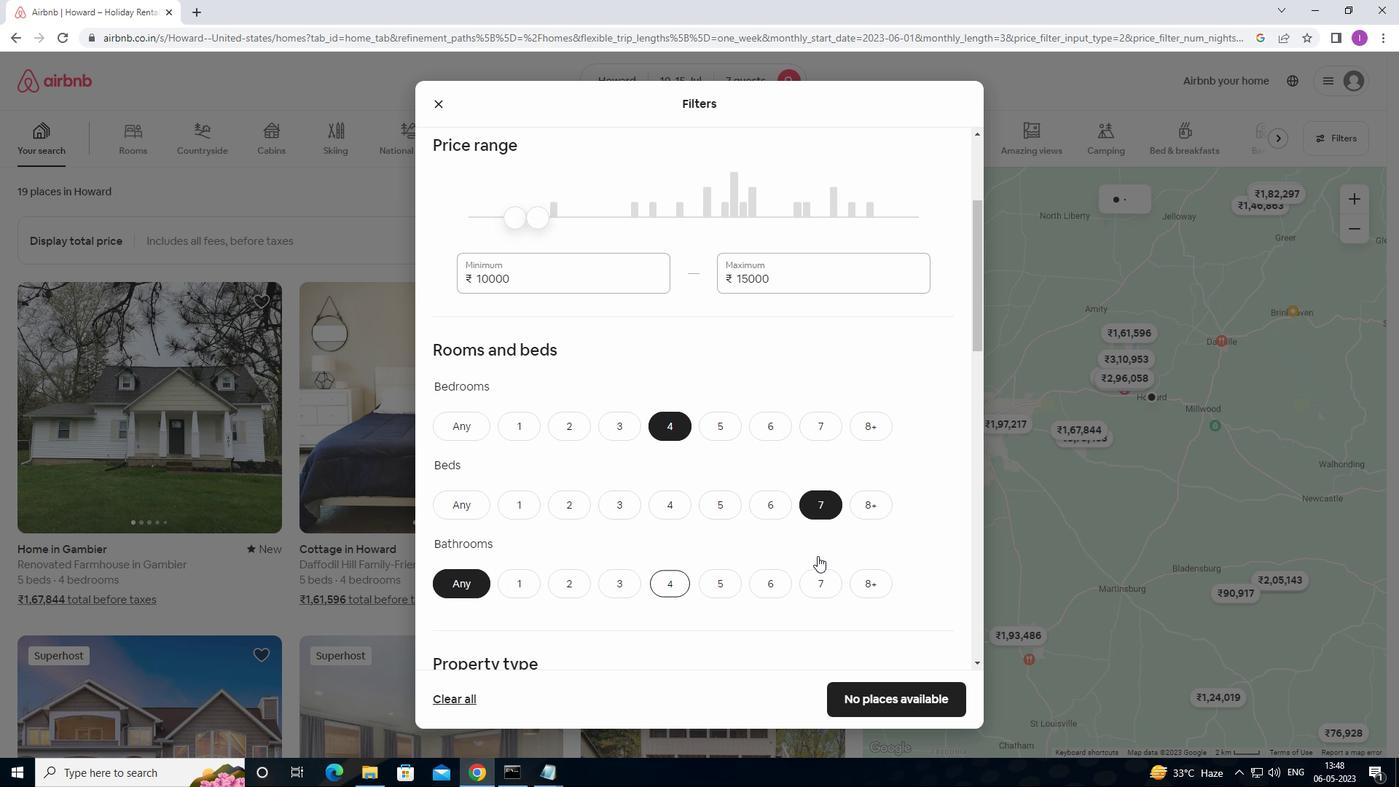 
Action: Mouse scrolled (820, 553) with delta (0, 0)
Screenshot: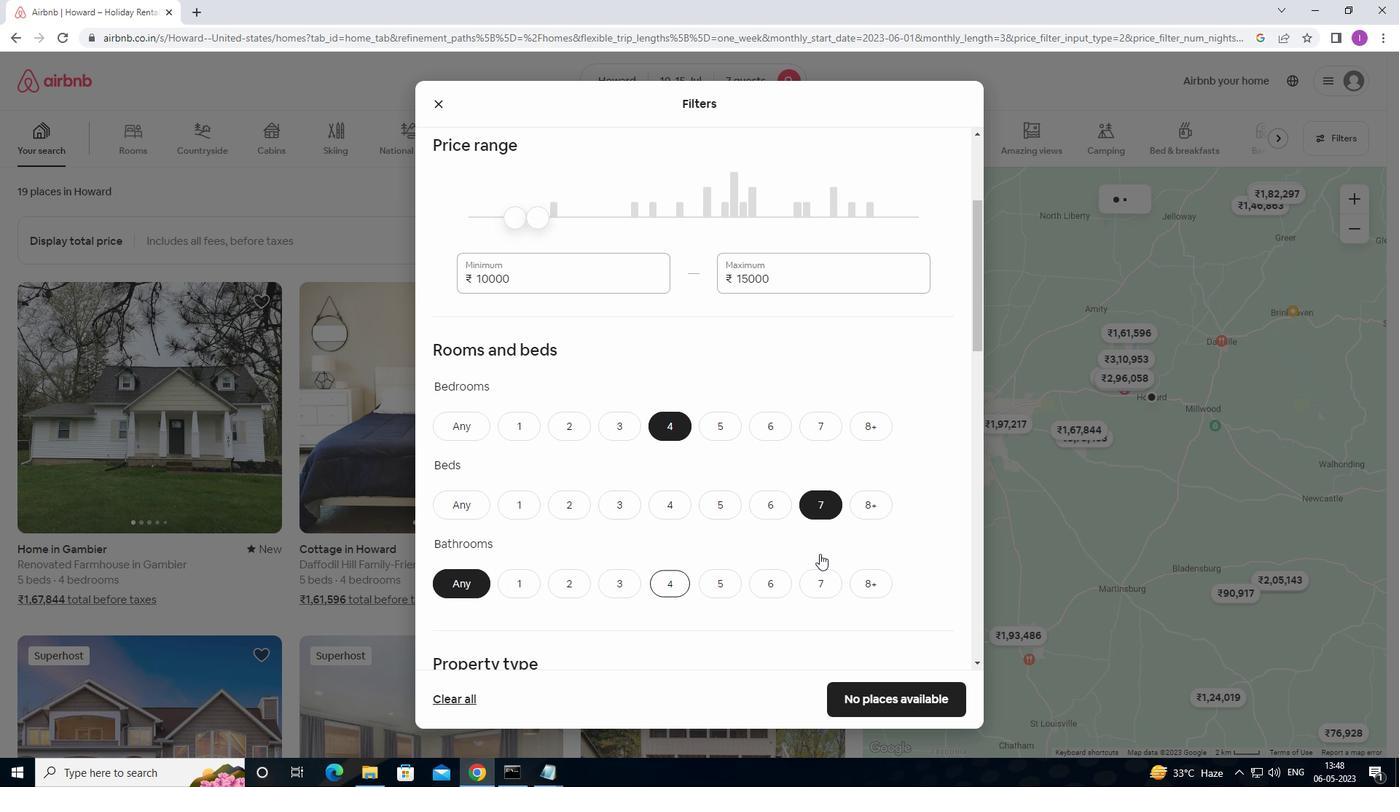 
Action: Mouse moved to (497, 457)
Screenshot: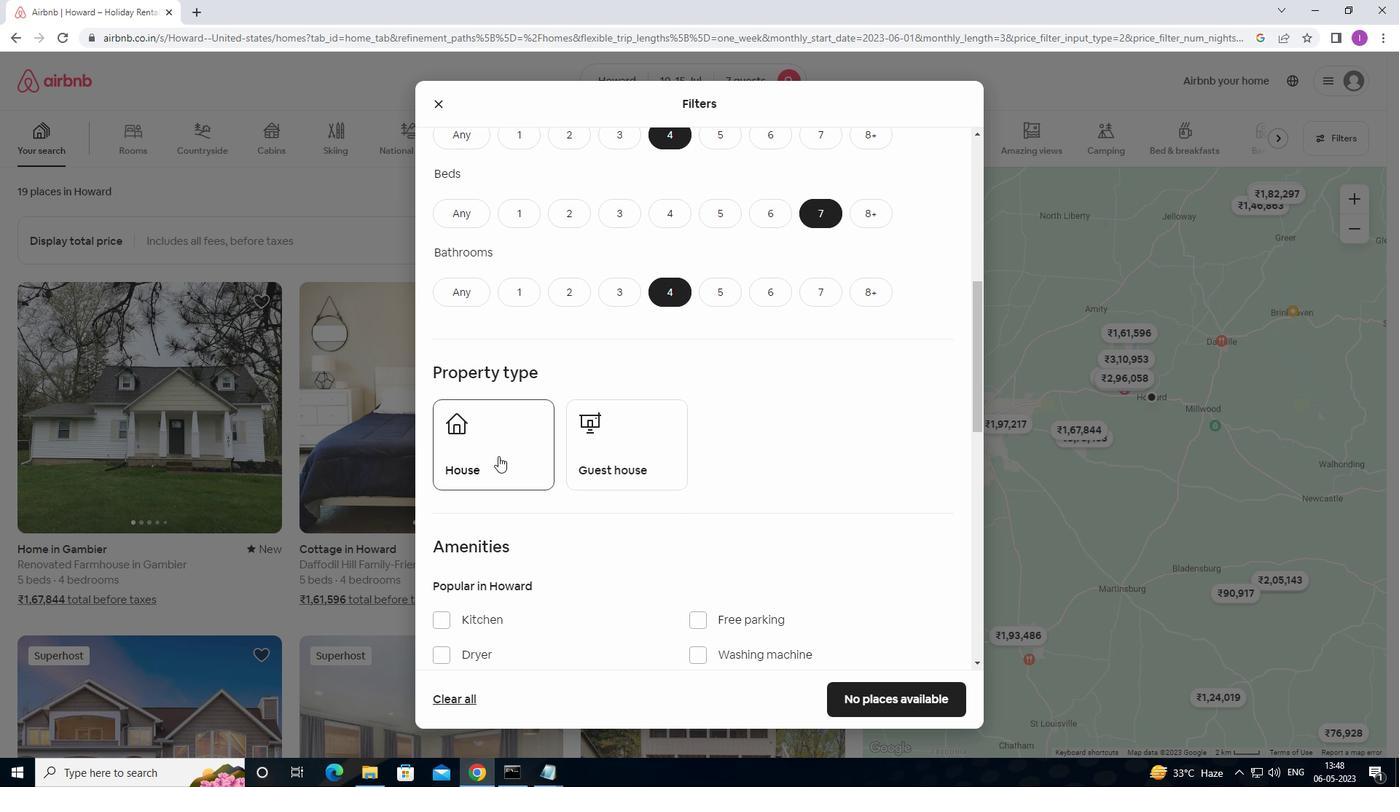 
Action: Mouse pressed left at (497, 457)
Screenshot: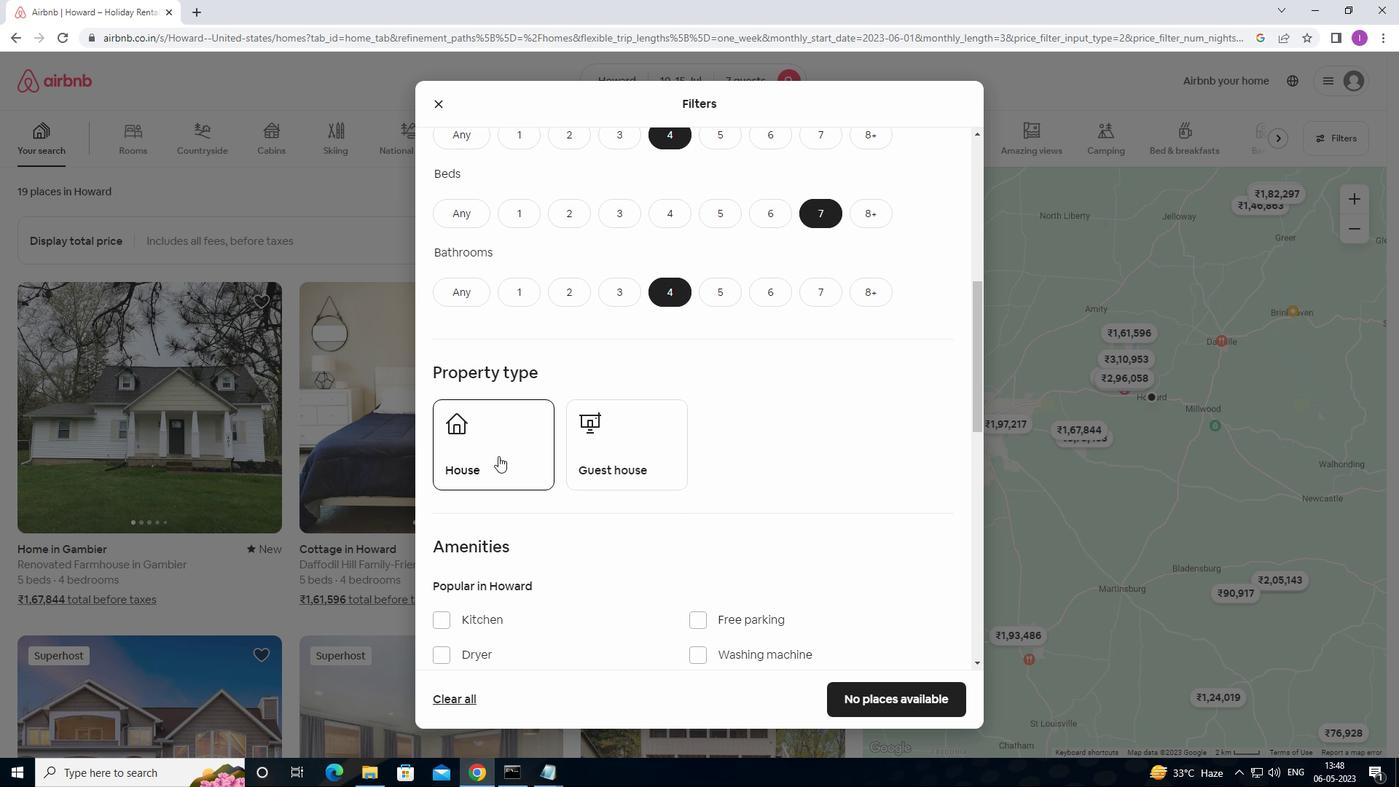 
Action: Mouse moved to (580, 459)
Screenshot: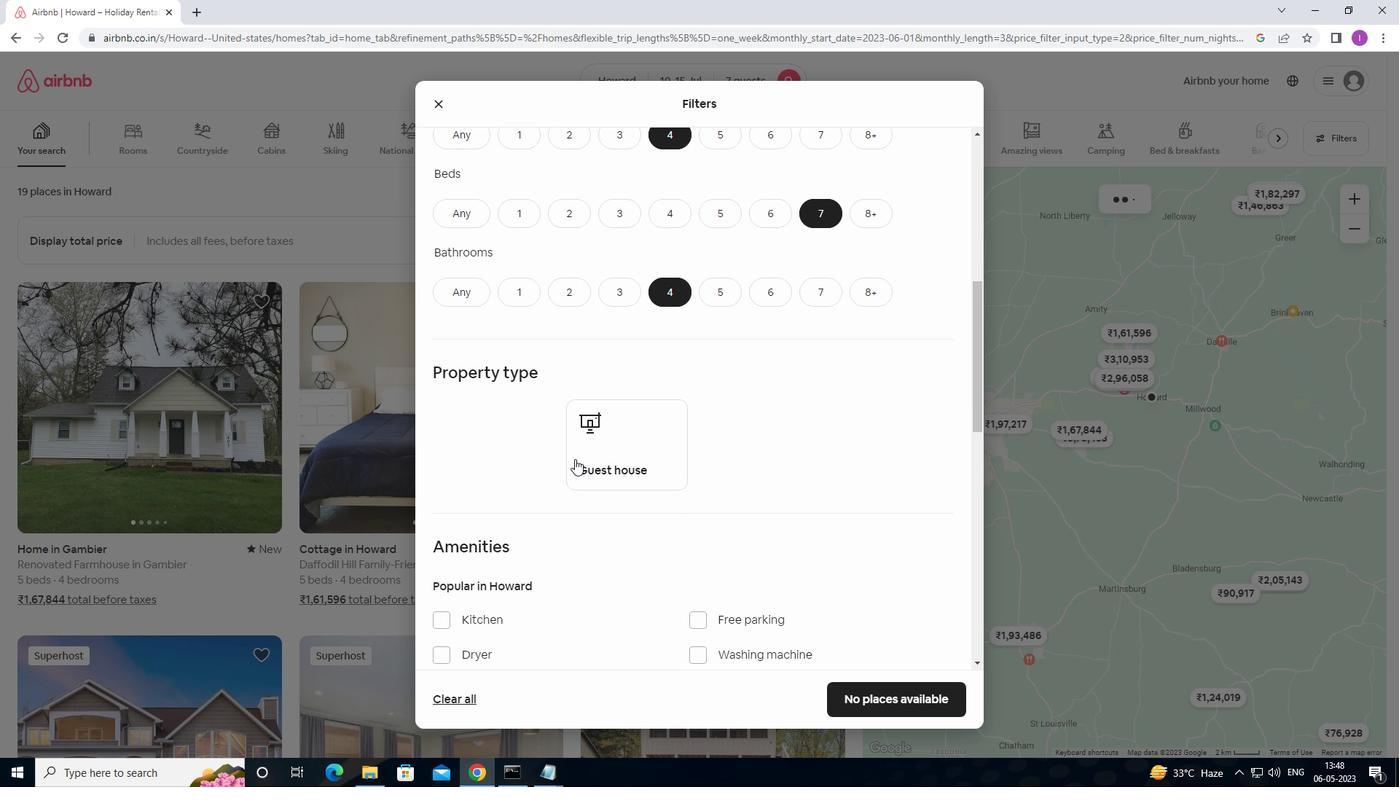 
Action: Mouse pressed left at (580, 459)
Screenshot: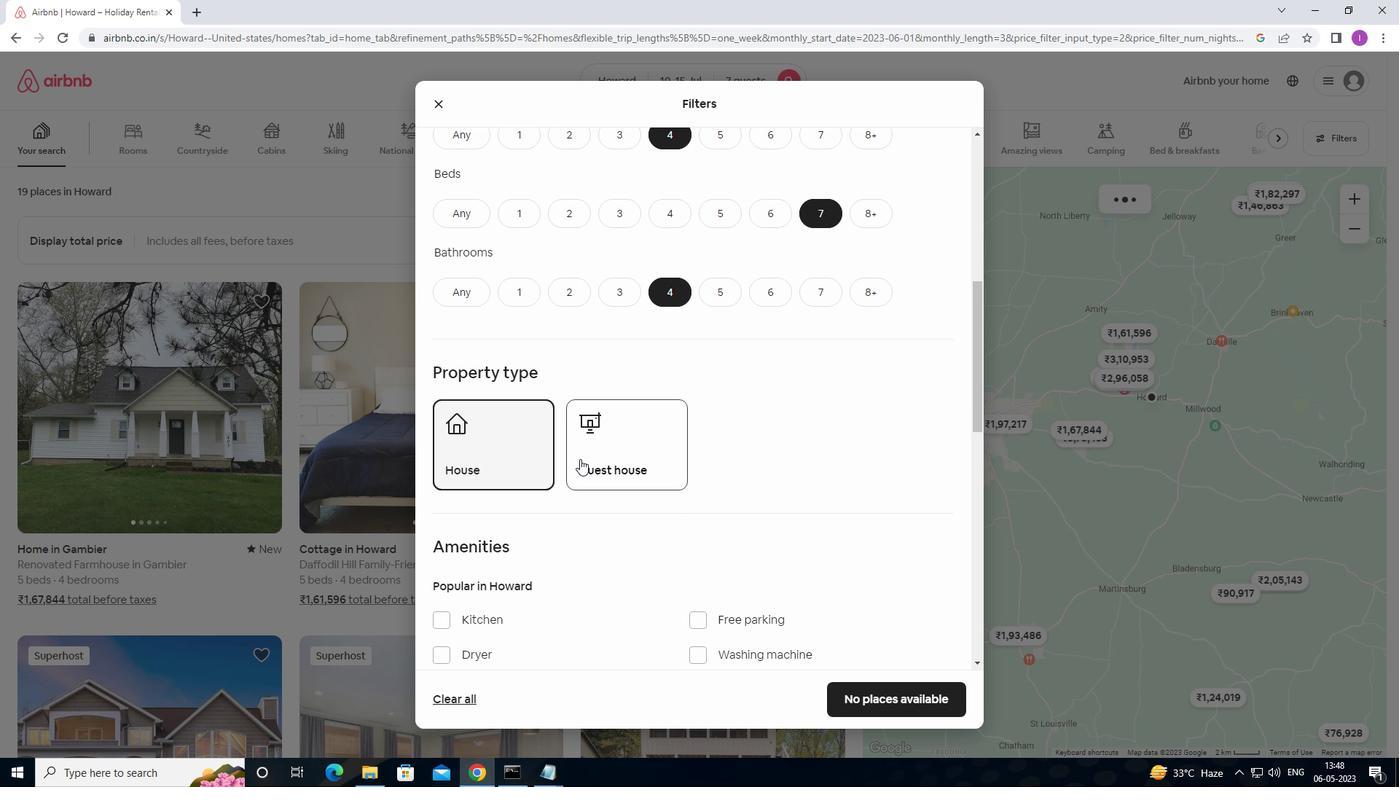 
Action: Mouse moved to (650, 509)
Screenshot: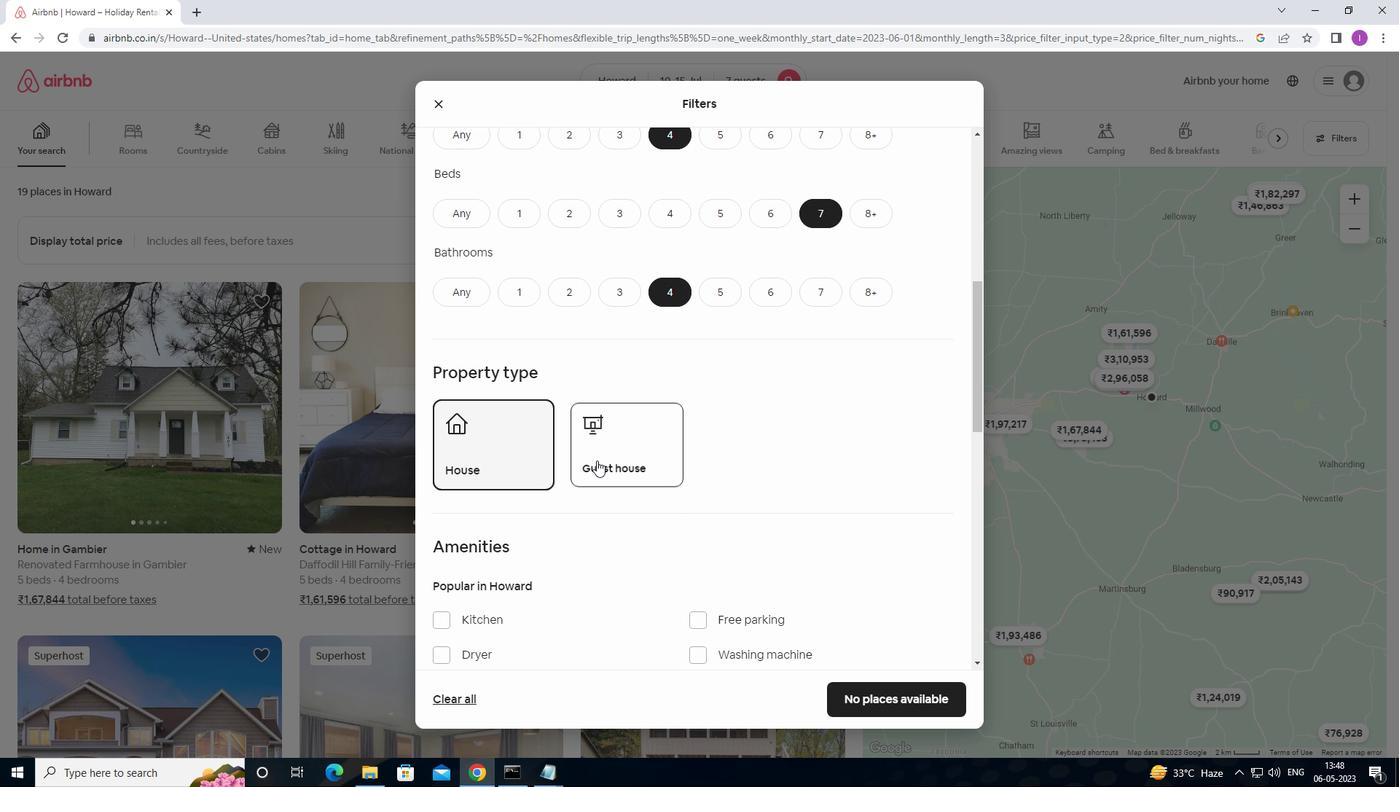 
Action: Mouse scrolled (650, 508) with delta (0, 0)
Screenshot: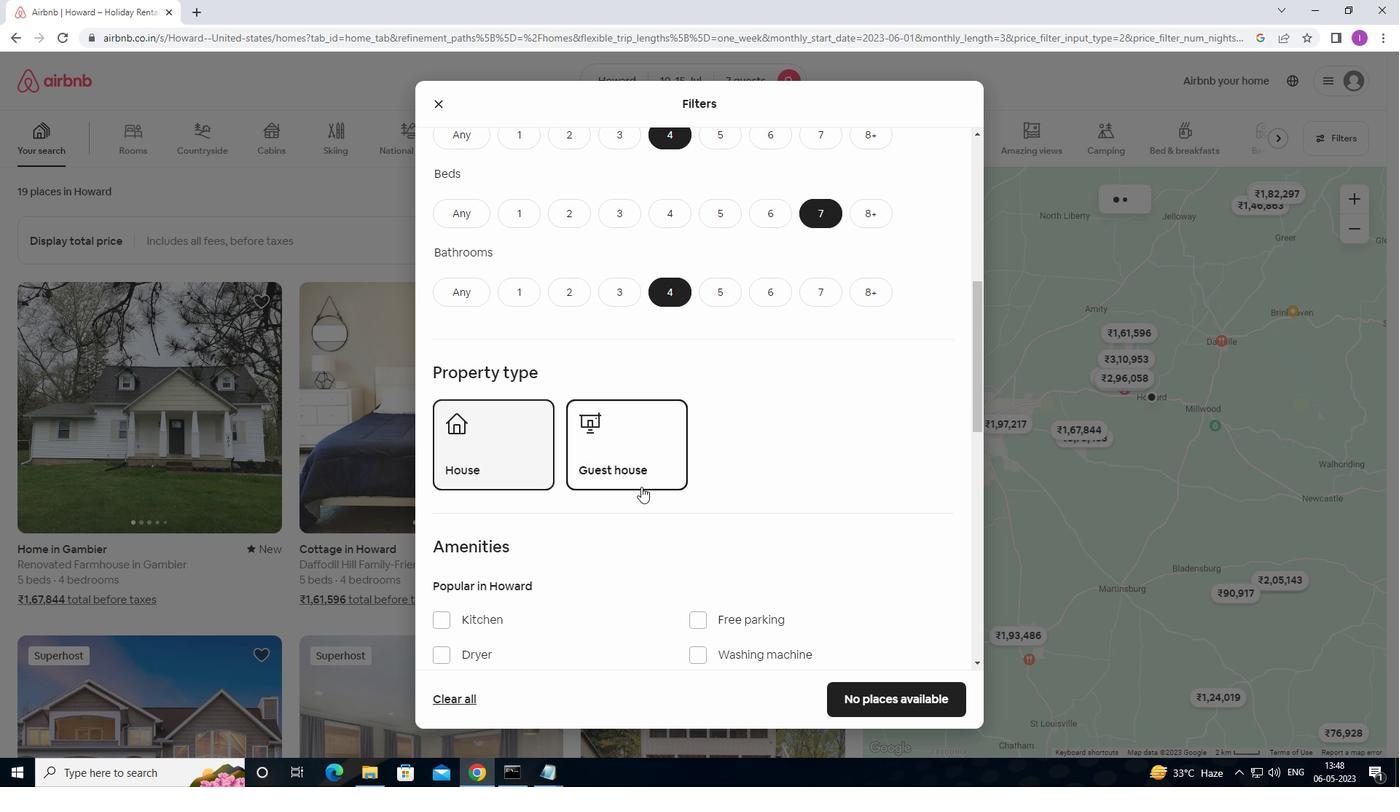 
Action: Mouse moved to (650, 510)
Screenshot: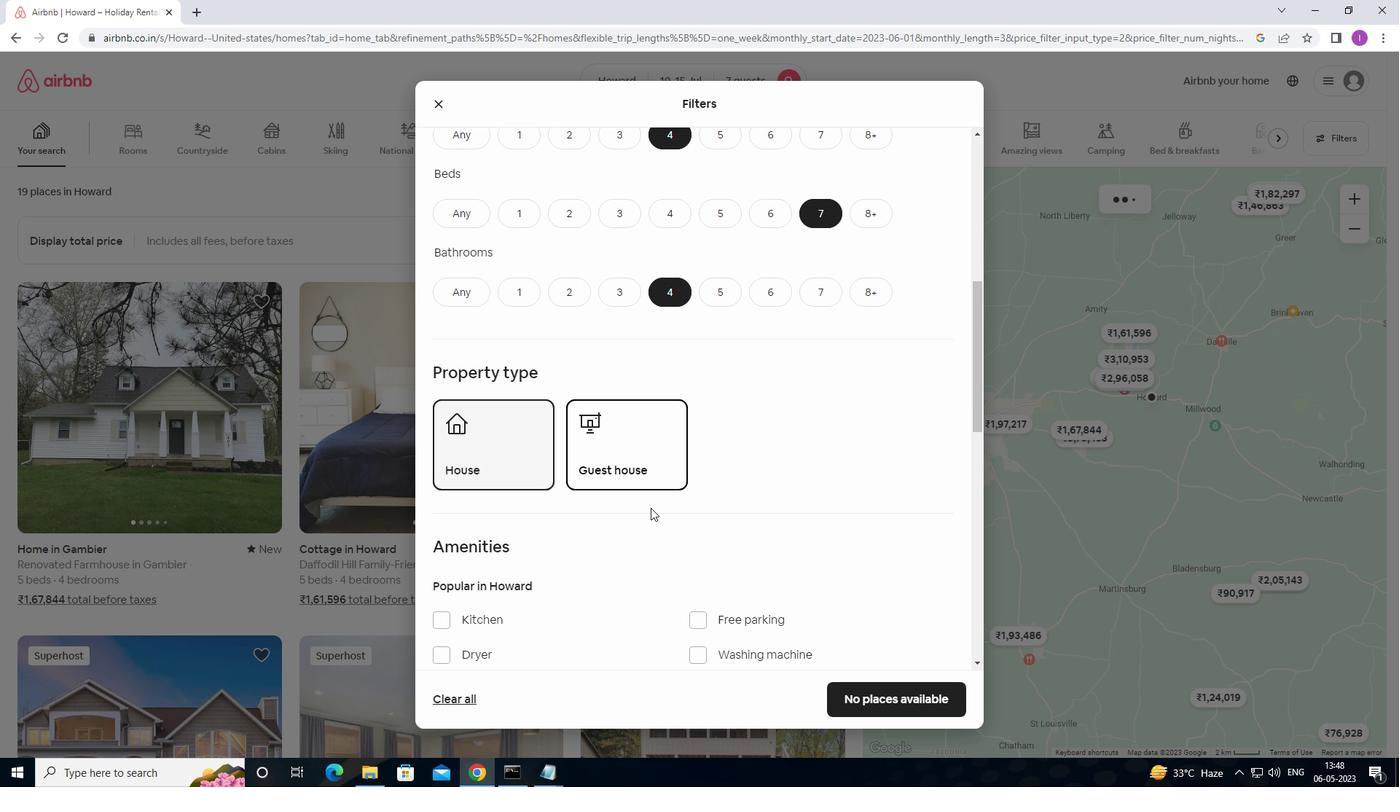 
Action: Mouse scrolled (650, 509) with delta (0, 0)
Screenshot: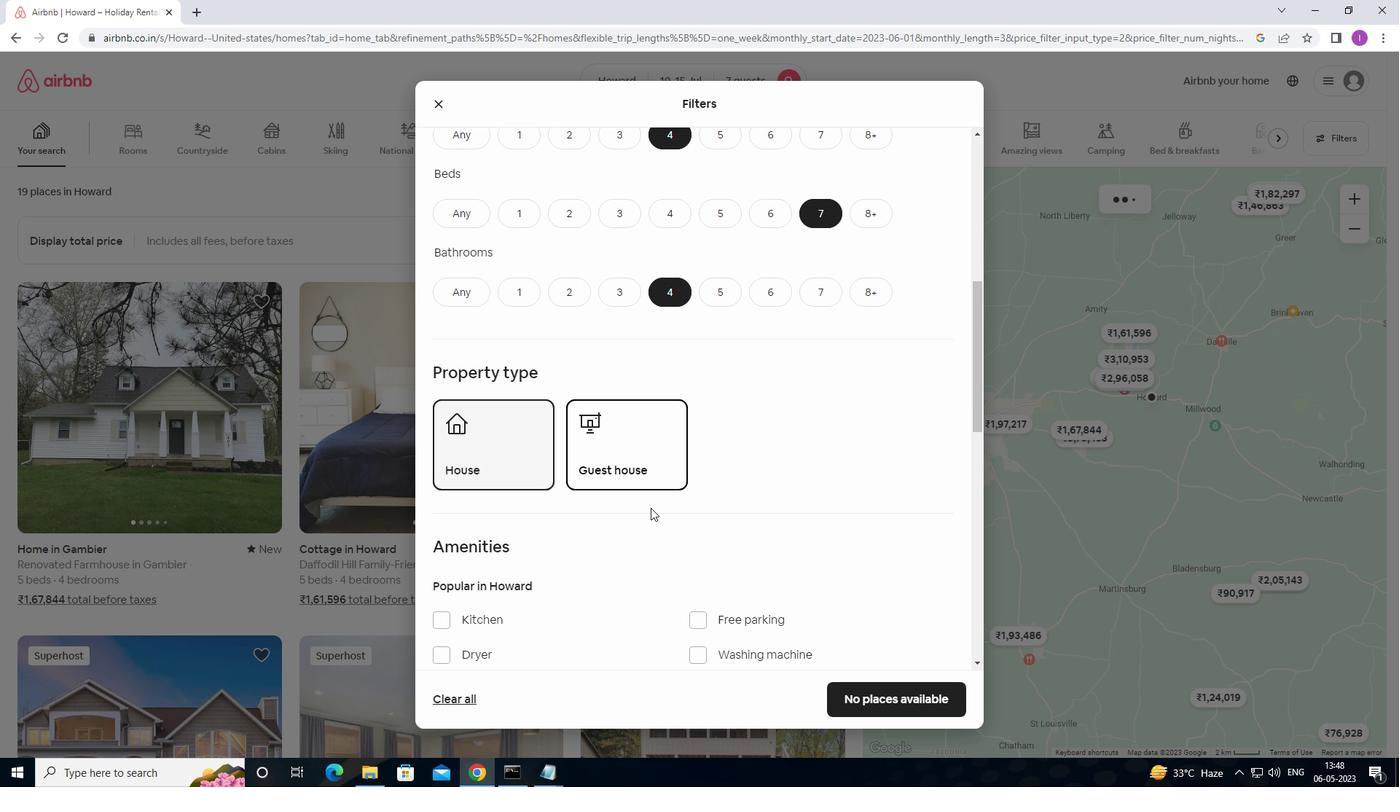 
Action: Mouse scrolled (650, 509) with delta (0, 0)
Screenshot: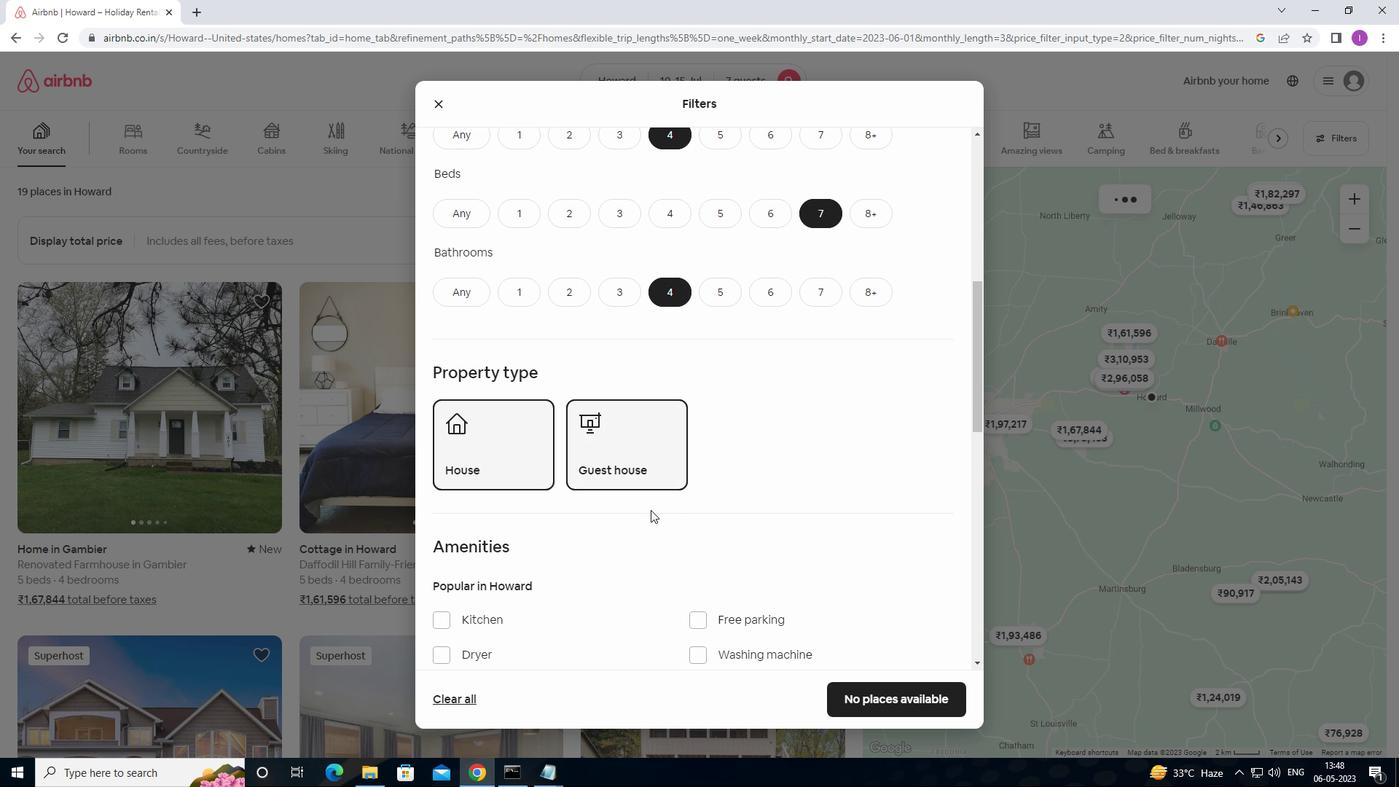 
Action: Mouse moved to (695, 400)
Screenshot: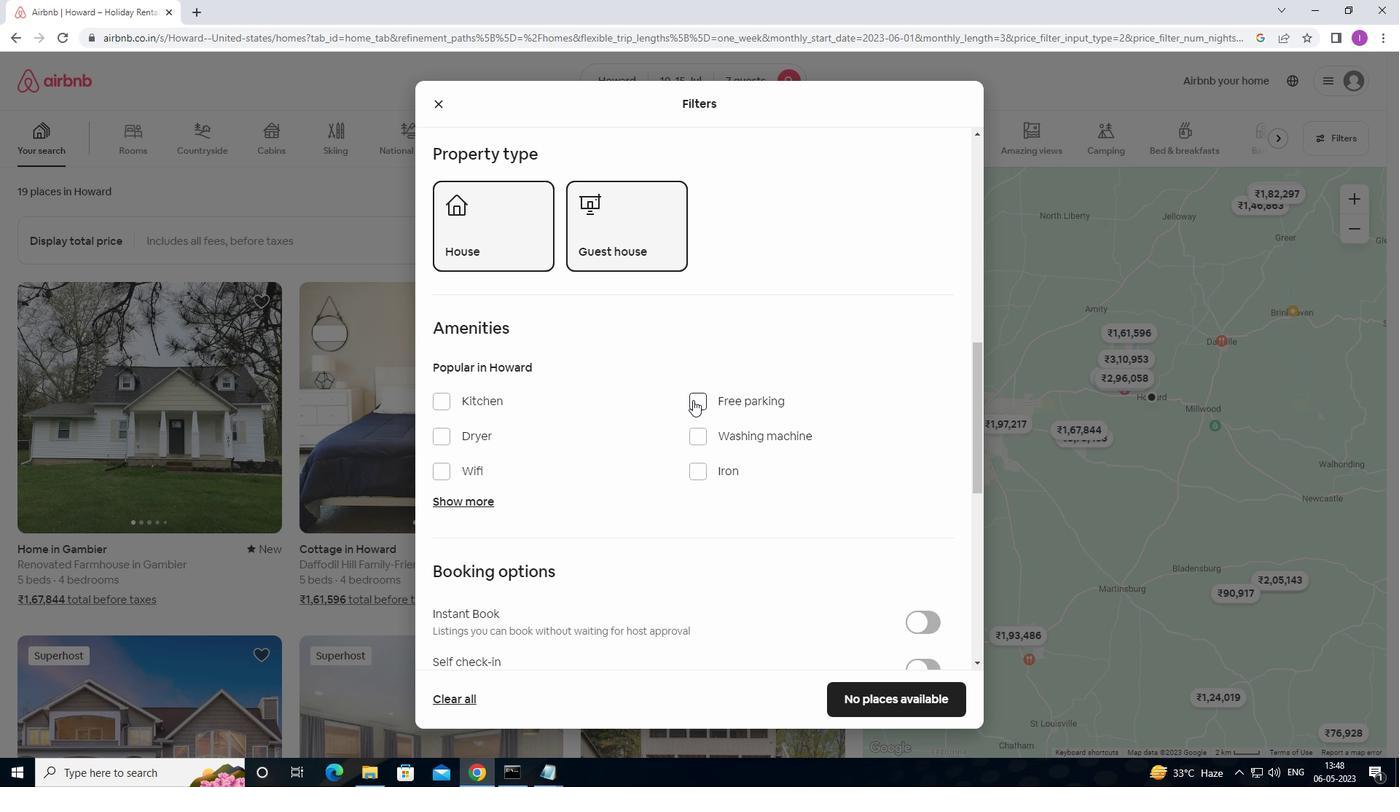 
Action: Mouse pressed left at (695, 400)
Screenshot: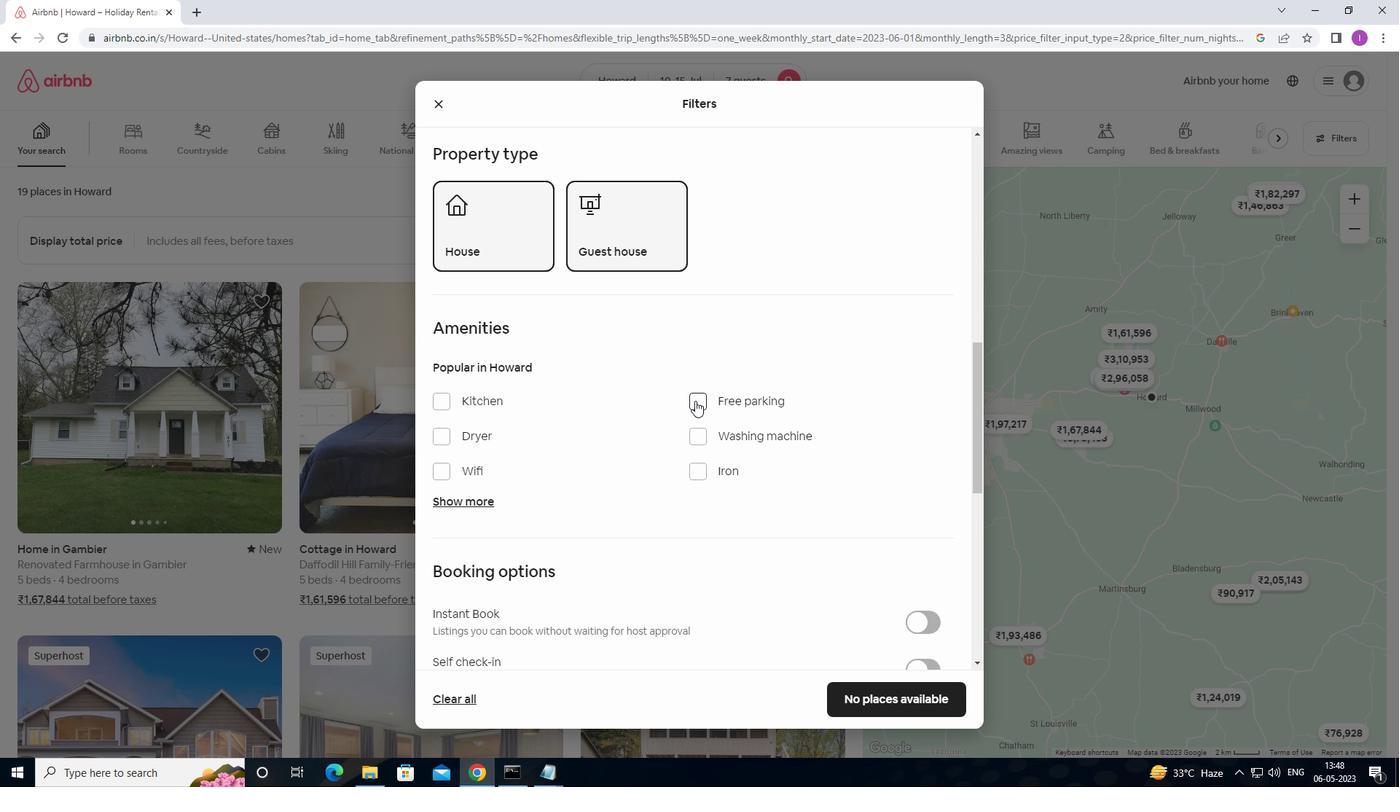 
Action: Mouse moved to (437, 472)
Screenshot: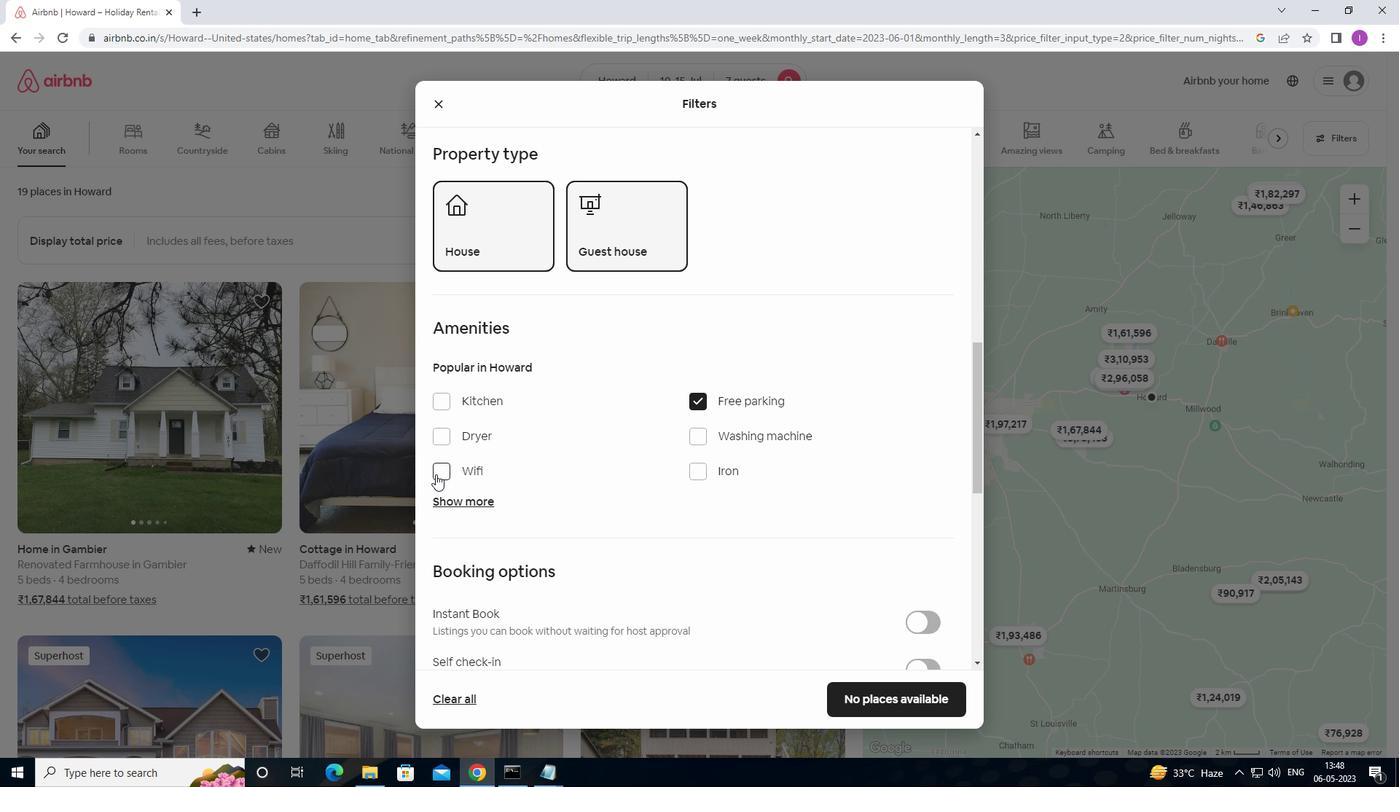 
Action: Mouse pressed left at (437, 472)
Screenshot: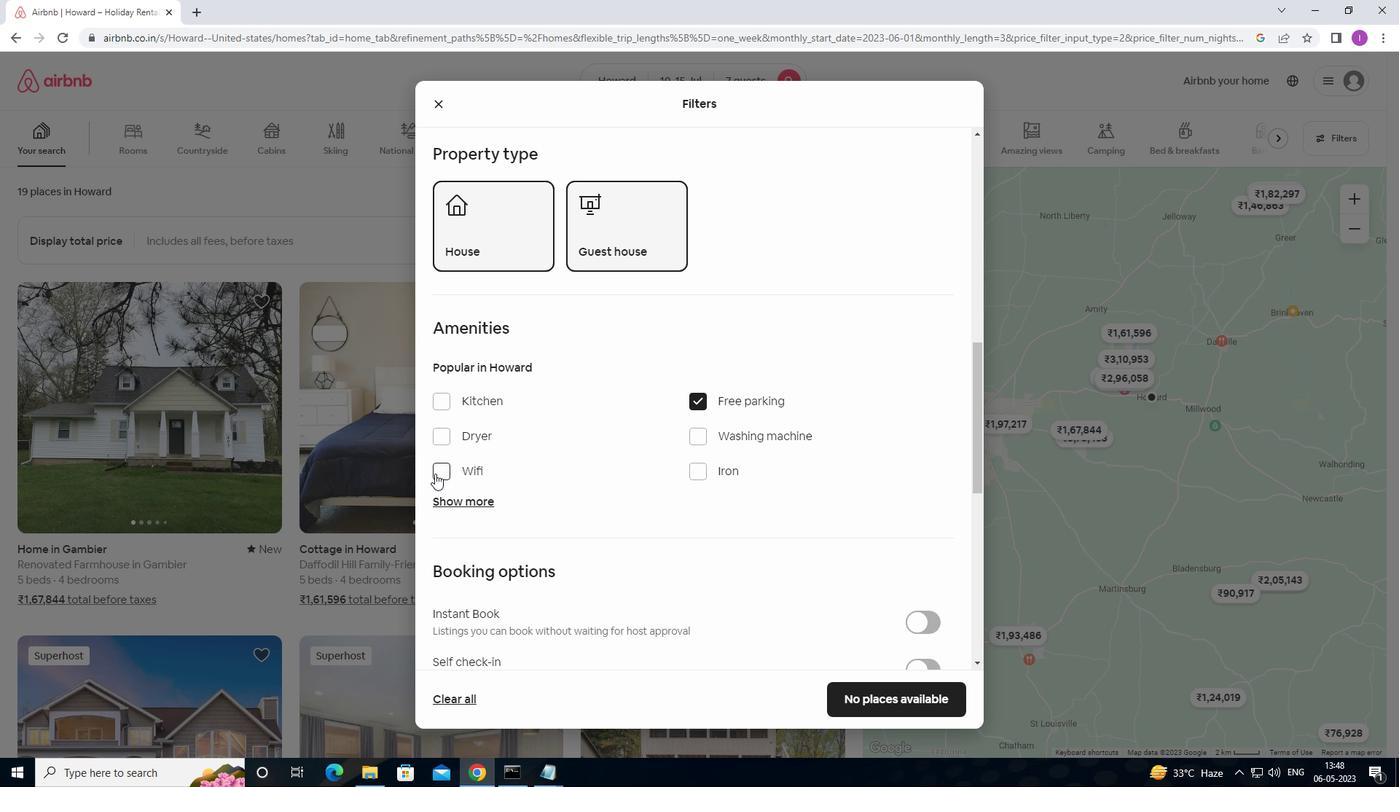 
Action: Mouse moved to (513, 486)
Screenshot: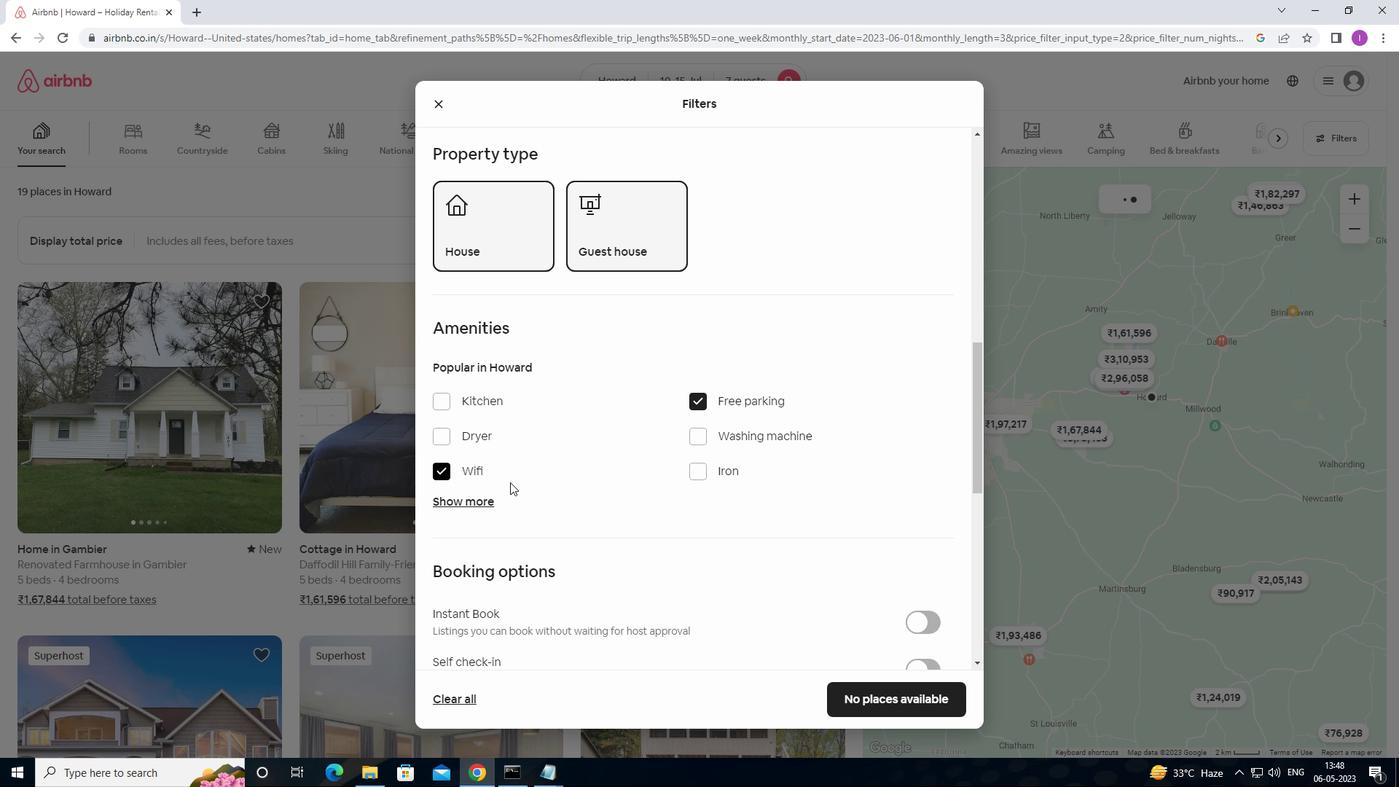 
Action: Mouse scrolled (513, 486) with delta (0, 0)
Screenshot: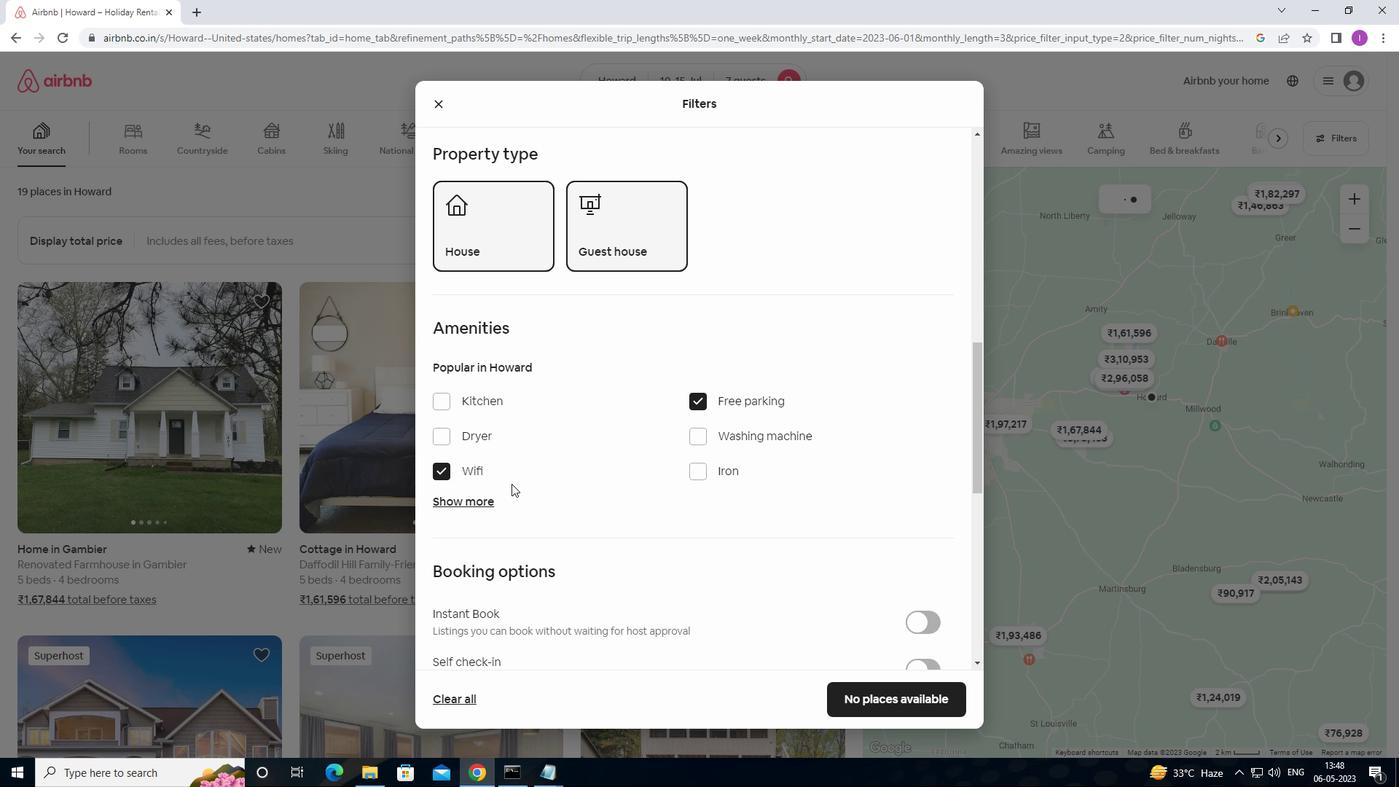 
Action: Mouse scrolled (513, 486) with delta (0, 0)
Screenshot: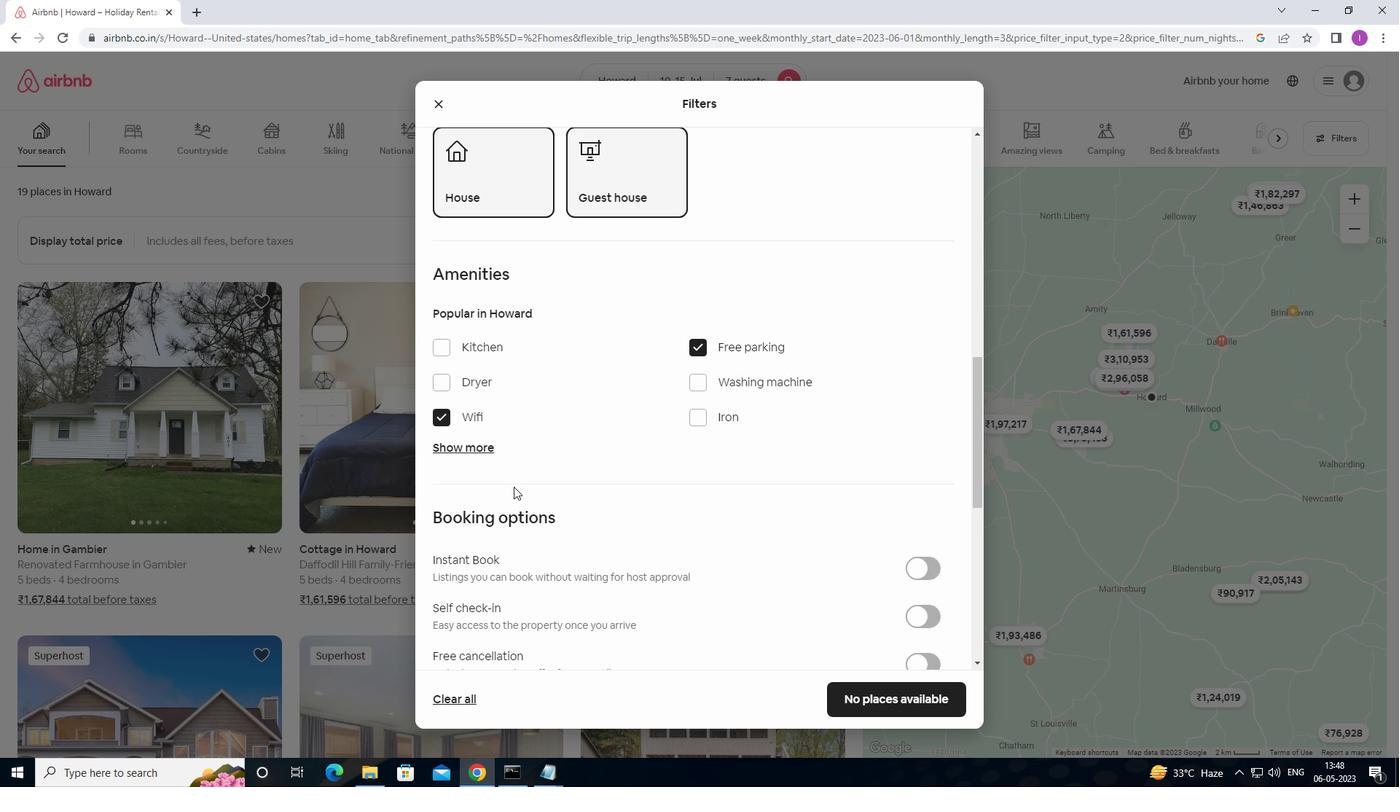 
Action: Mouse moved to (468, 357)
Screenshot: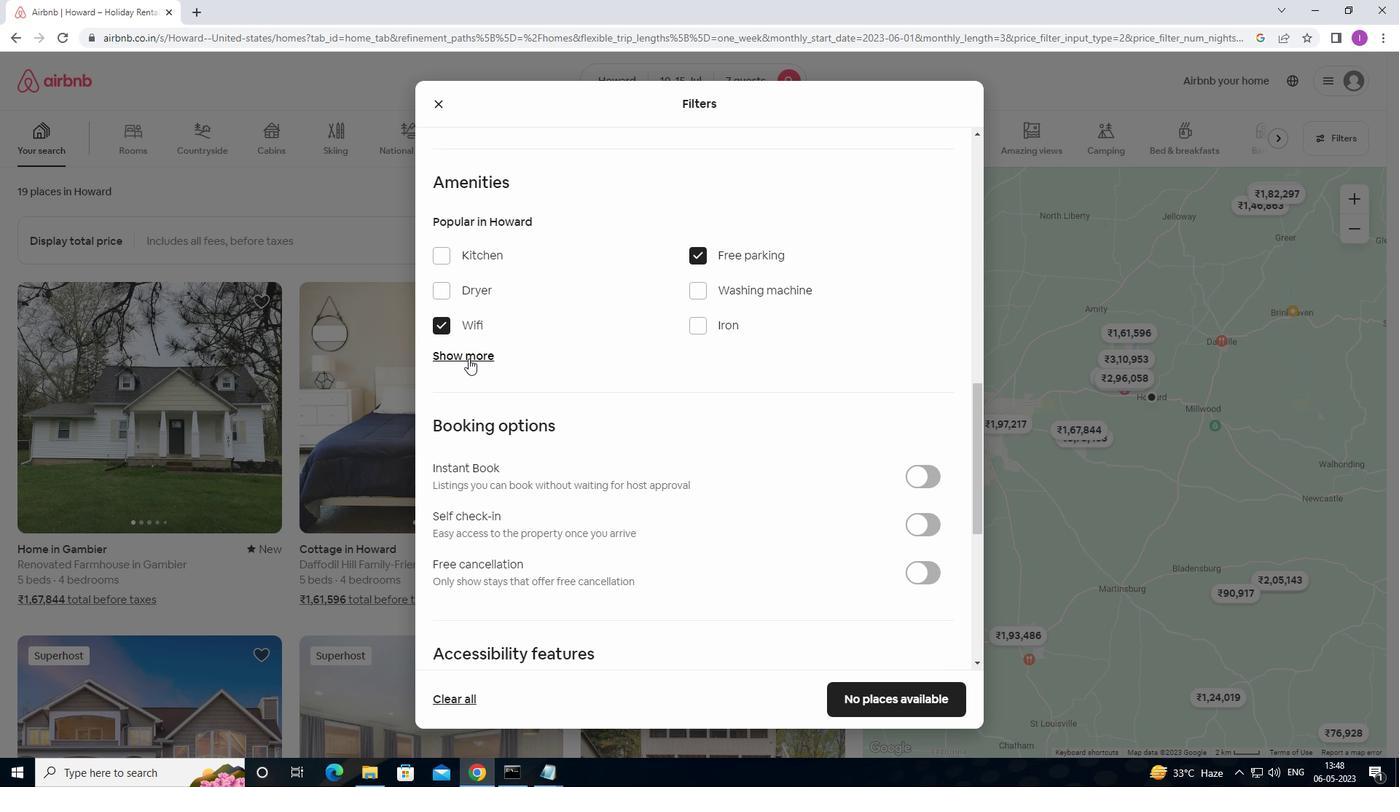 
Action: Mouse pressed left at (468, 357)
Screenshot: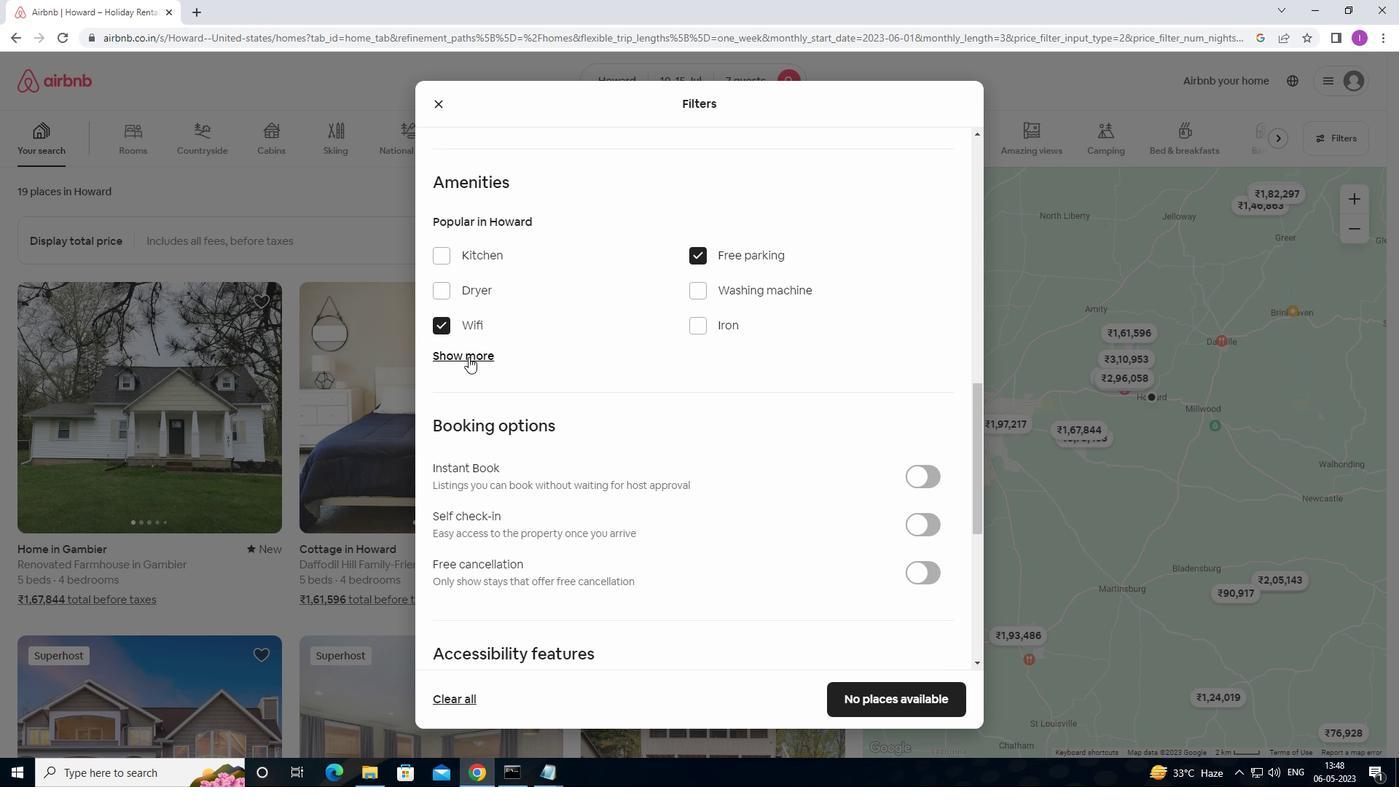 
Action: Mouse moved to (693, 441)
Screenshot: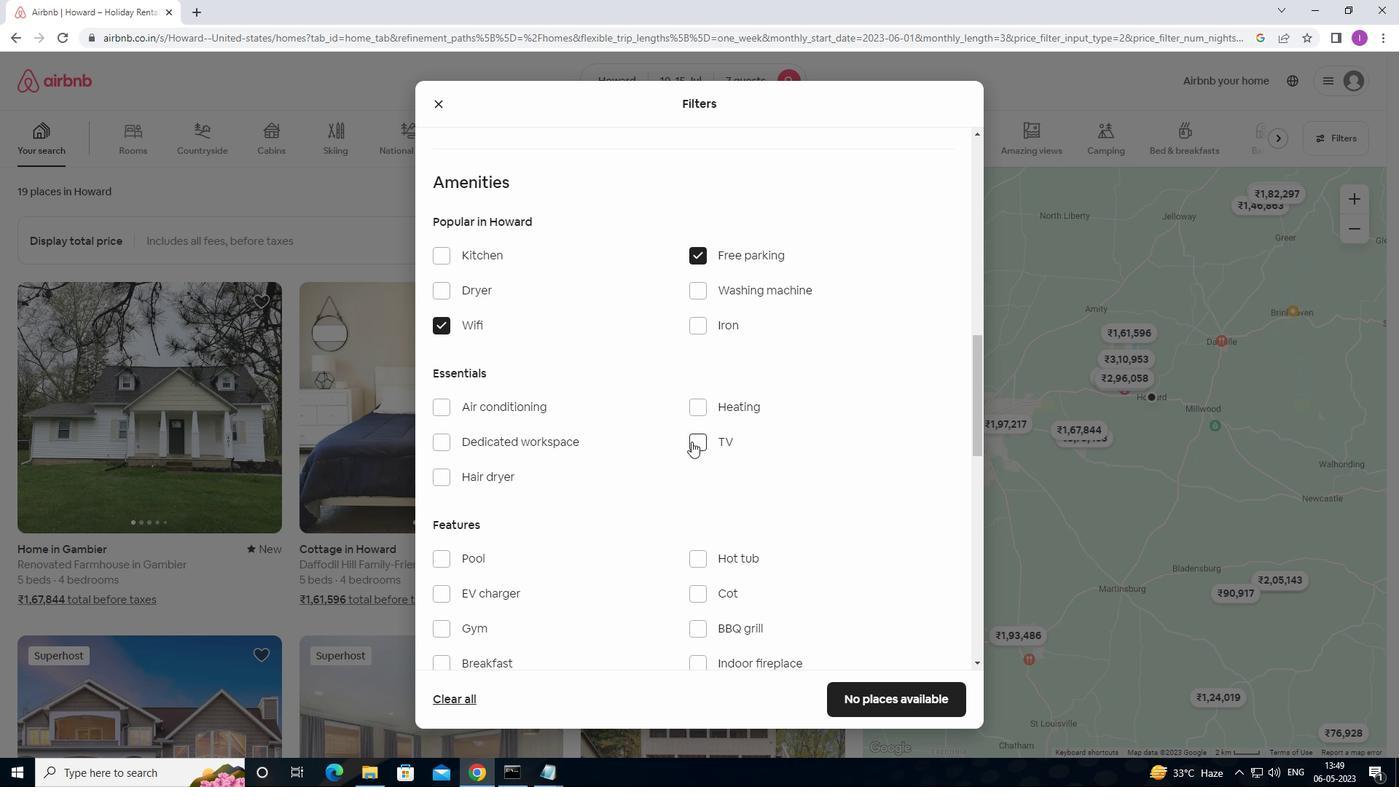 
Action: Mouse pressed left at (693, 441)
Screenshot: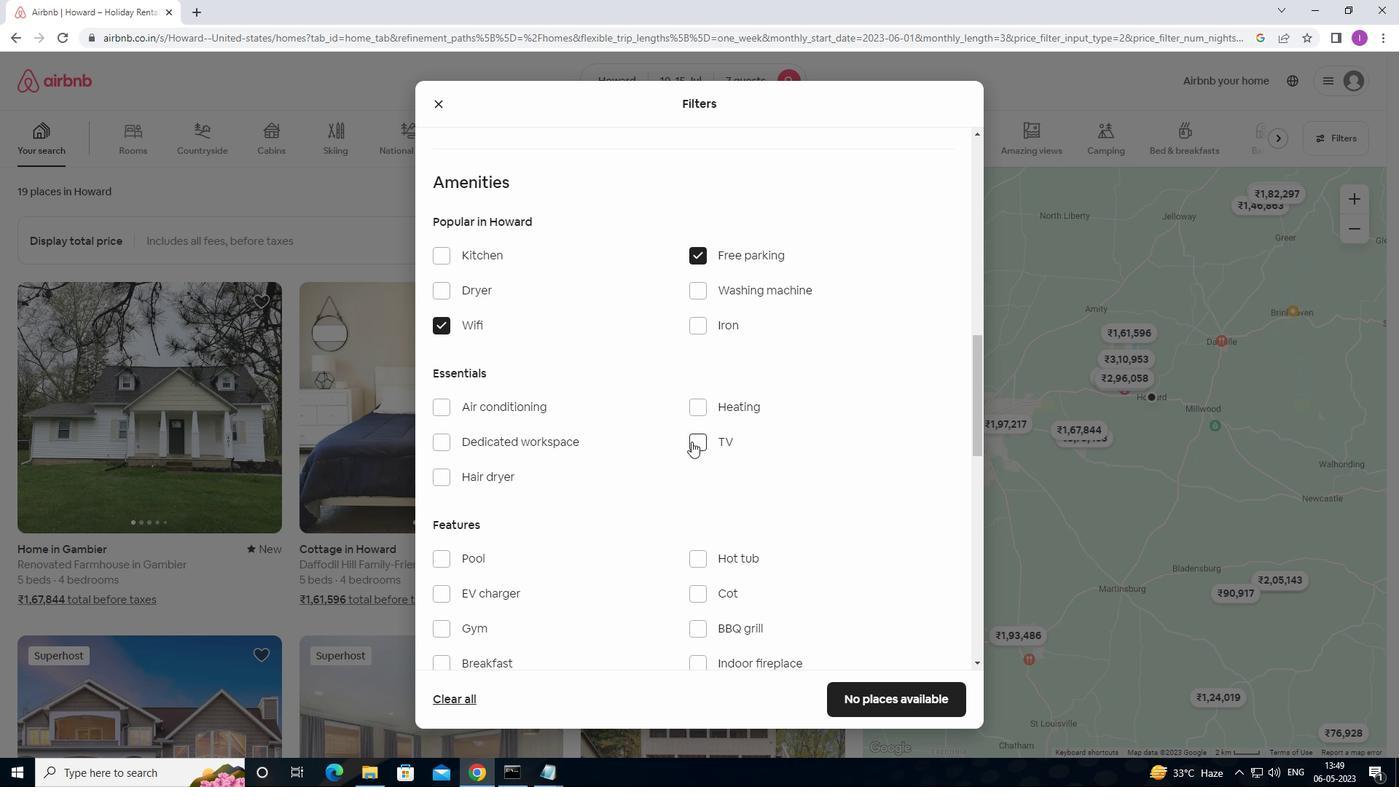 
Action: Mouse moved to (513, 502)
Screenshot: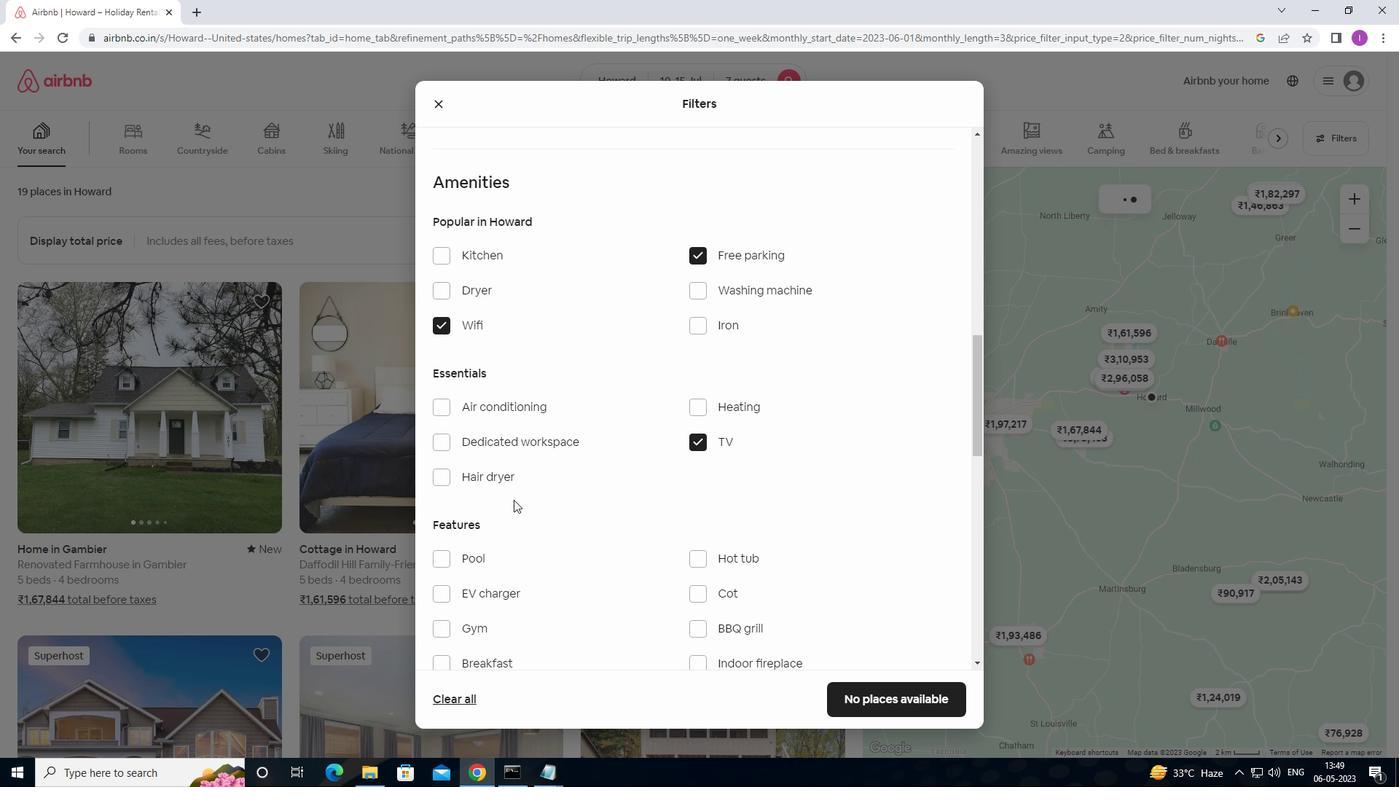 
Action: Mouse scrolled (513, 501) with delta (0, 0)
Screenshot: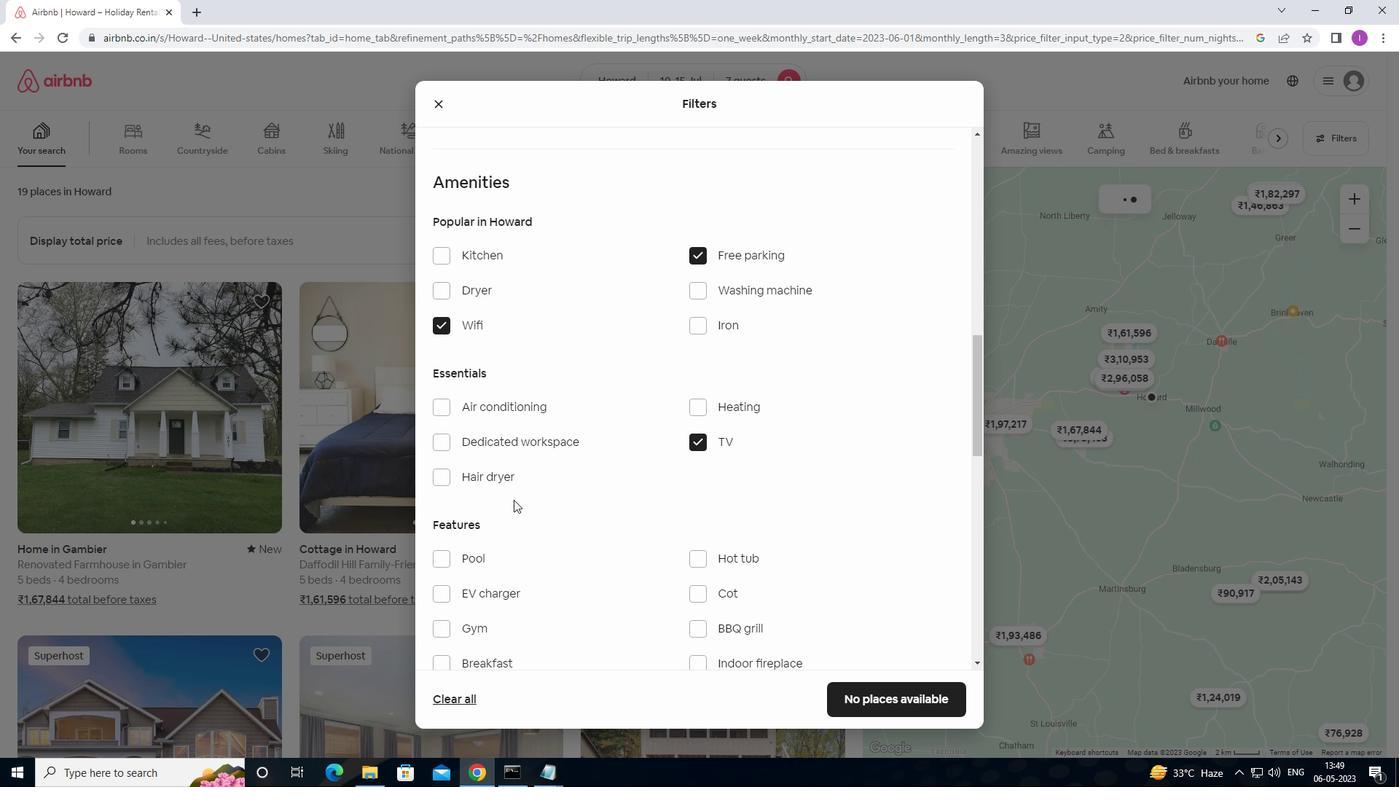 
Action: Mouse moved to (449, 553)
Screenshot: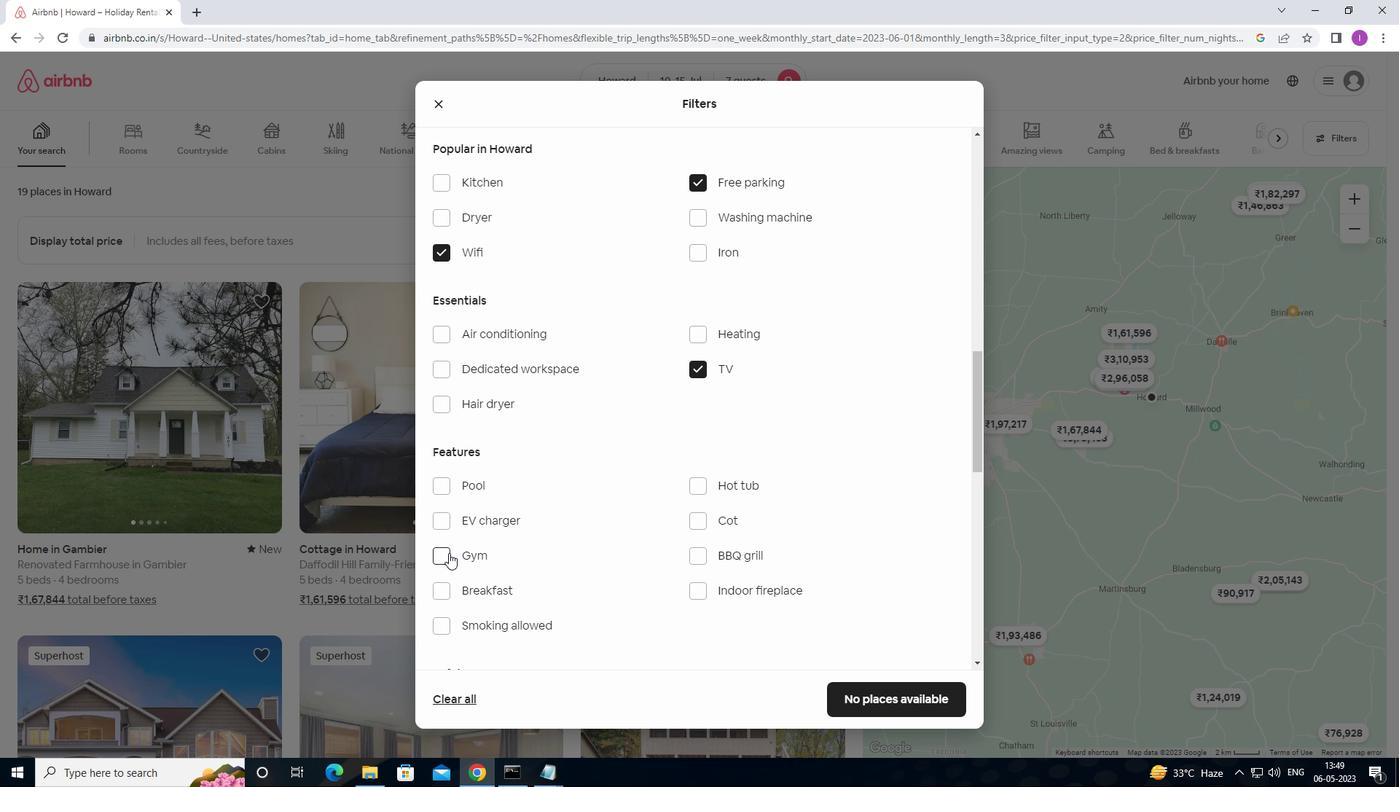 
Action: Mouse pressed left at (449, 553)
Screenshot: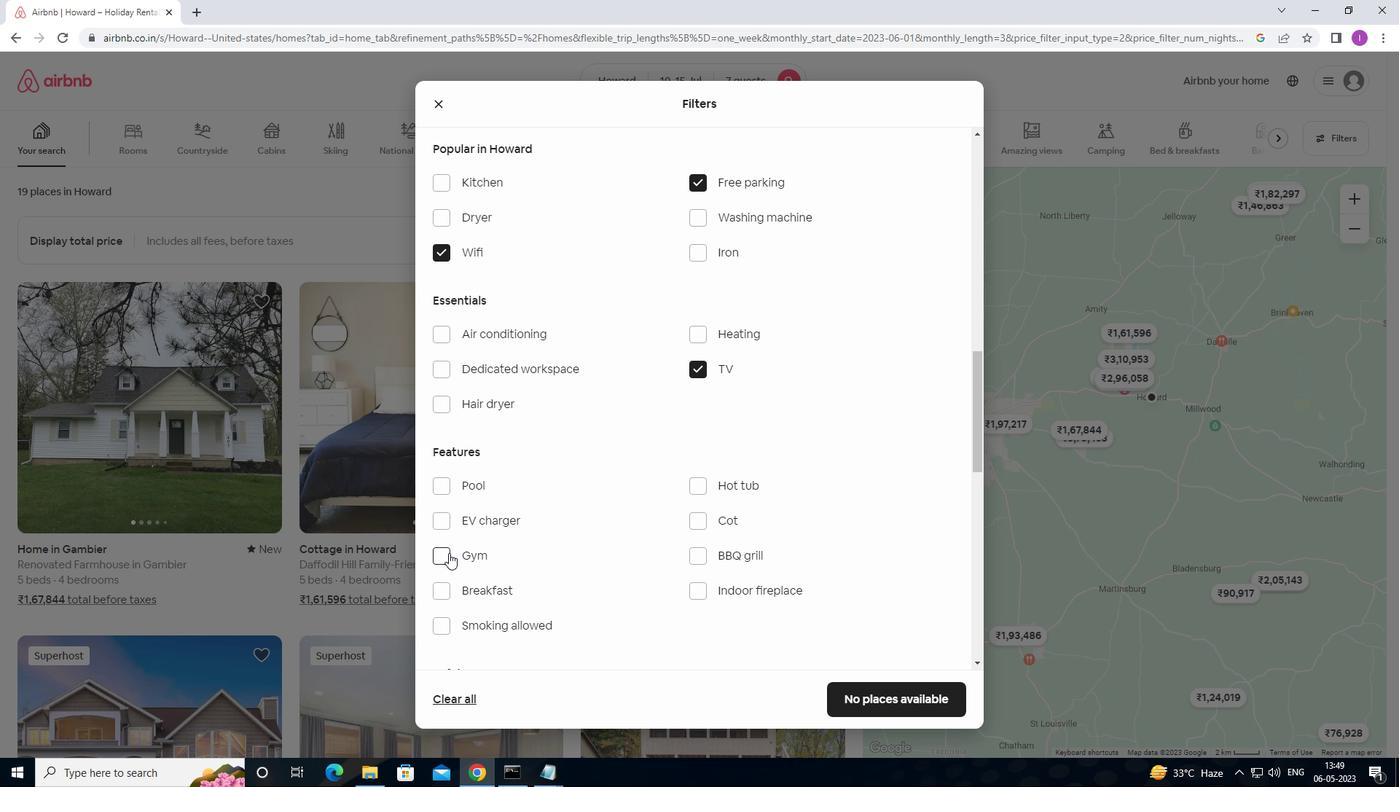
Action: Mouse moved to (449, 595)
Screenshot: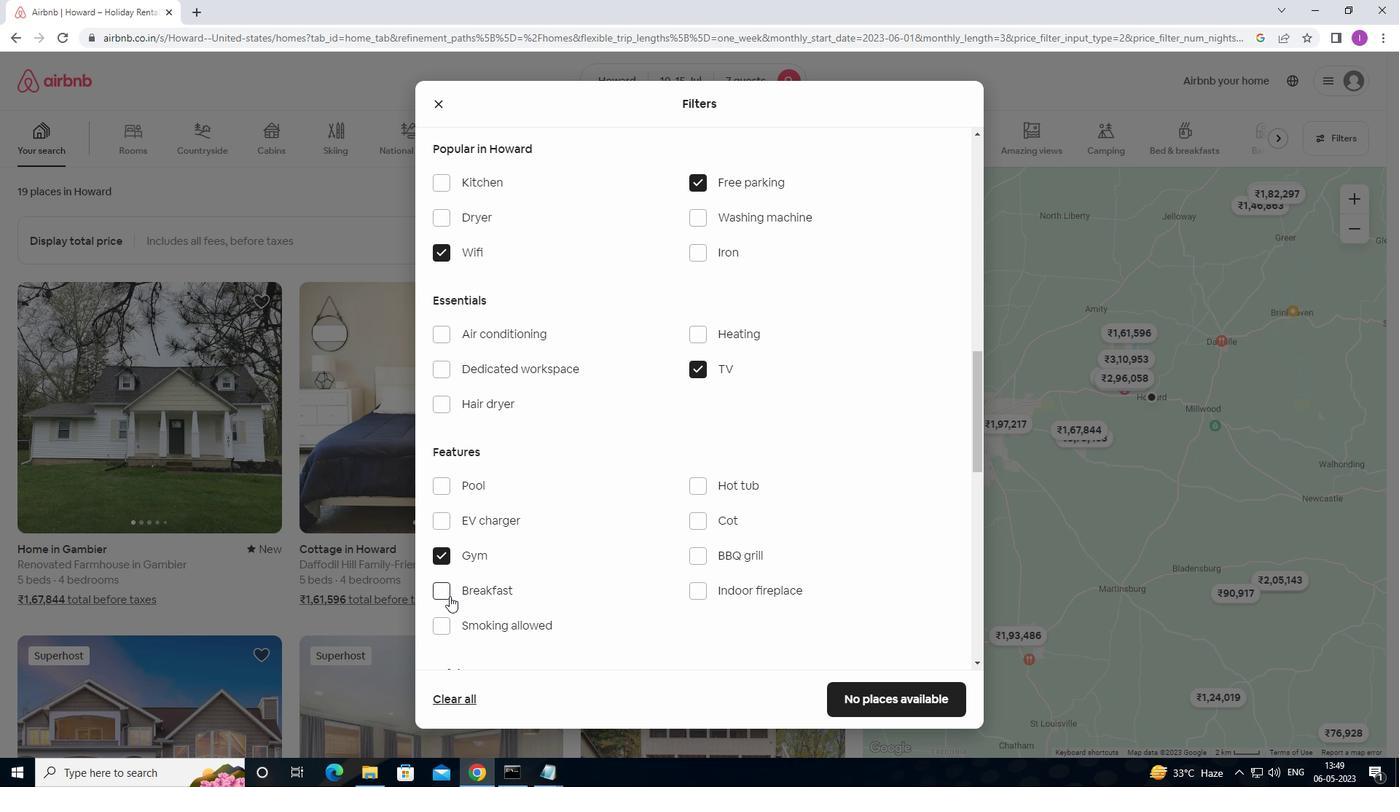 
Action: Mouse pressed left at (449, 595)
Screenshot: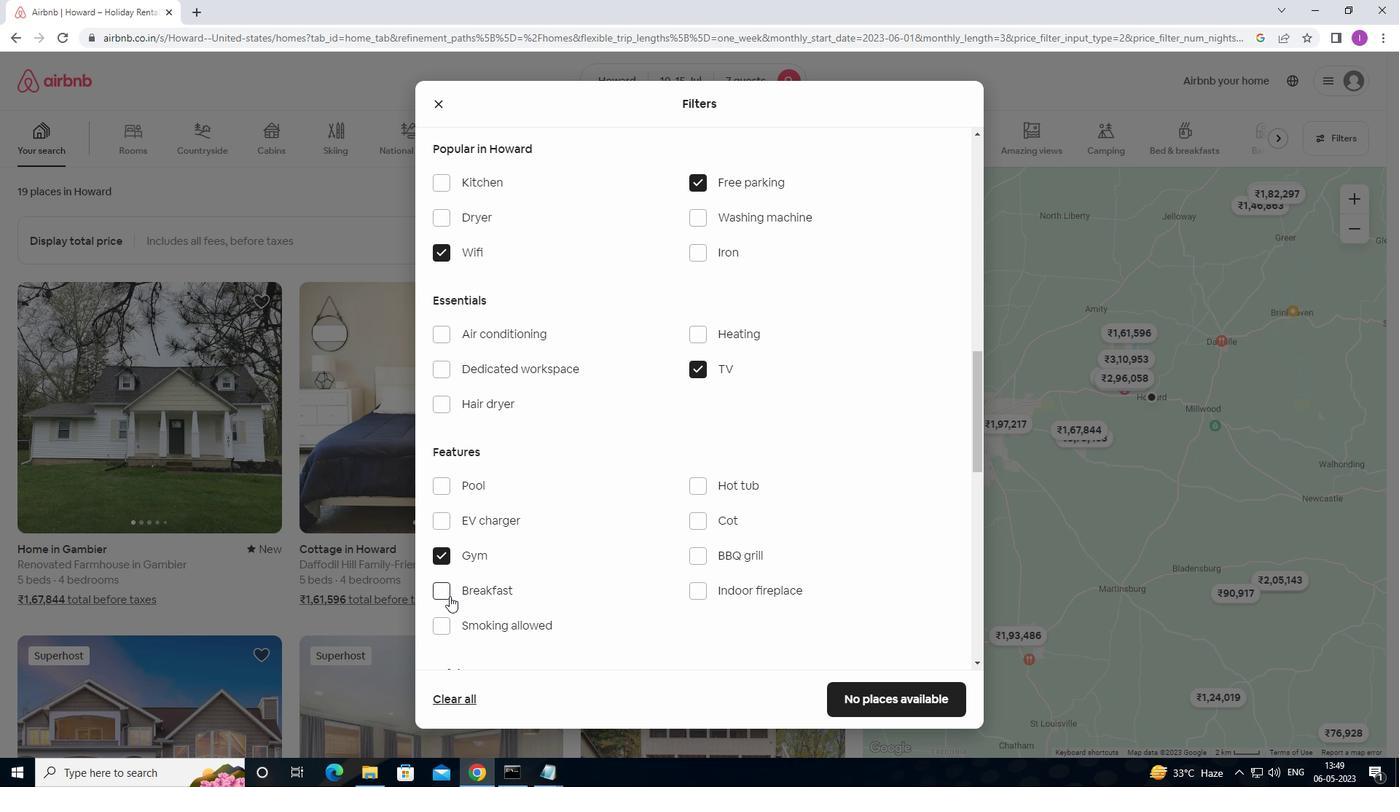 
Action: Mouse moved to (602, 580)
Screenshot: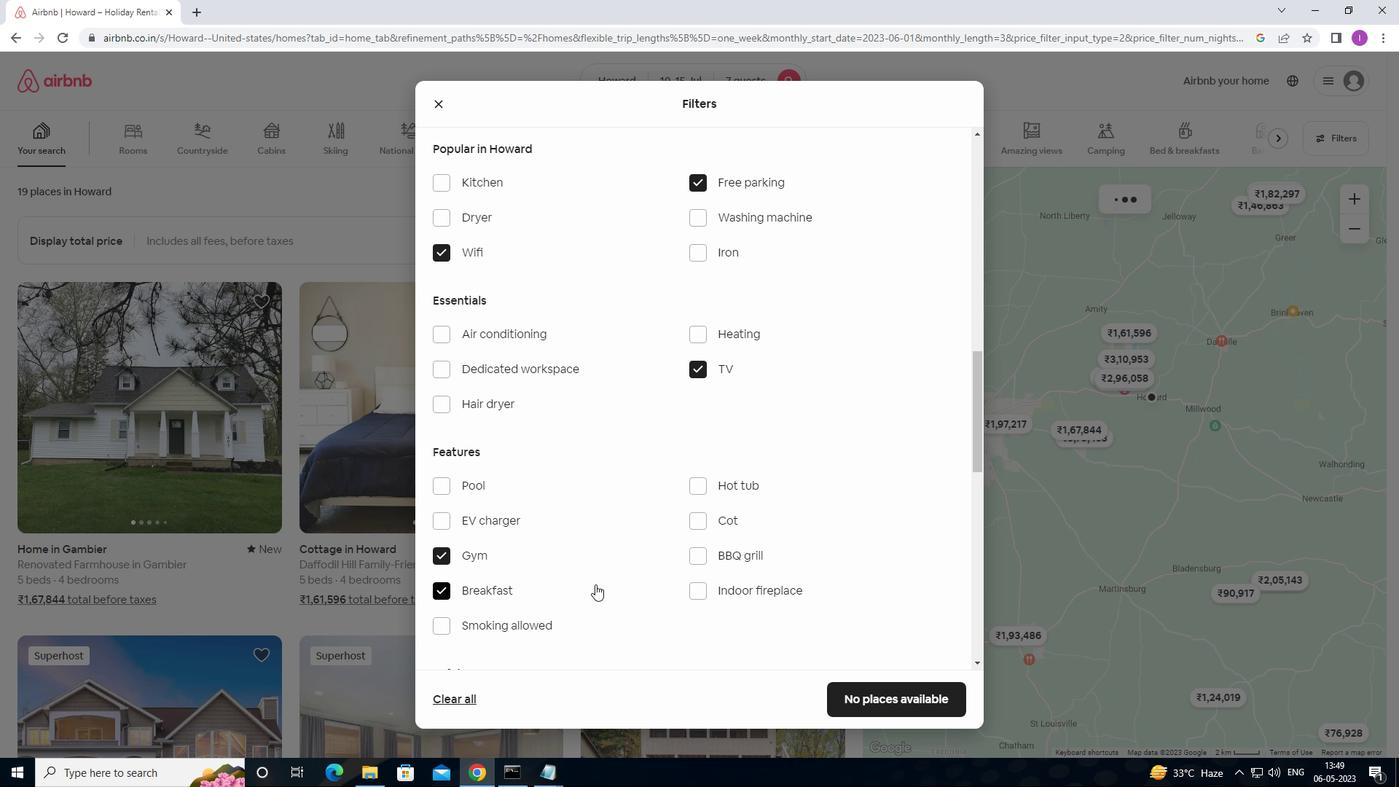
Action: Mouse scrolled (602, 580) with delta (0, 0)
Screenshot: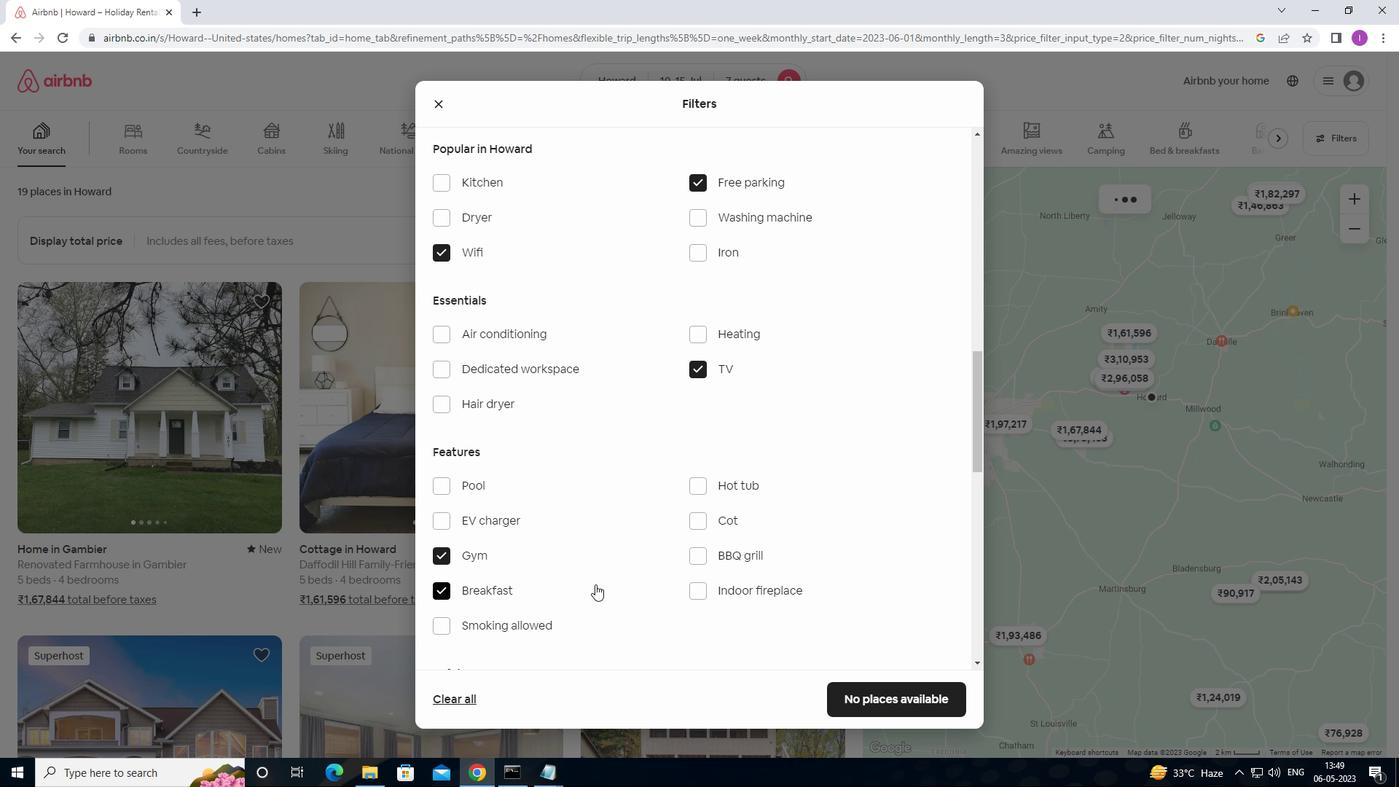 
Action: Mouse scrolled (602, 580) with delta (0, 0)
Screenshot: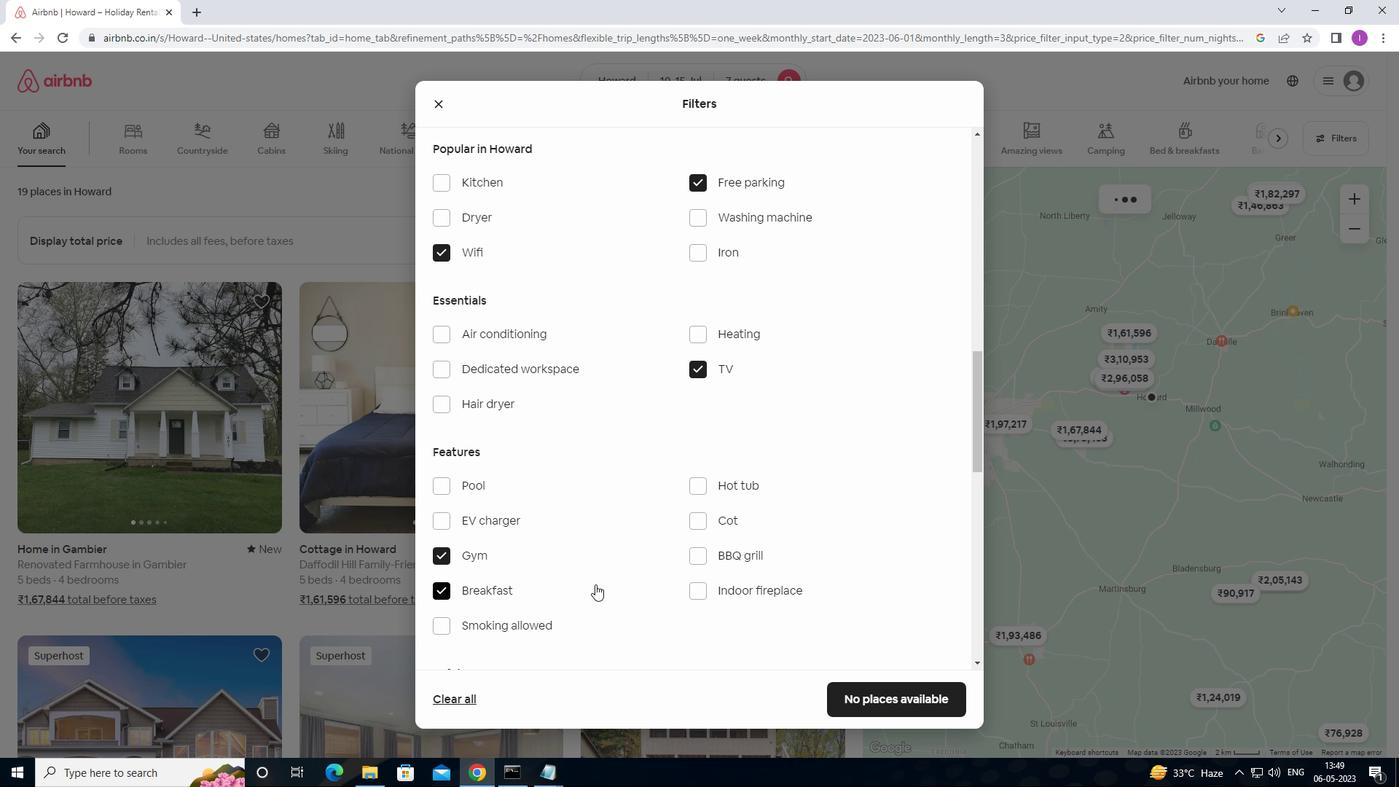
Action: Mouse scrolled (602, 580) with delta (0, 0)
Screenshot: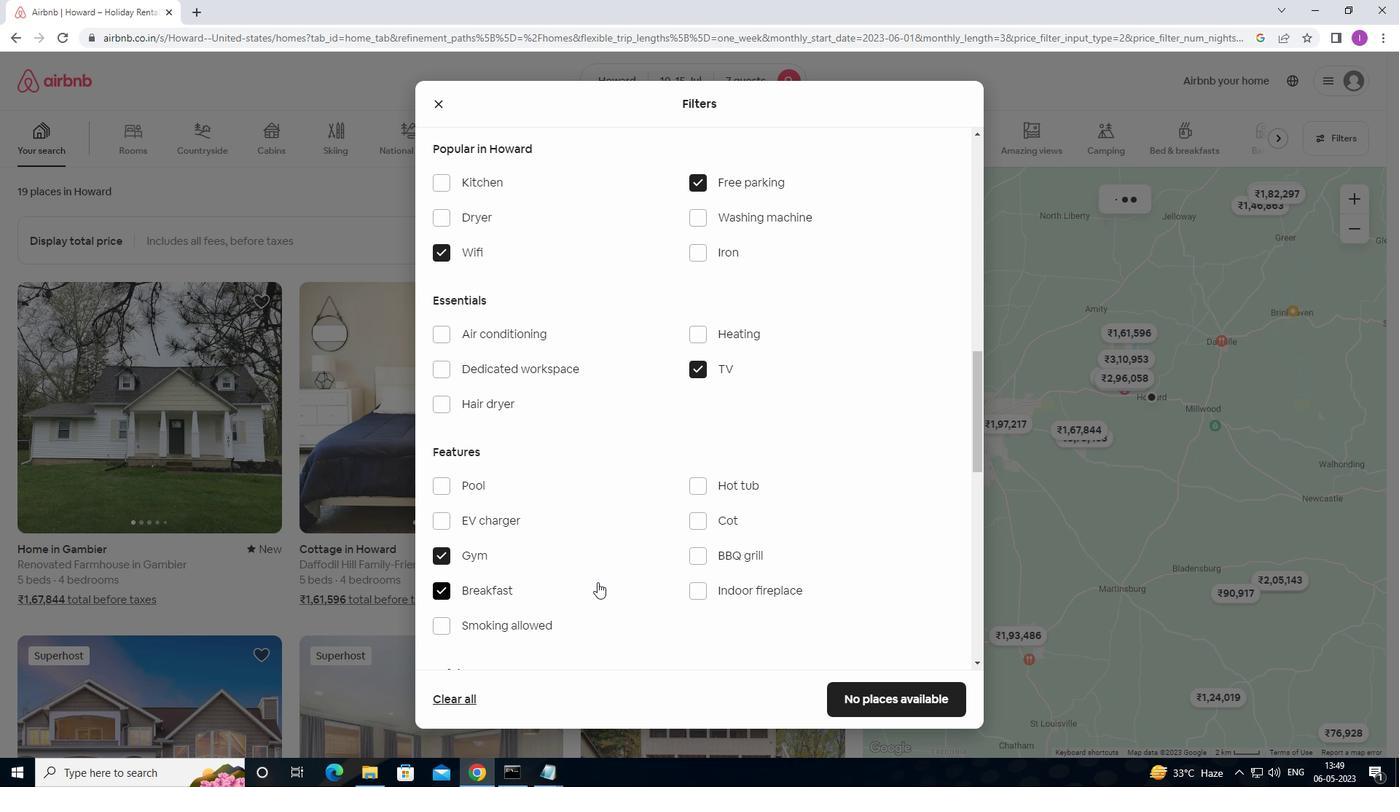 
Action: Mouse moved to (602, 580)
Screenshot: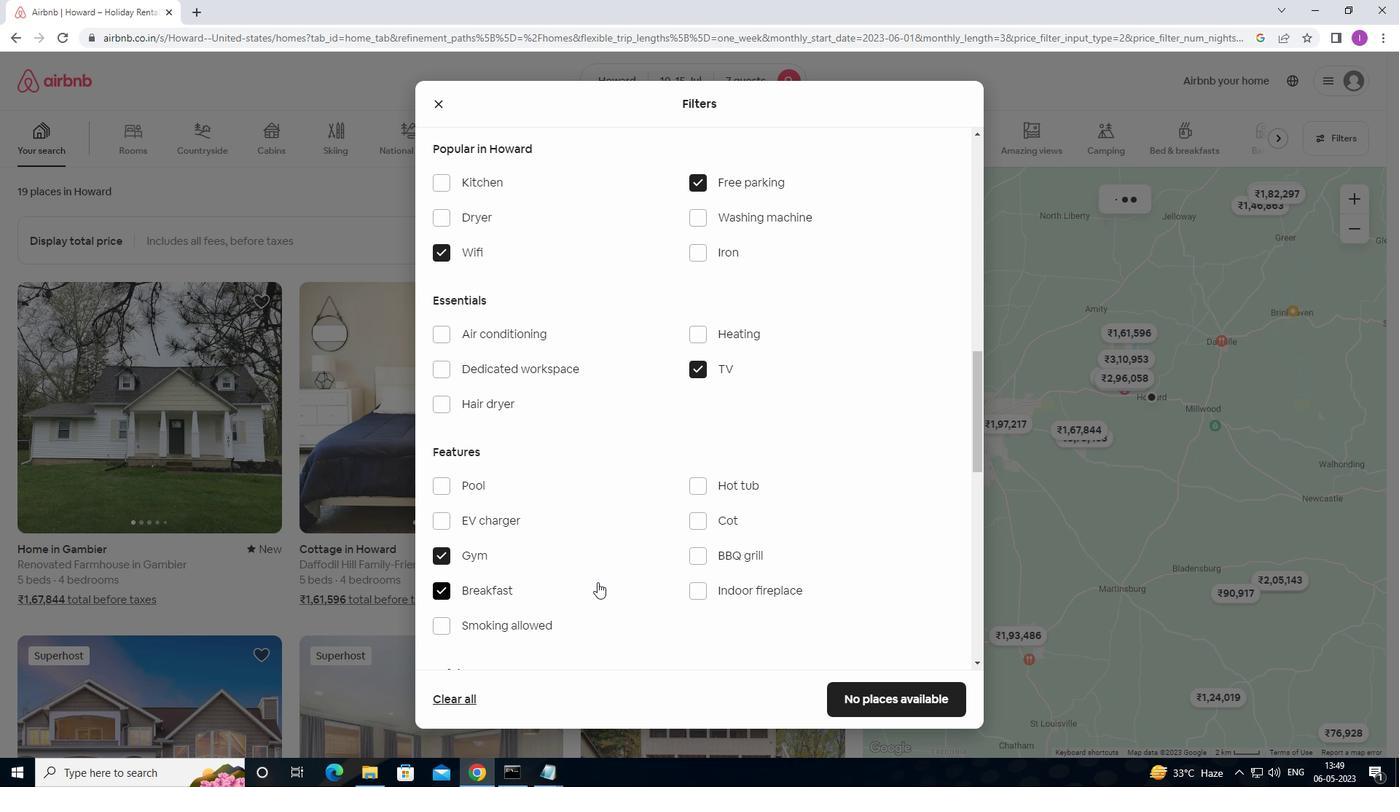 
Action: Mouse scrolled (602, 579) with delta (0, 0)
Screenshot: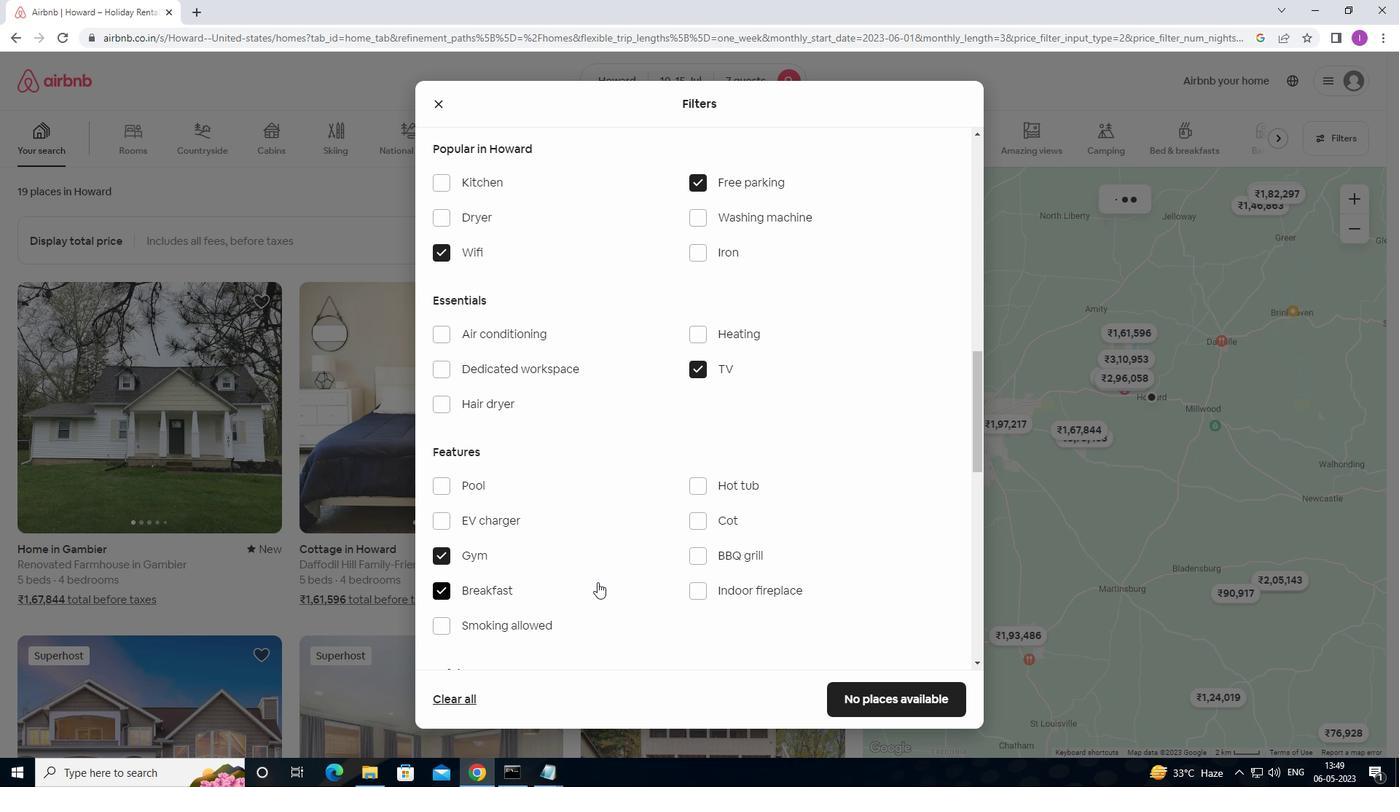 
Action: Mouse moved to (651, 540)
Screenshot: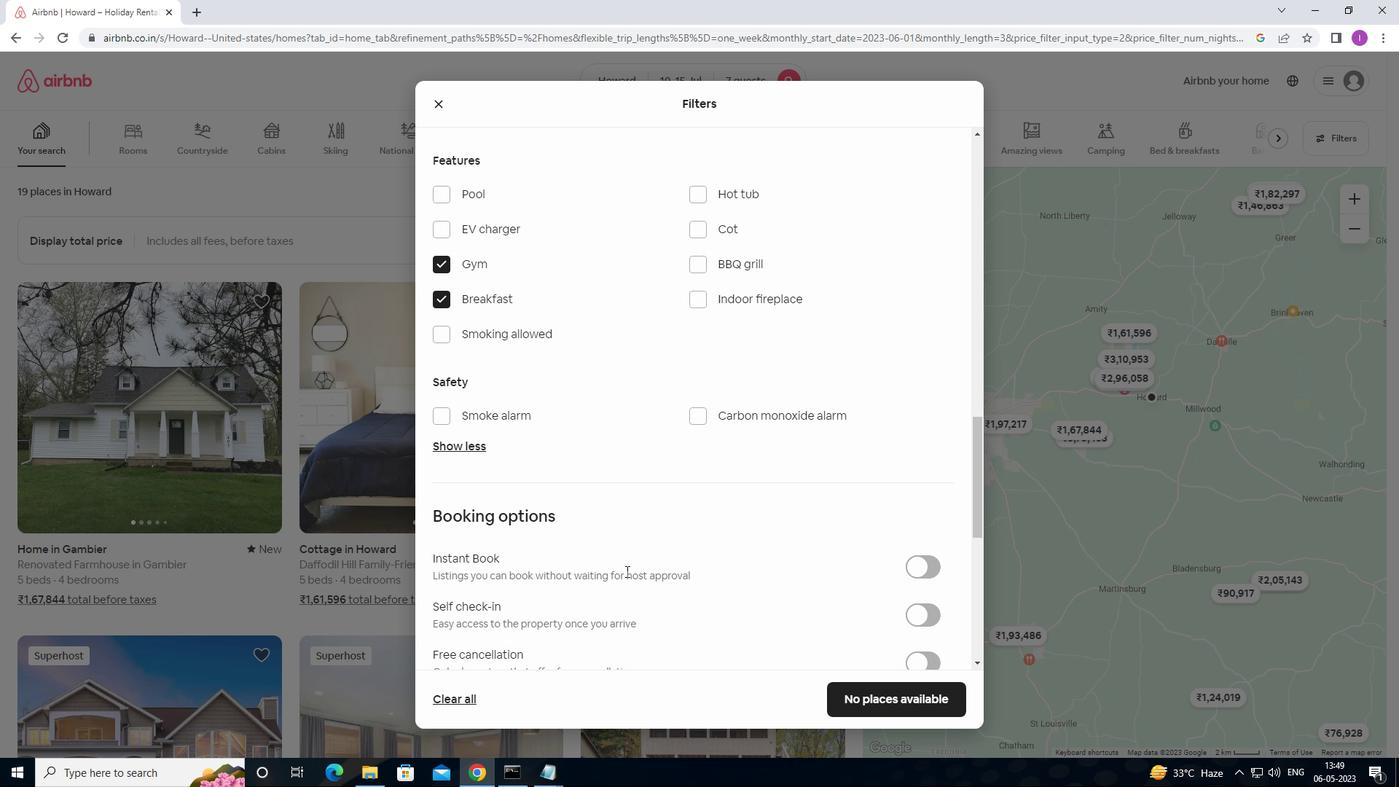 
Action: Mouse scrolled (651, 539) with delta (0, 0)
Screenshot: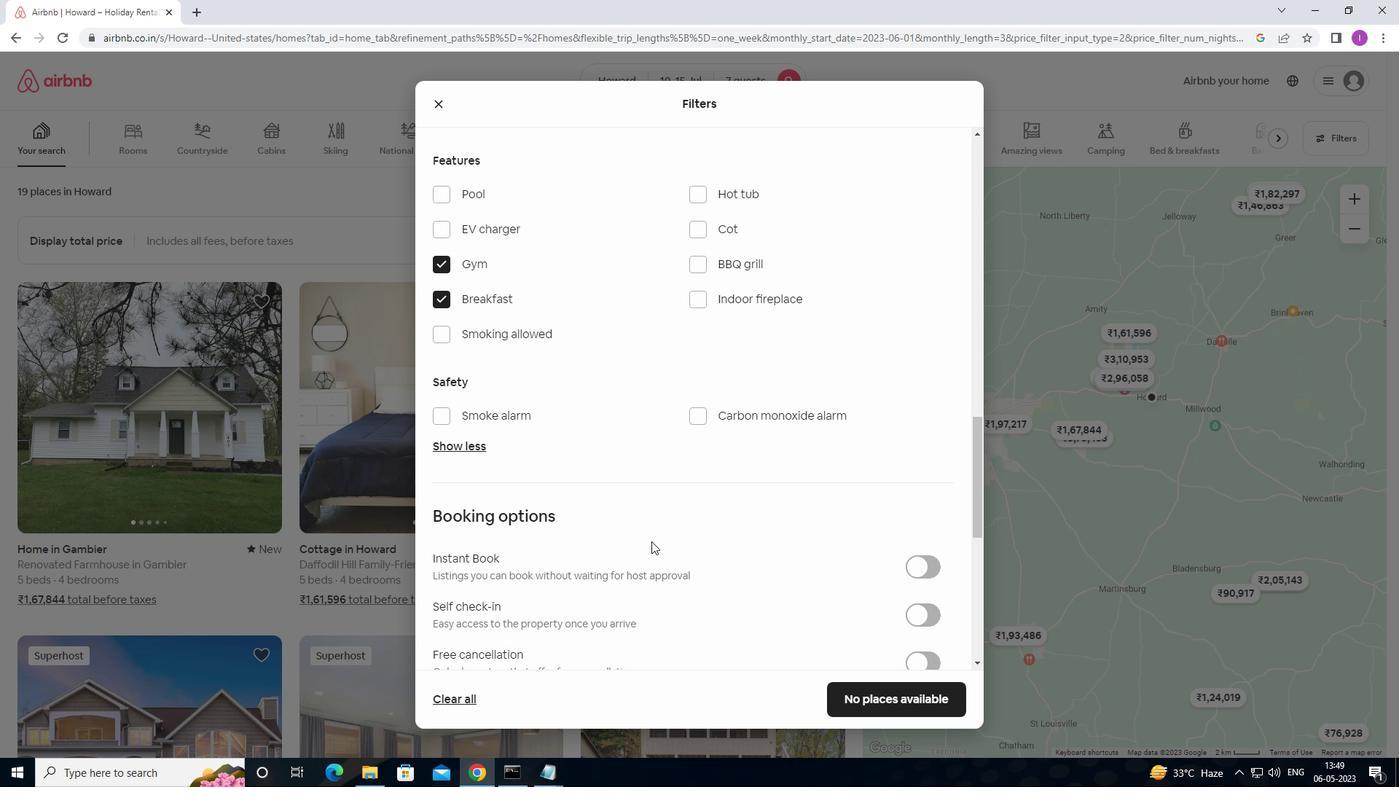 
Action: Mouse scrolled (651, 539) with delta (0, 0)
Screenshot: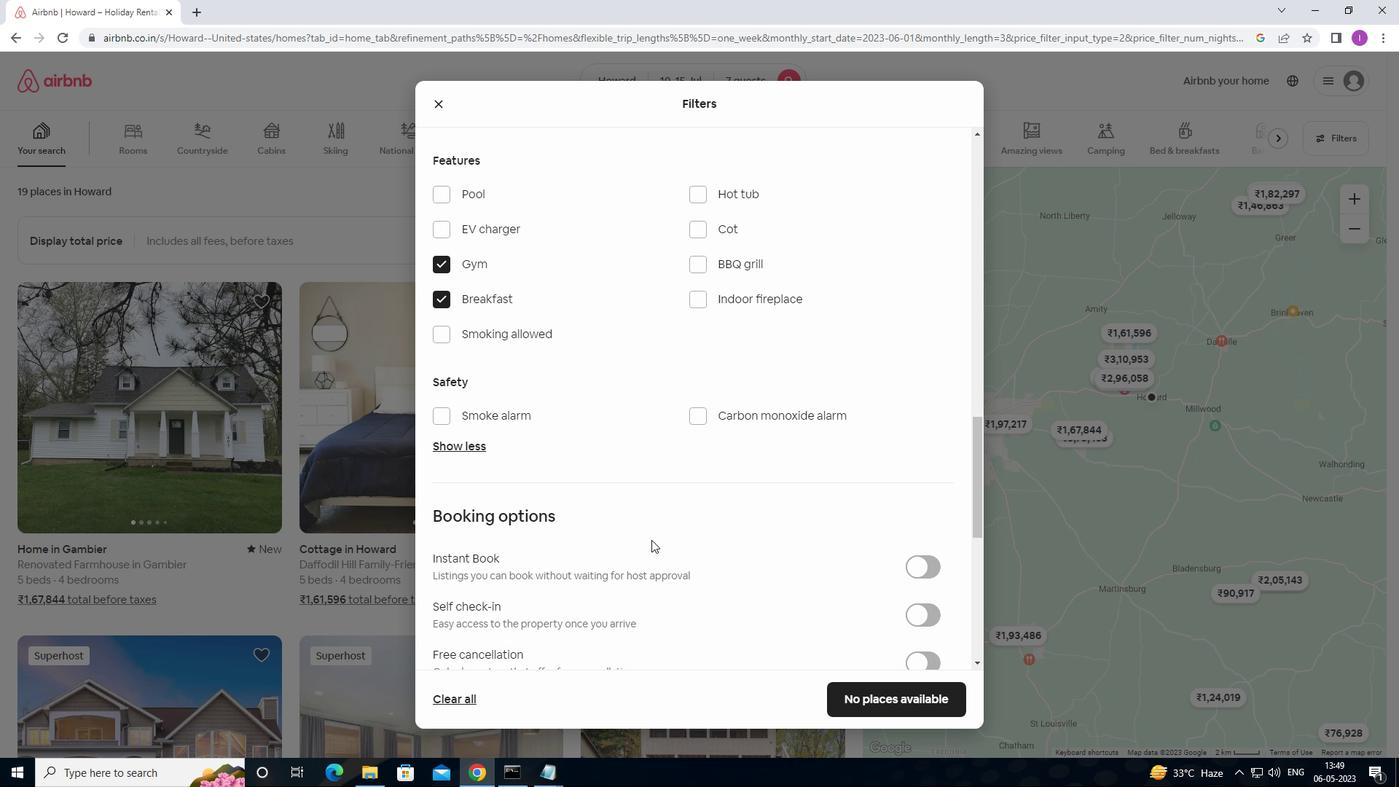 
Action: Mouse scrolled (651, 539) with delta (0, 0)
Screenshot: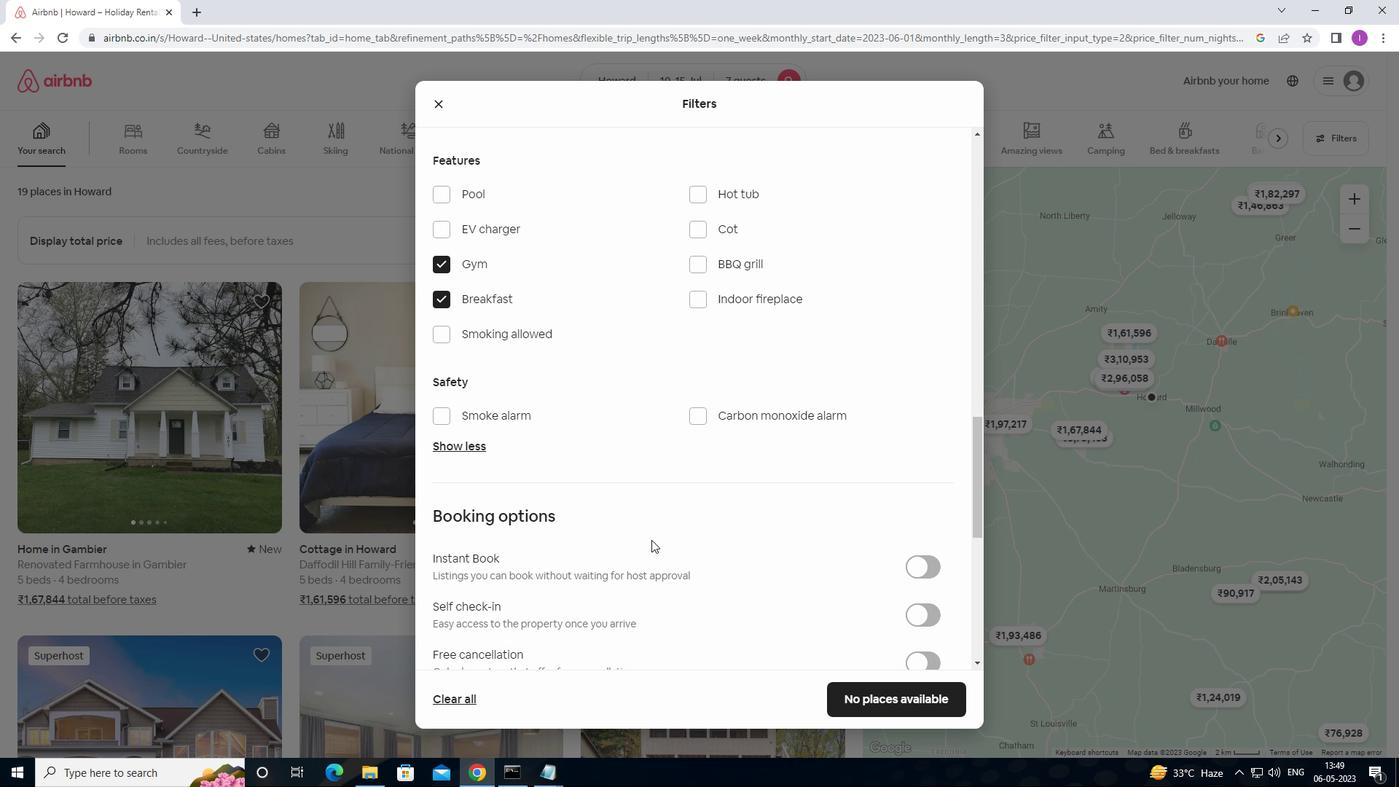 
Action: Mouse moved to (927, 399)
Screenshot: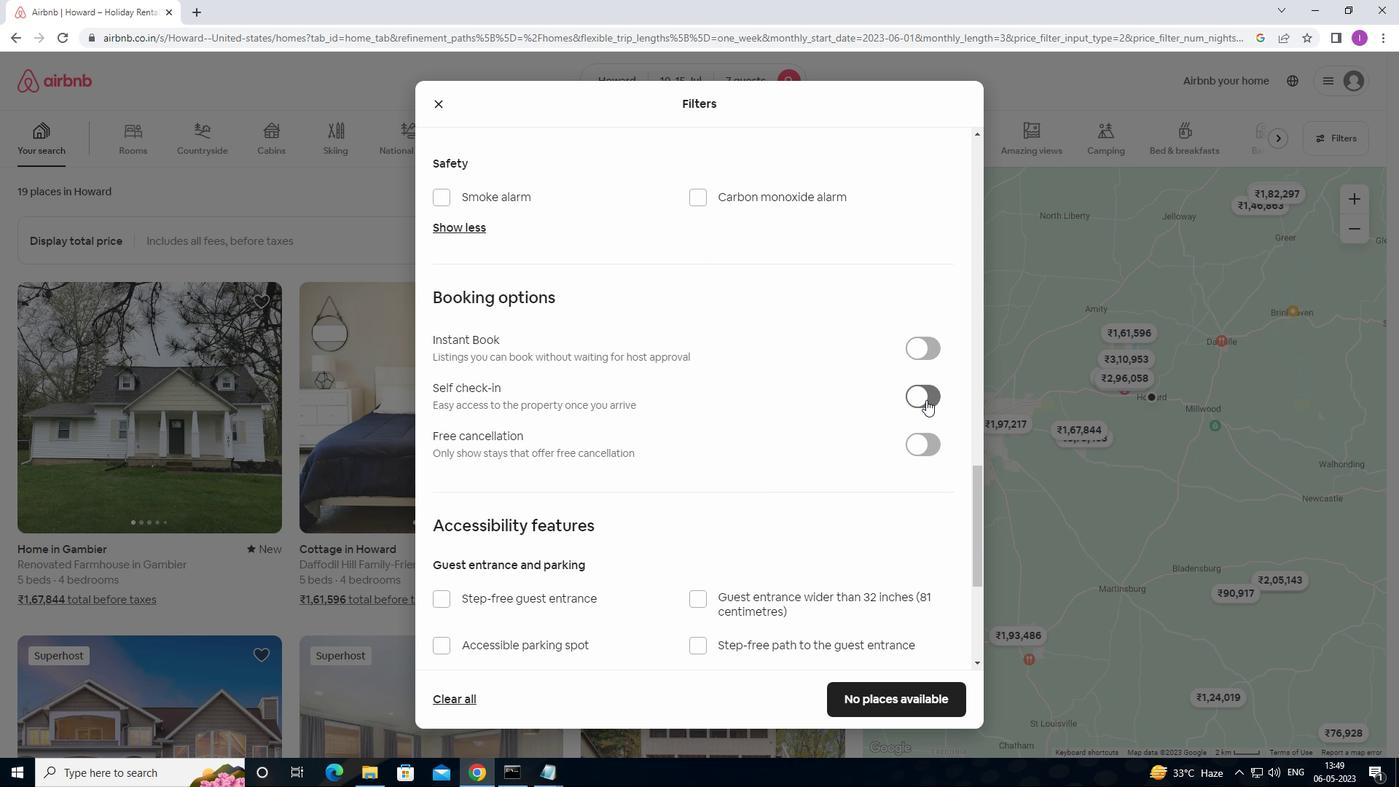 
Action: Mouse pressed left at (927, 399)
Screenshot: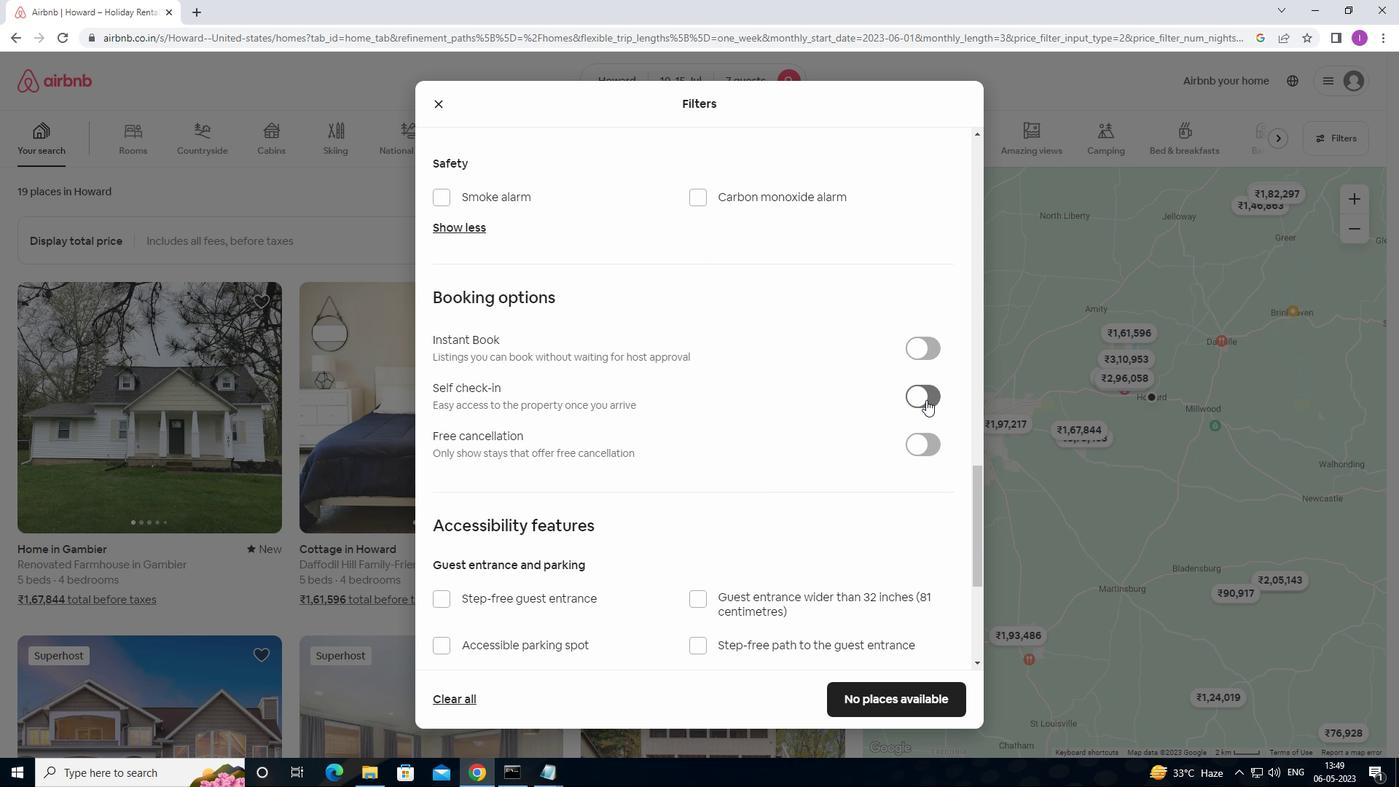 
Action: Mouse moved to (803, 502)
Screenshot: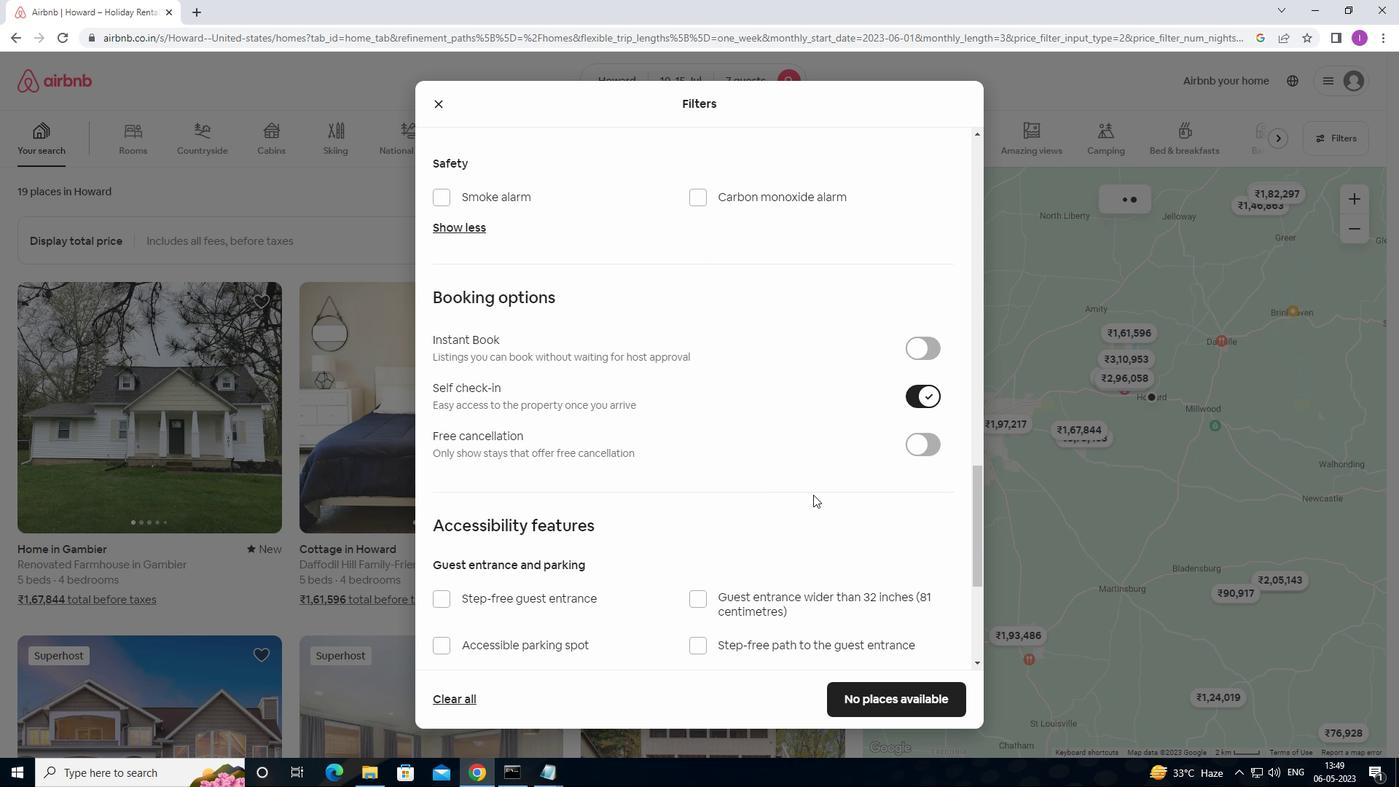 
Action: Mouse scrolled (803, 502) with delta (0, 0)
Screenshot: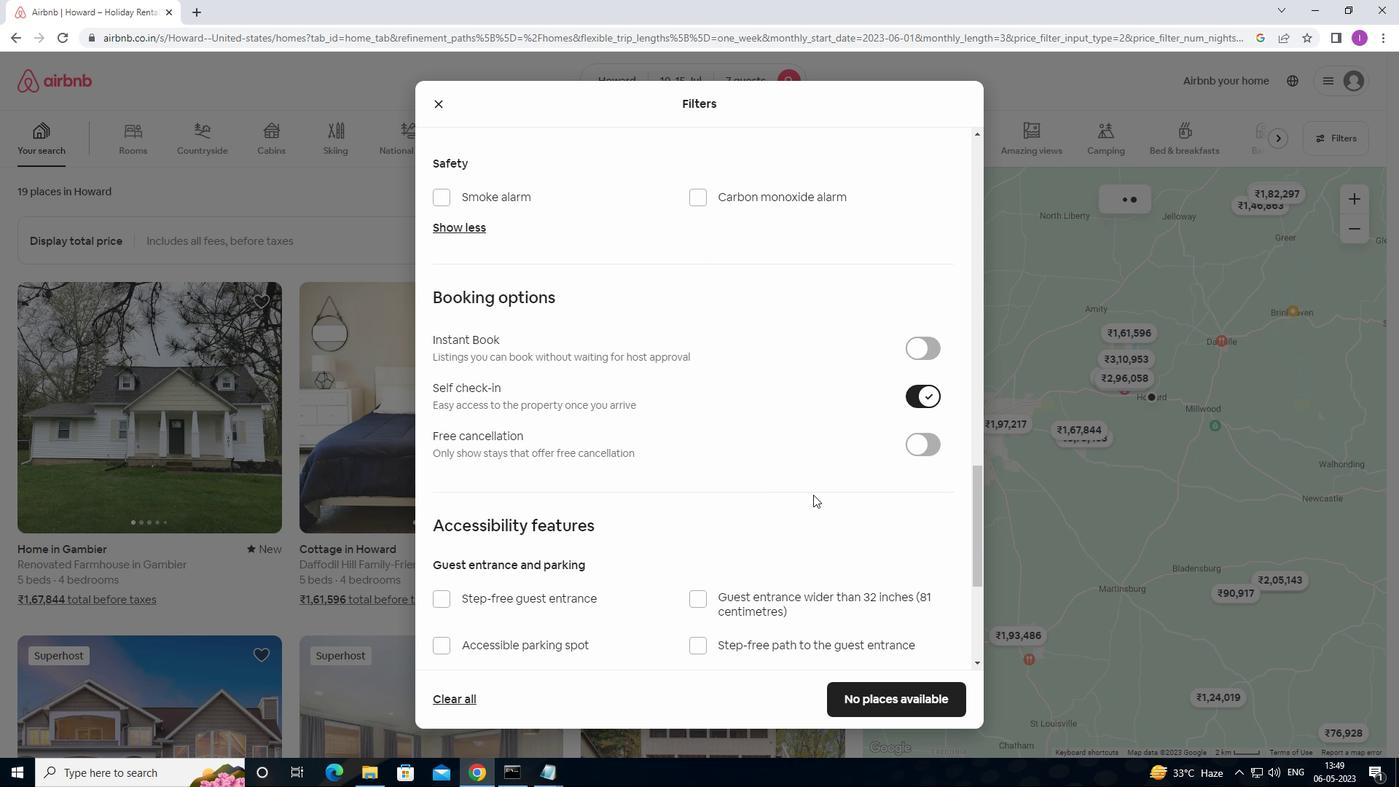 
Action: Mouse moved to (801, 502)
Screenshot: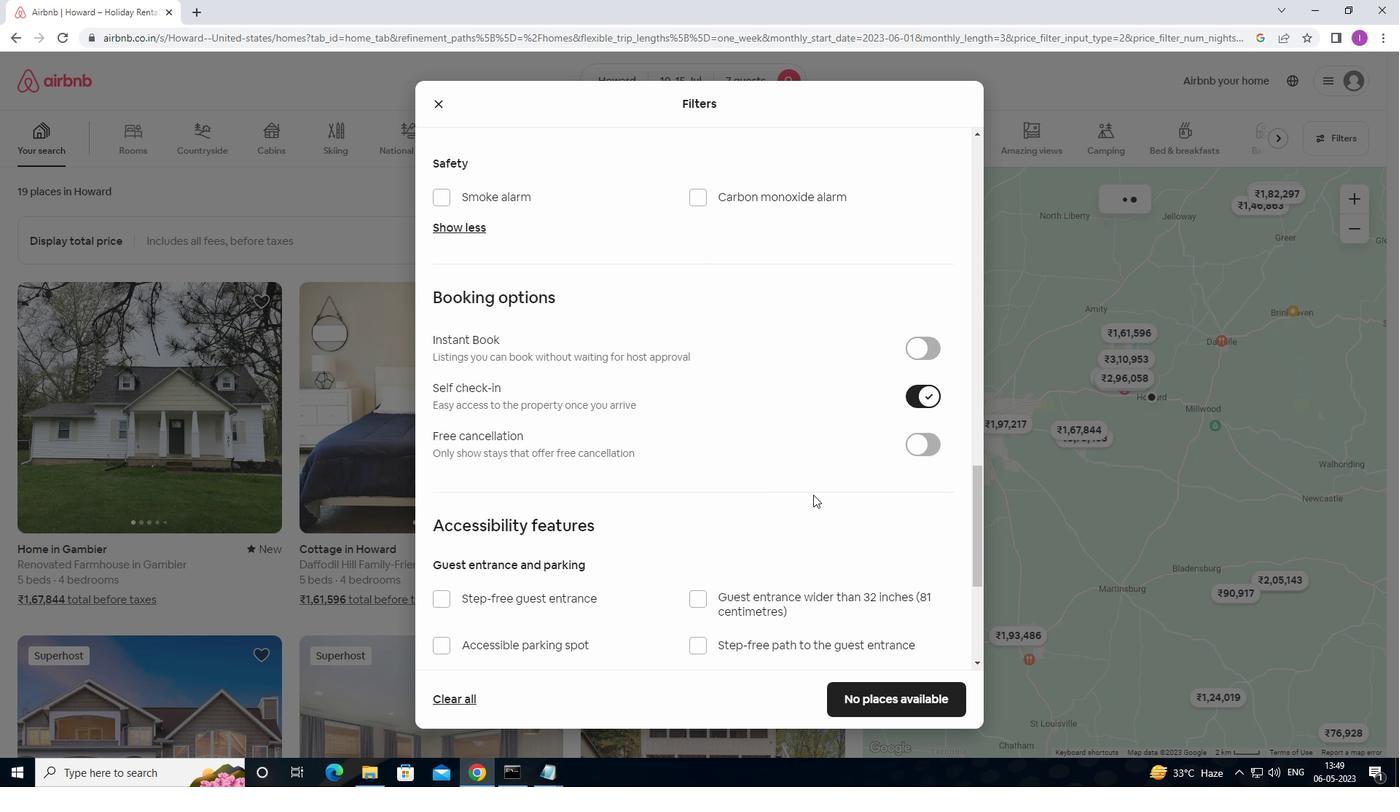 
Action: Mouse scrolled (801, 502) with delta (0, 0)
Screenshot: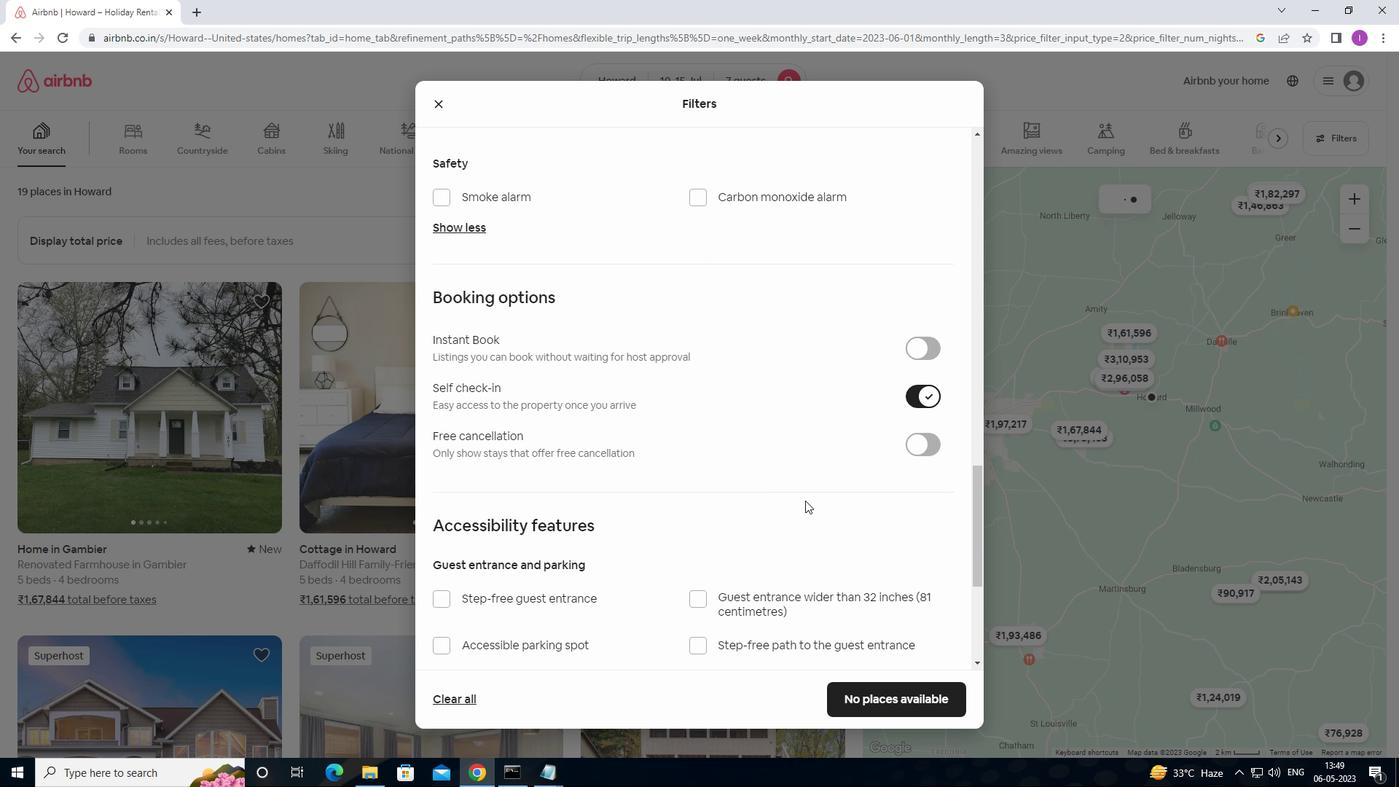
Action: Mouse moved to (790, 501)
Screenshot: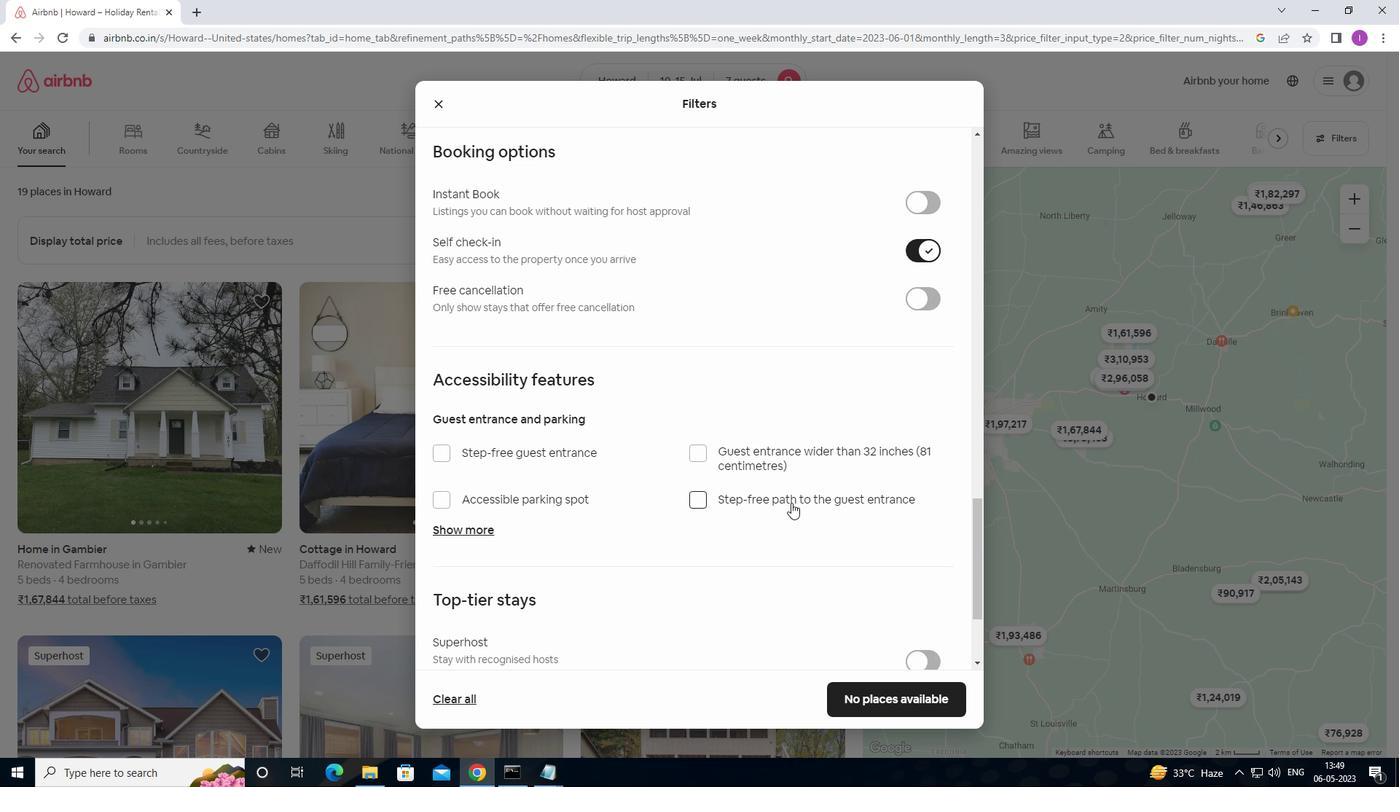 
Action: Mouse scrolled (790, 500) with delta (0, 0)
Screenshot: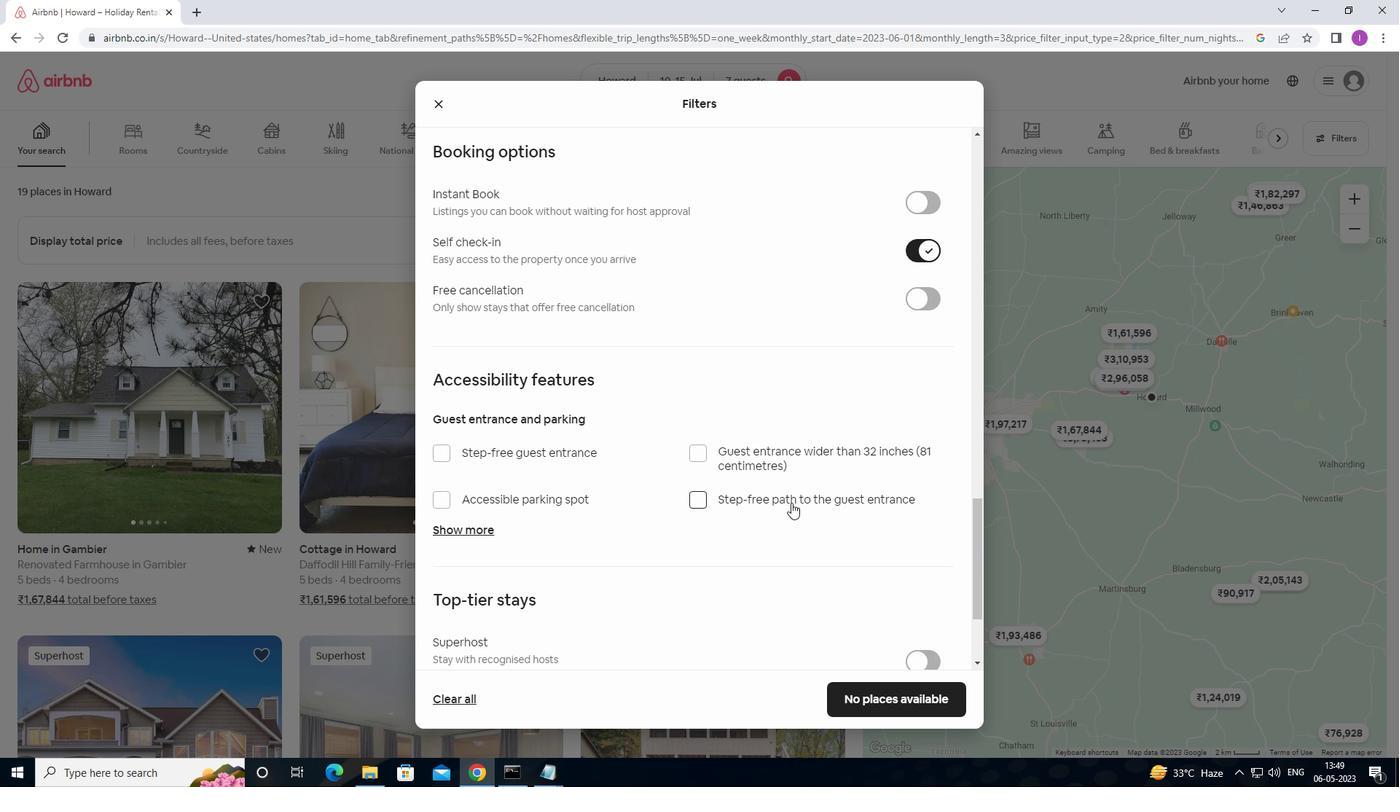 
Action: Mouse moved to (789, 501)
Screenshot: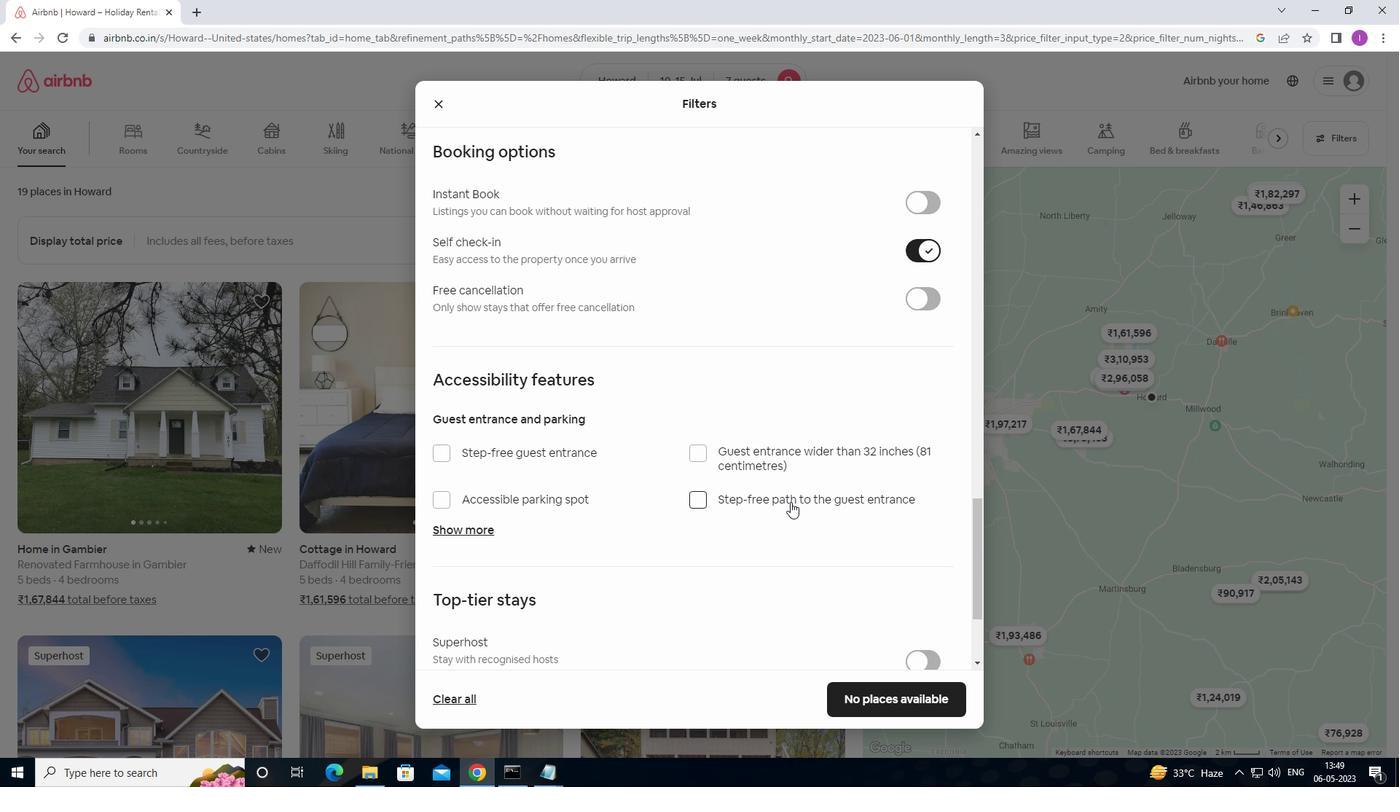 
Action: Mouse scrolled (789, 500) with delta (0, 0)
Screenshot: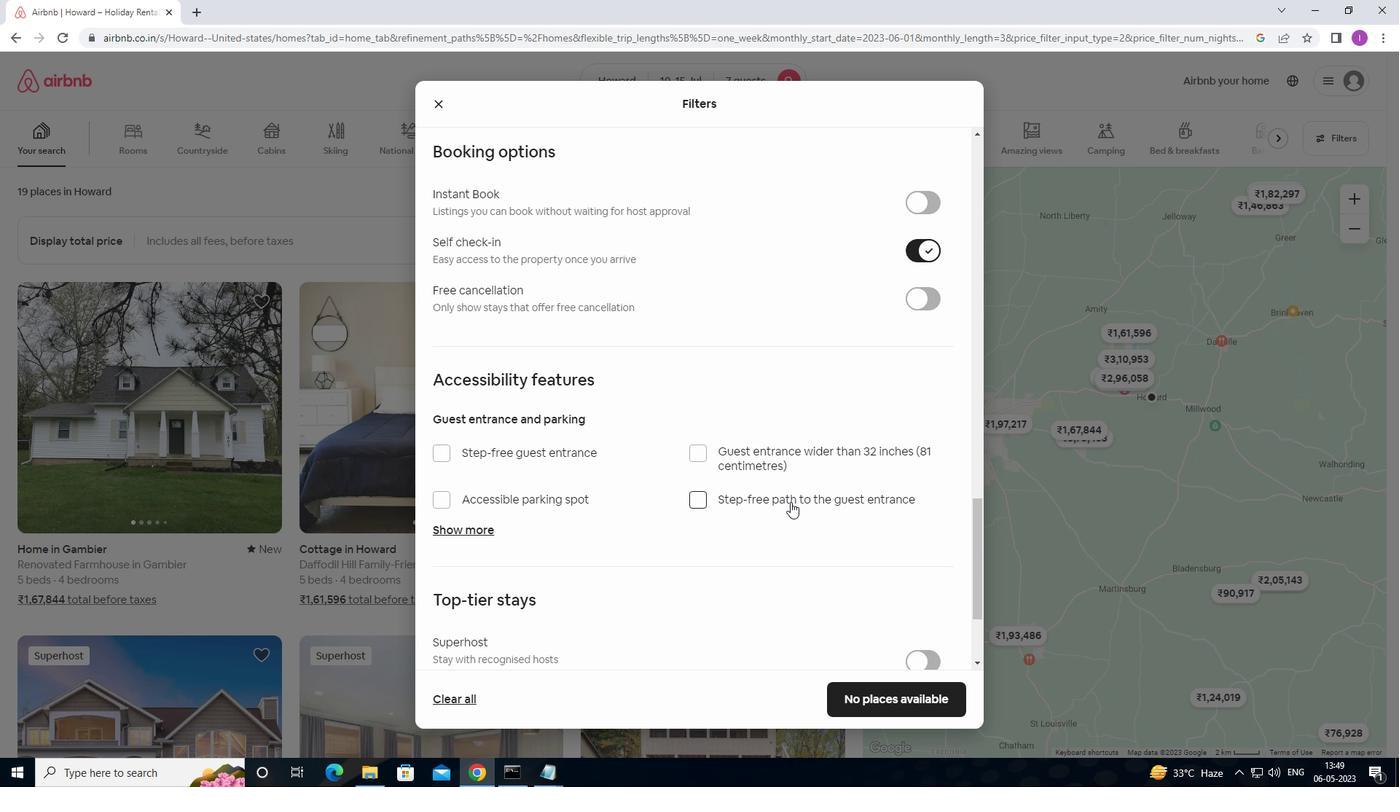 
Action: Mouse moved to (785, 505)
Screenshot: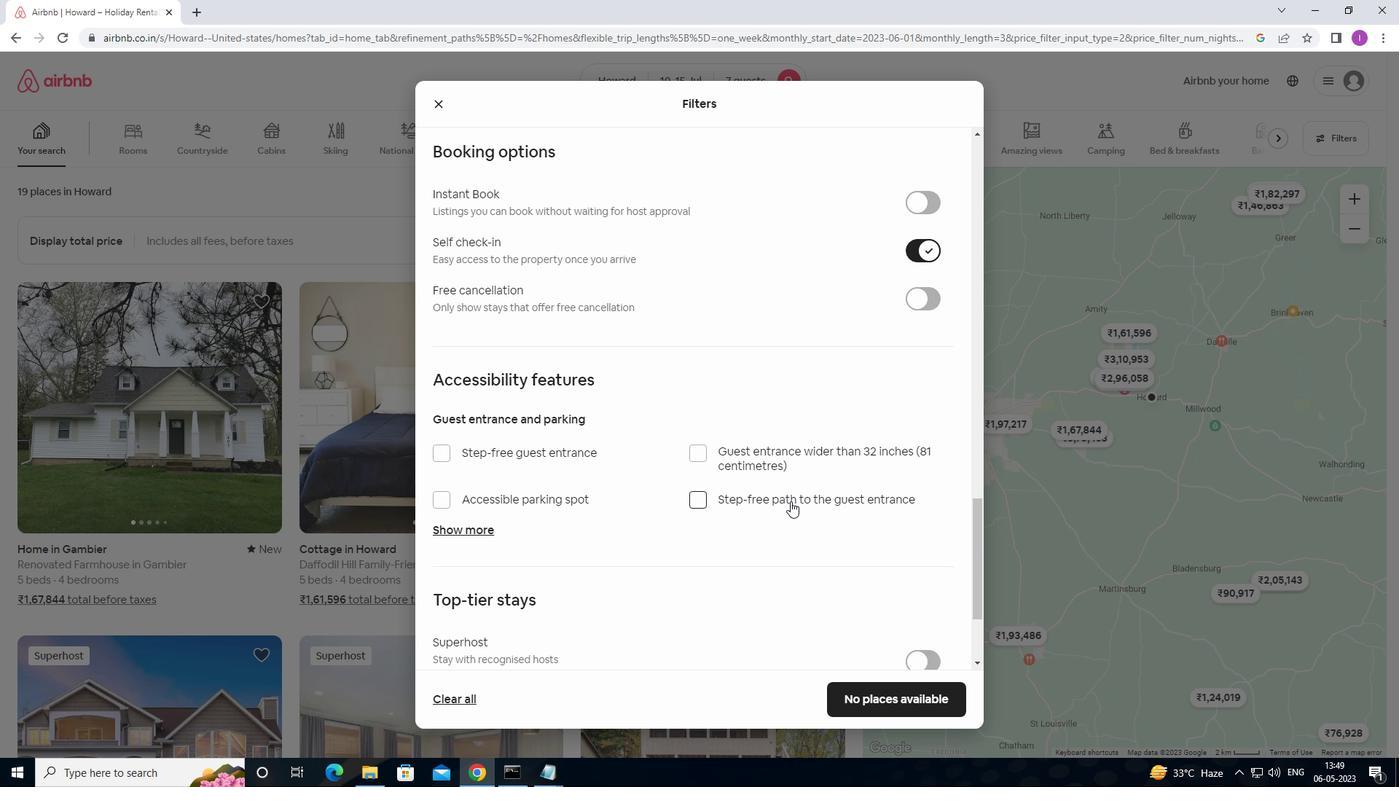 
Action: Mouse scrolled (785, 505) with delta (0, 0)
Screenshot: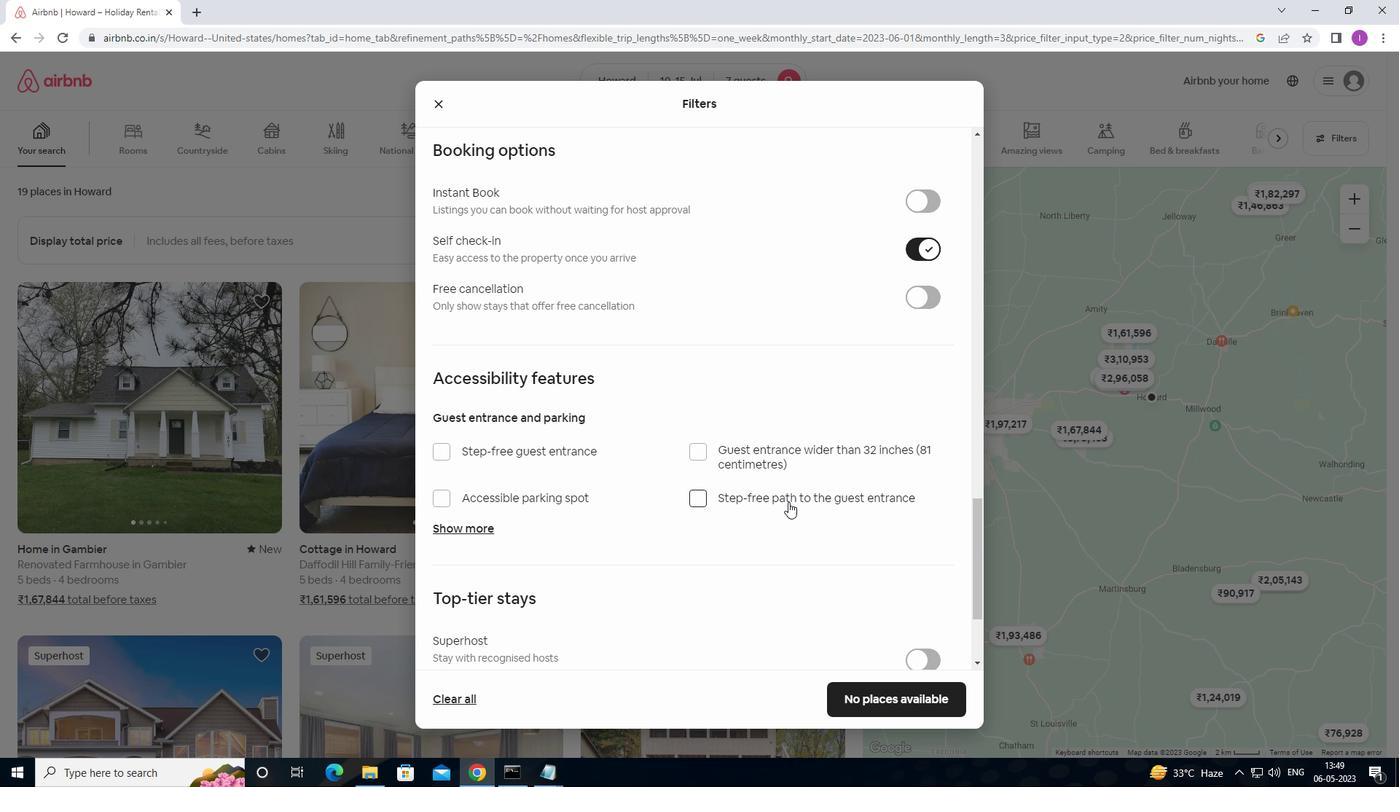 
Action: Mouse moved to (589, 591)
Screenshot: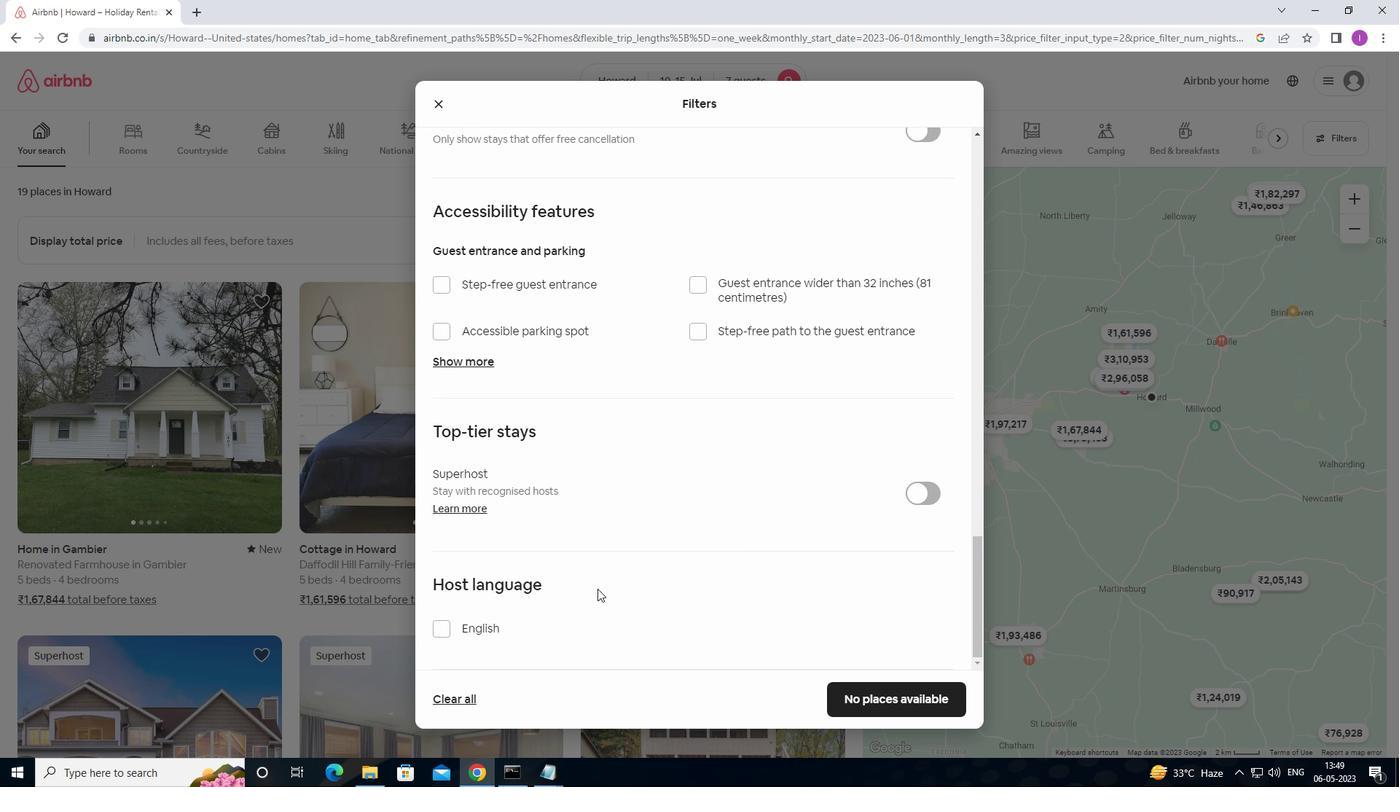 
Action: Mouse scrolled (589, 591) with delta (0, 0)
Screenshot: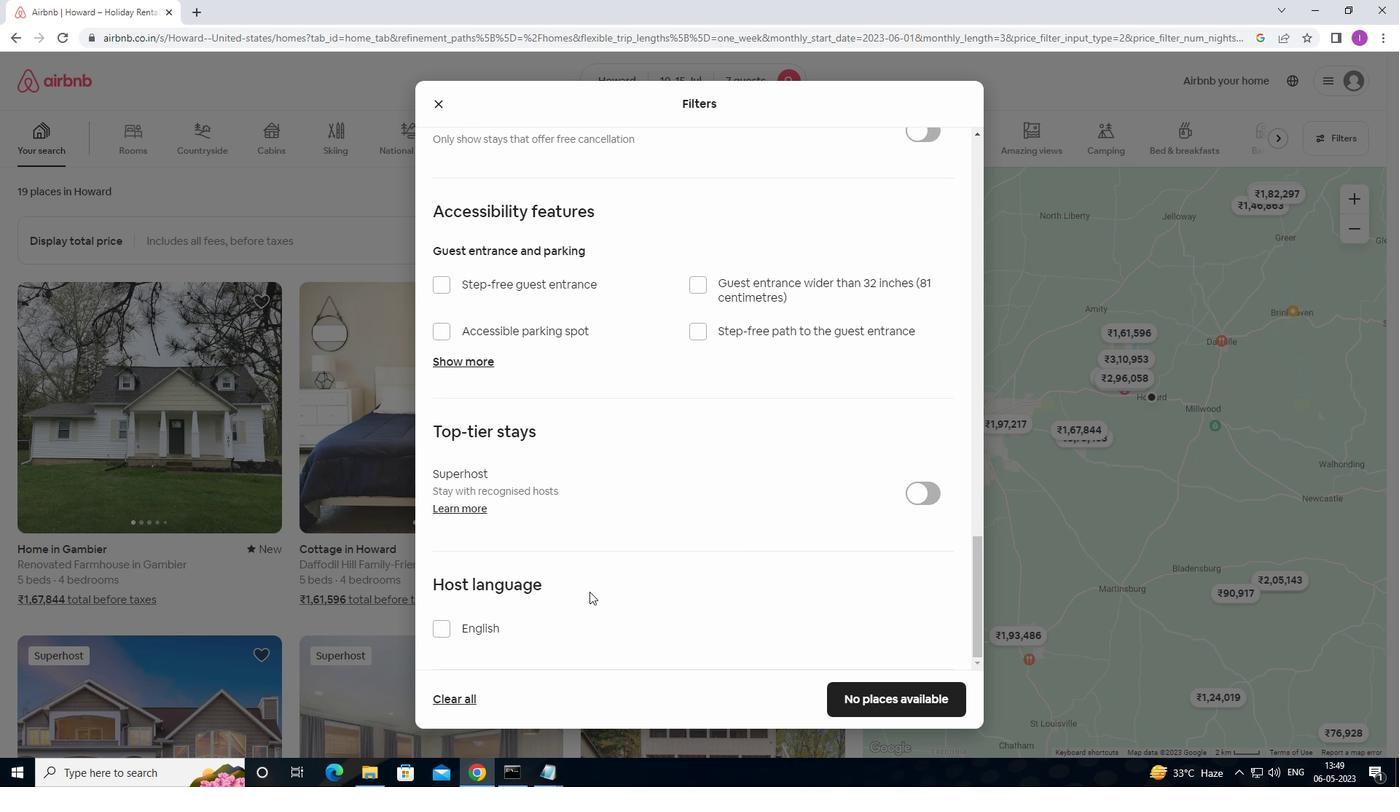
Action: Mouse scrolled (589, 591) with delta (0, 0)
Screenshot: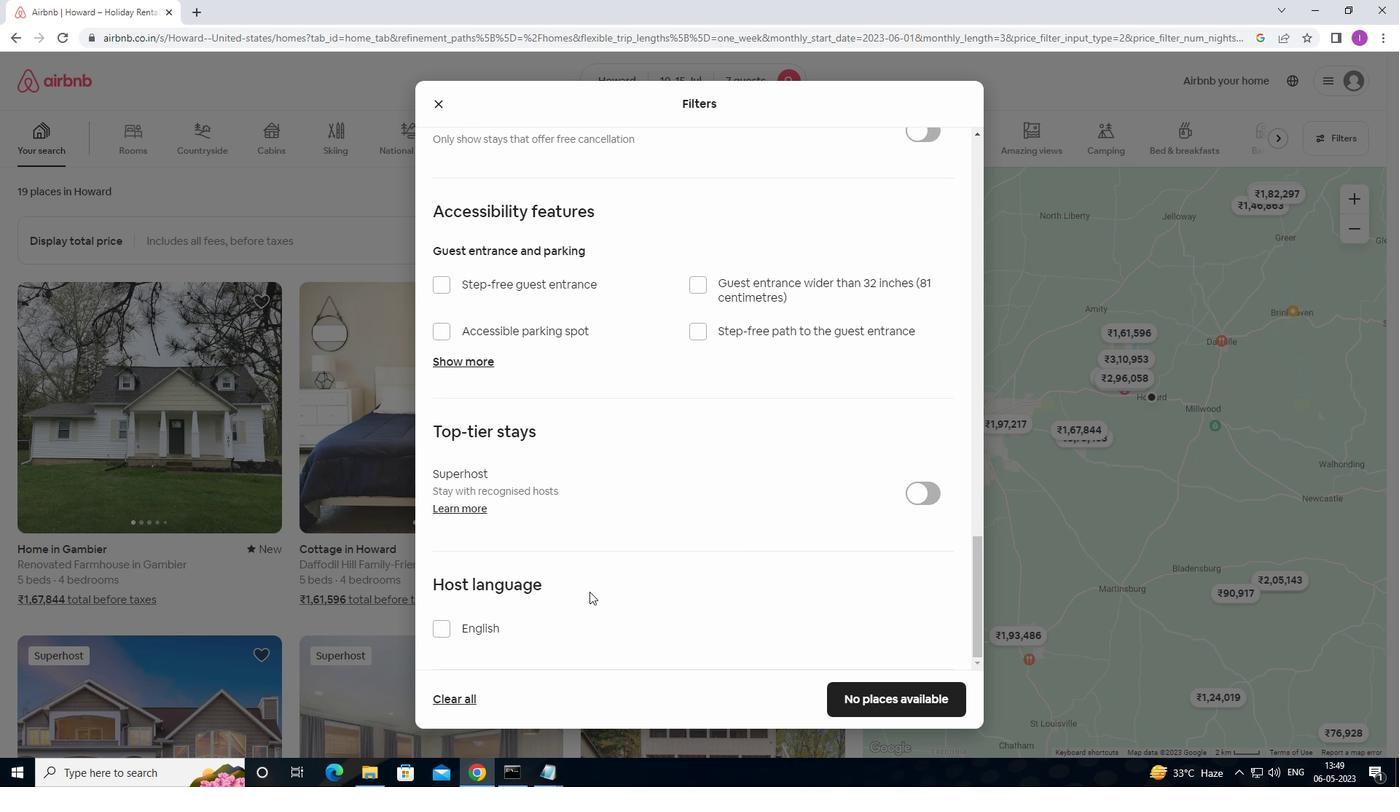 
Action: Mouse scrolled (589, 591) with delta (0, 0)
Screenshot: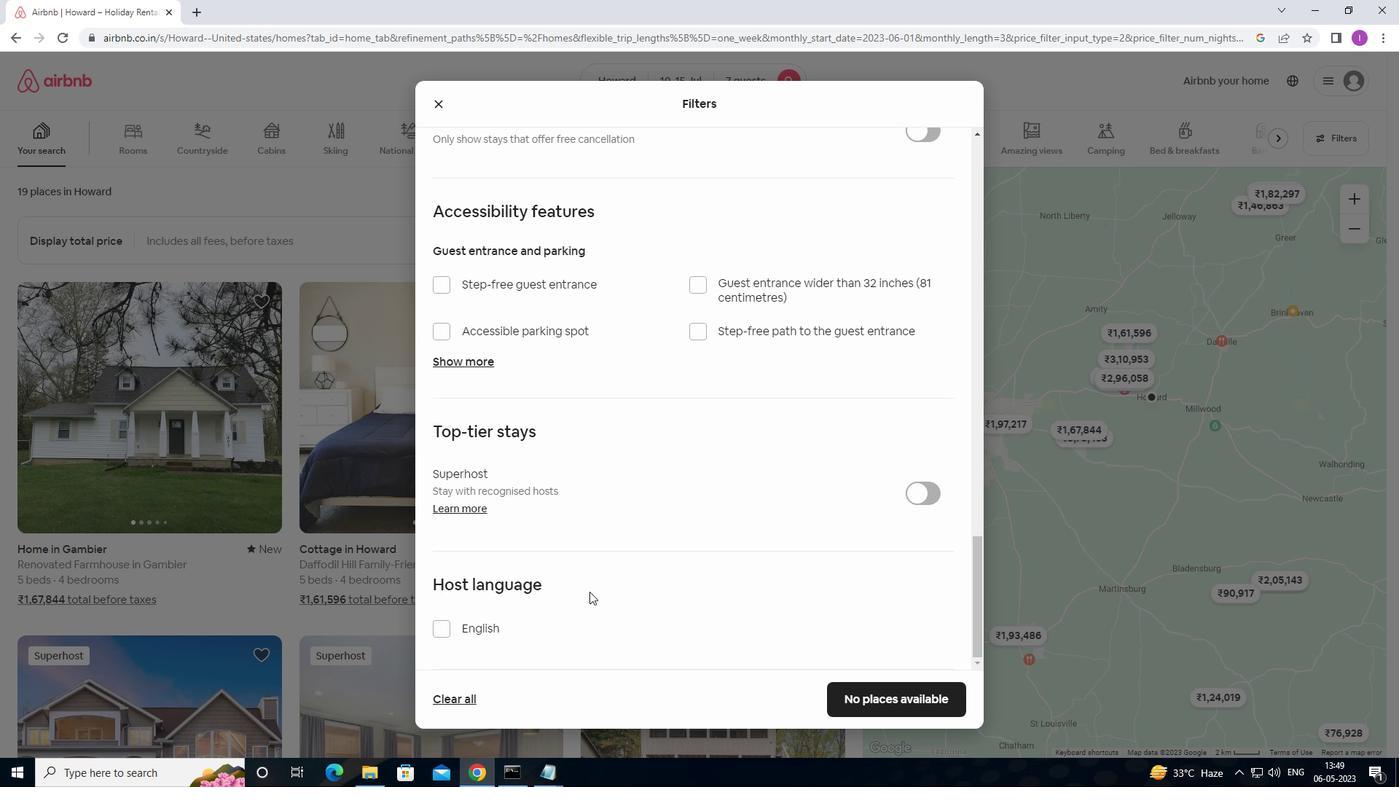 
Action: Mouse moved to (445, 626)
Screenshot: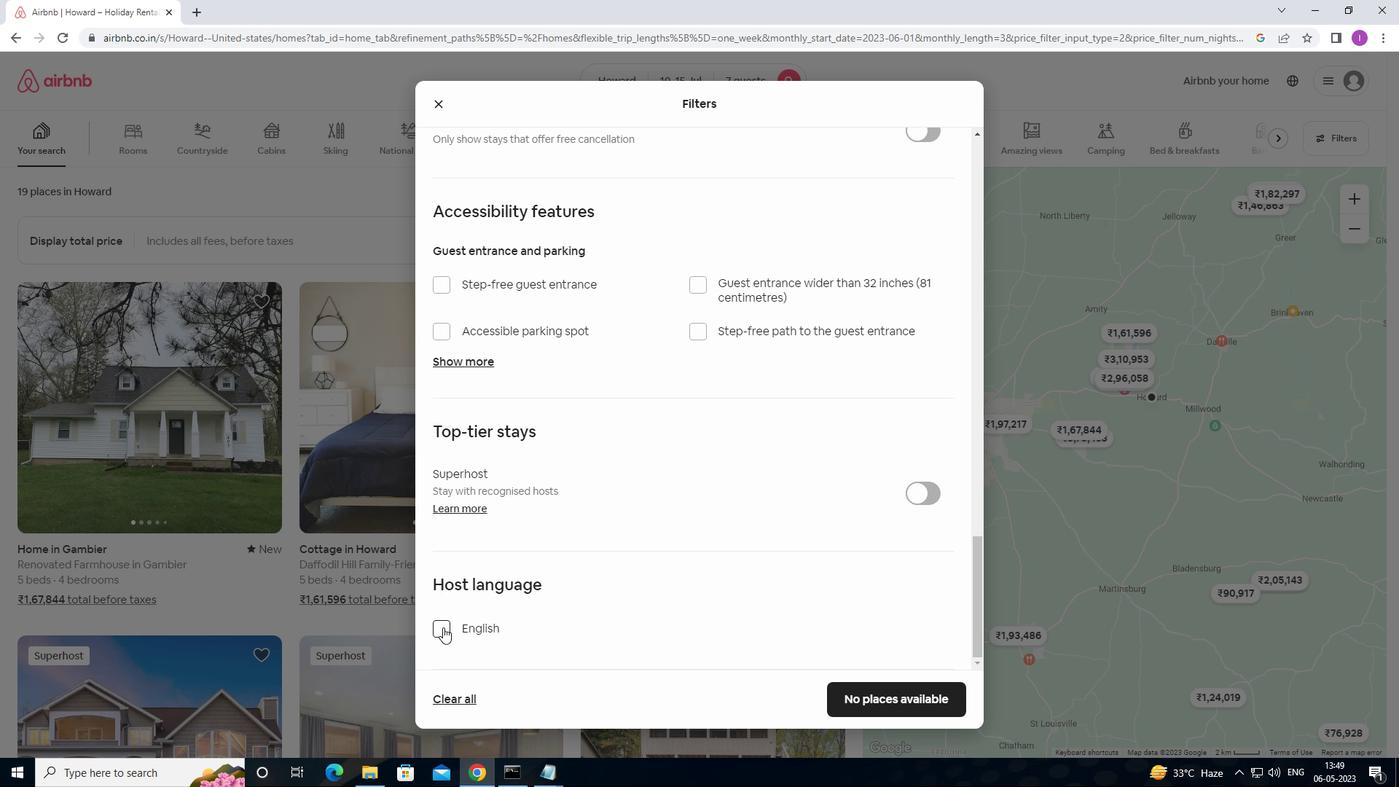 
Action: Mouse pressed left at (445, 626)
Screenshot: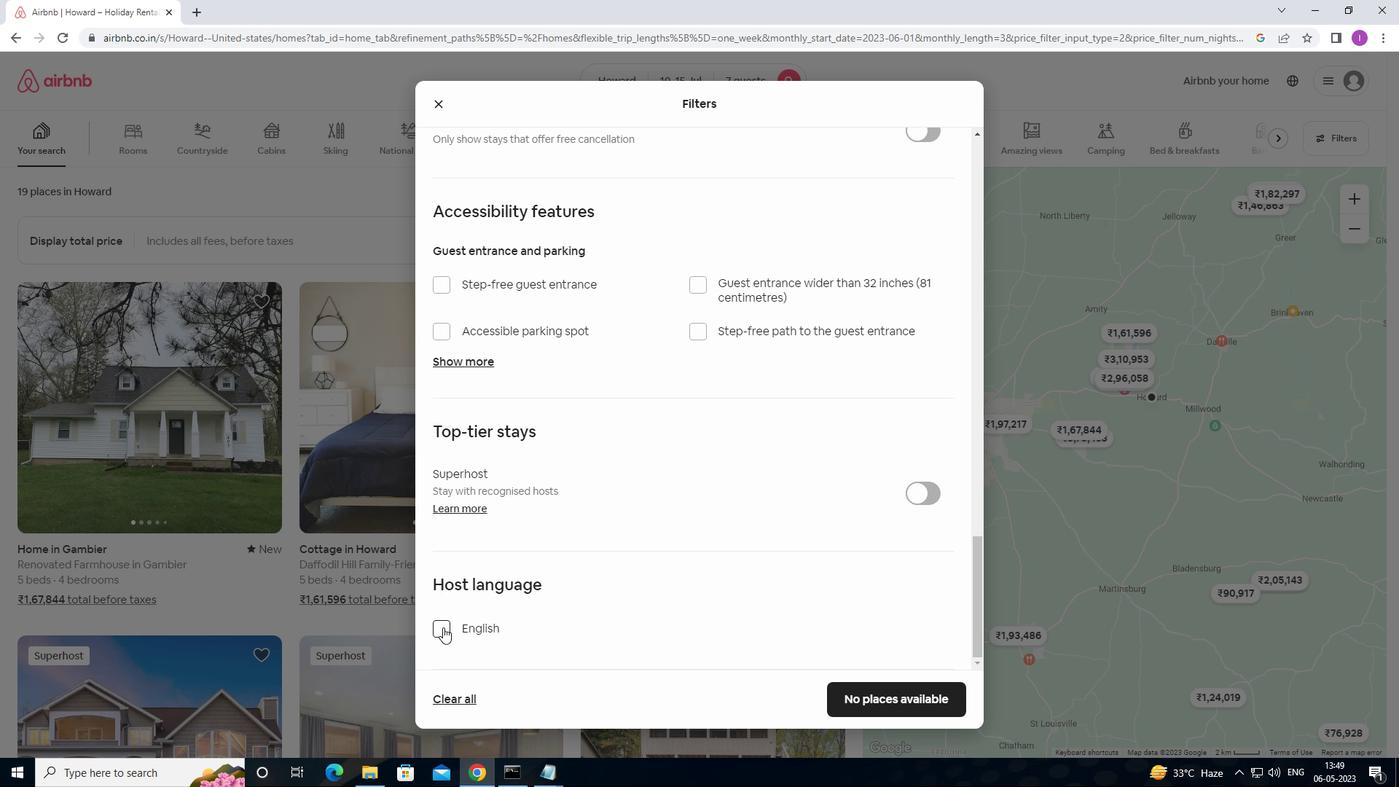 
Action: Mouse moved to (884, 691)
Screenshot: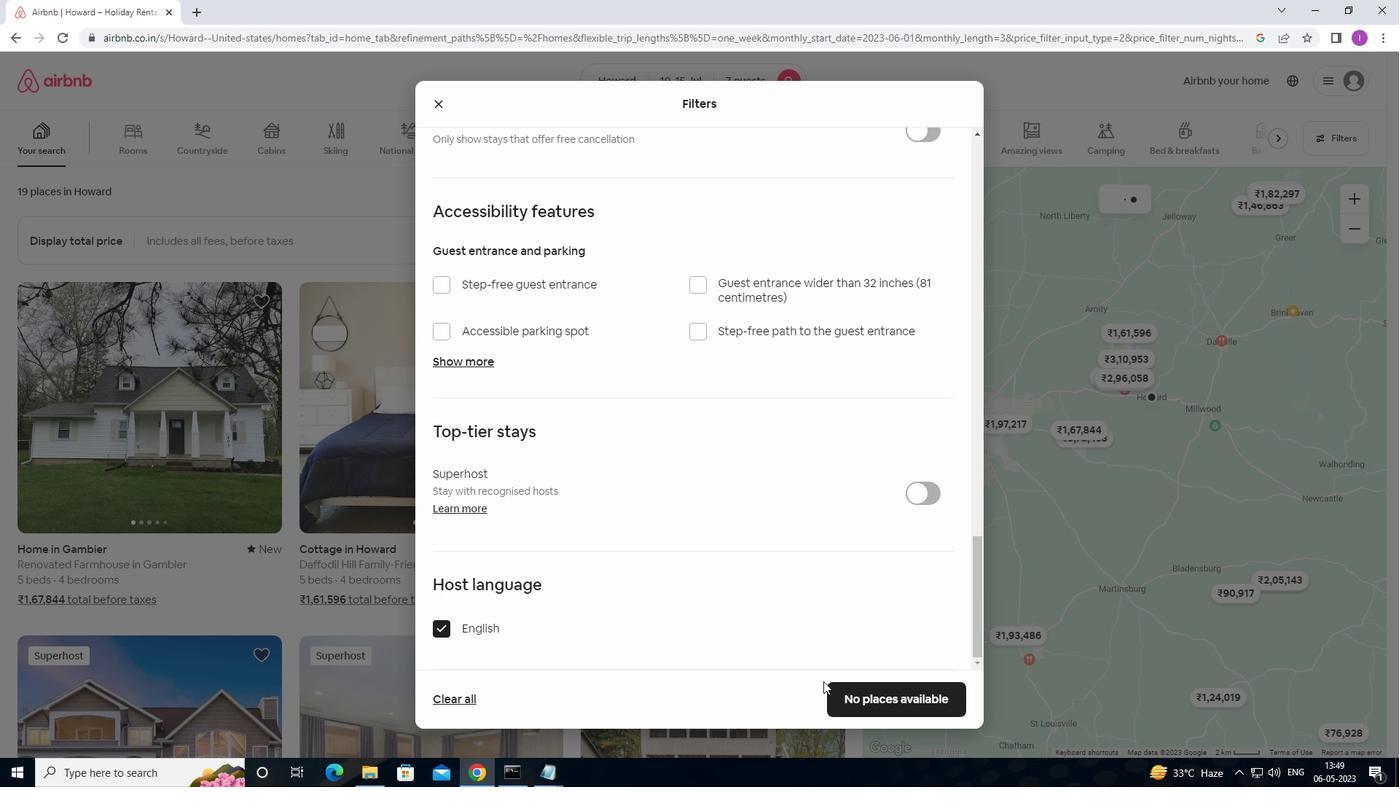 
Action: Mouse pressed left at (884, 691)
Screenshot: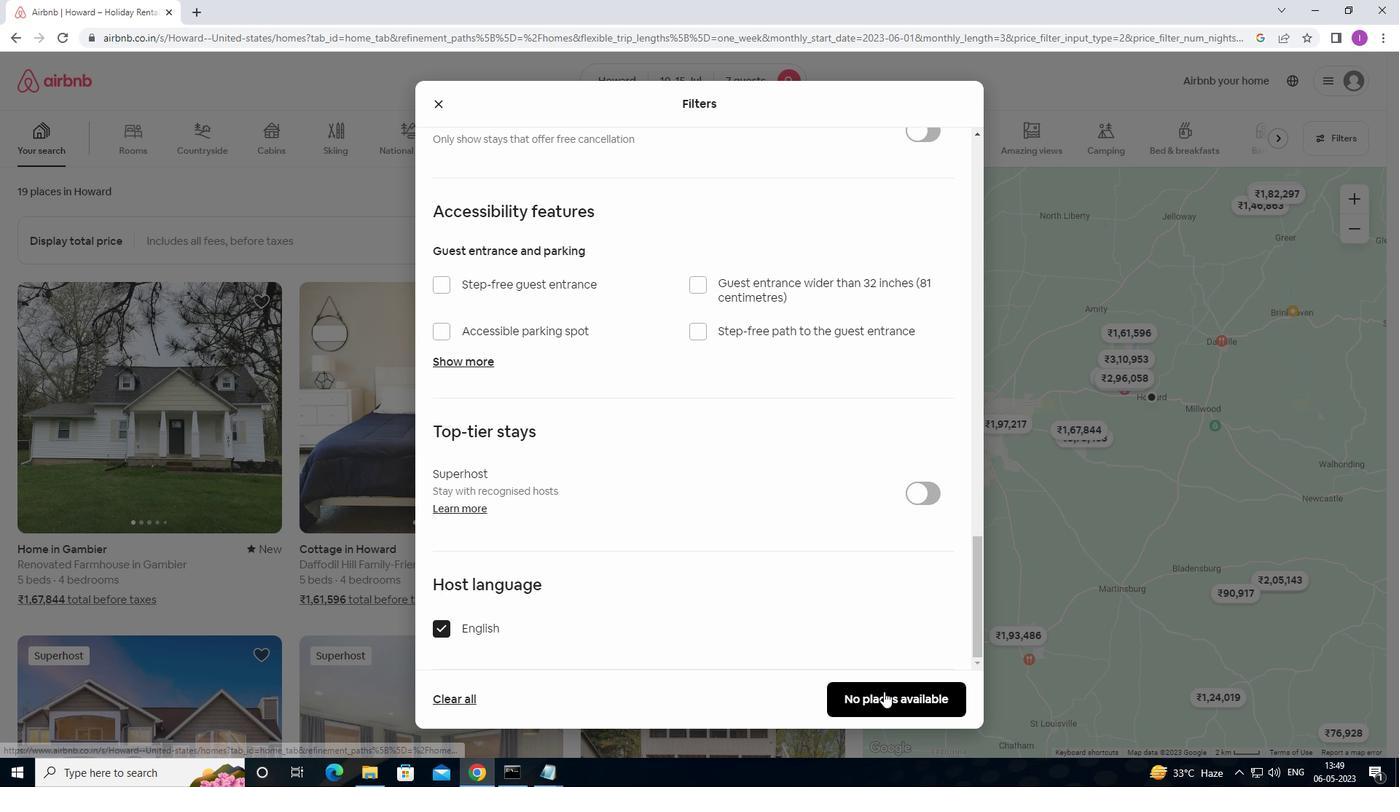 
Action: Mouse moved to (693, 497)
Screenshot: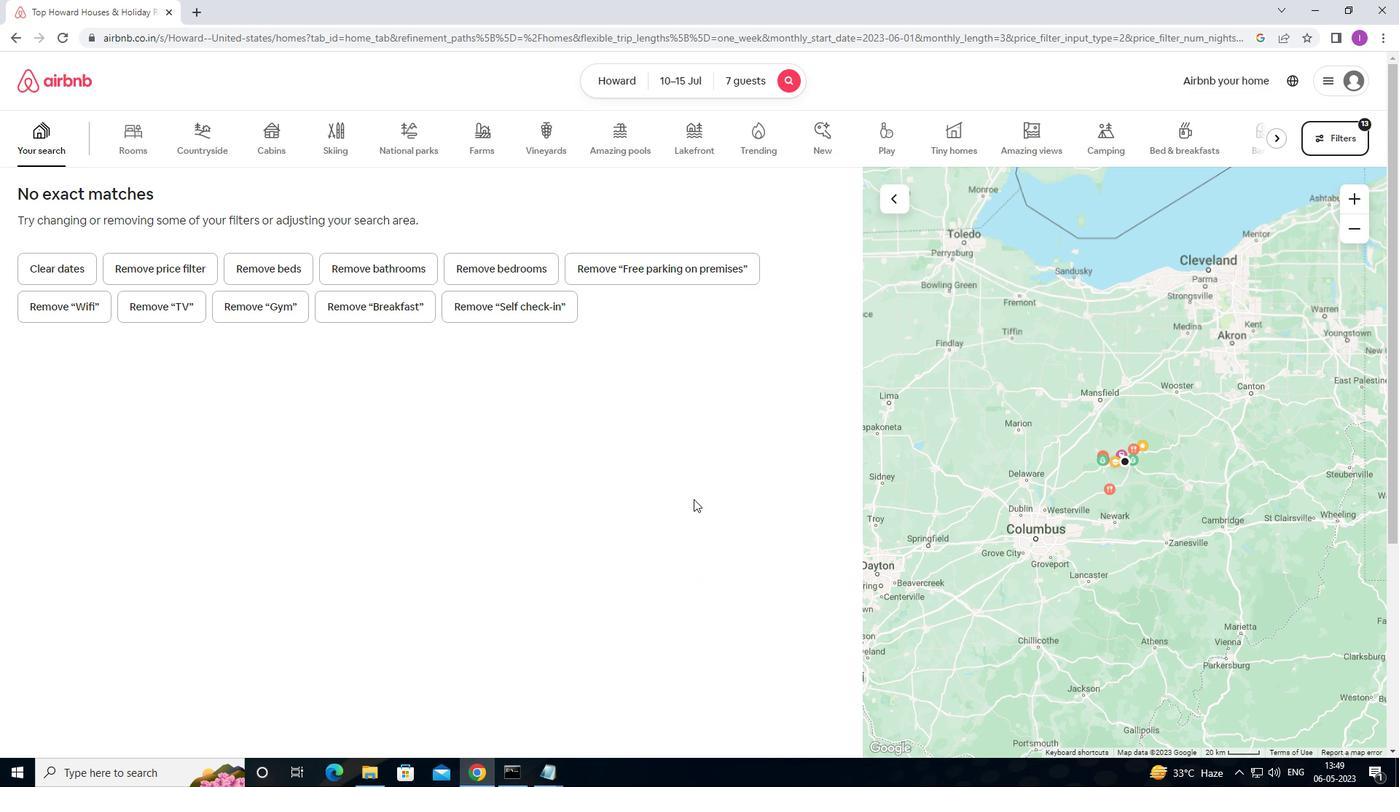 
